 Task: Add a signature Jared Hernandez containing With heartfelt thanks and gratitude, Jared Hernandez to email address softage.5@softage.net and add a label Gifts
Action: Mouse moved to (1138, 70)
Screenshot: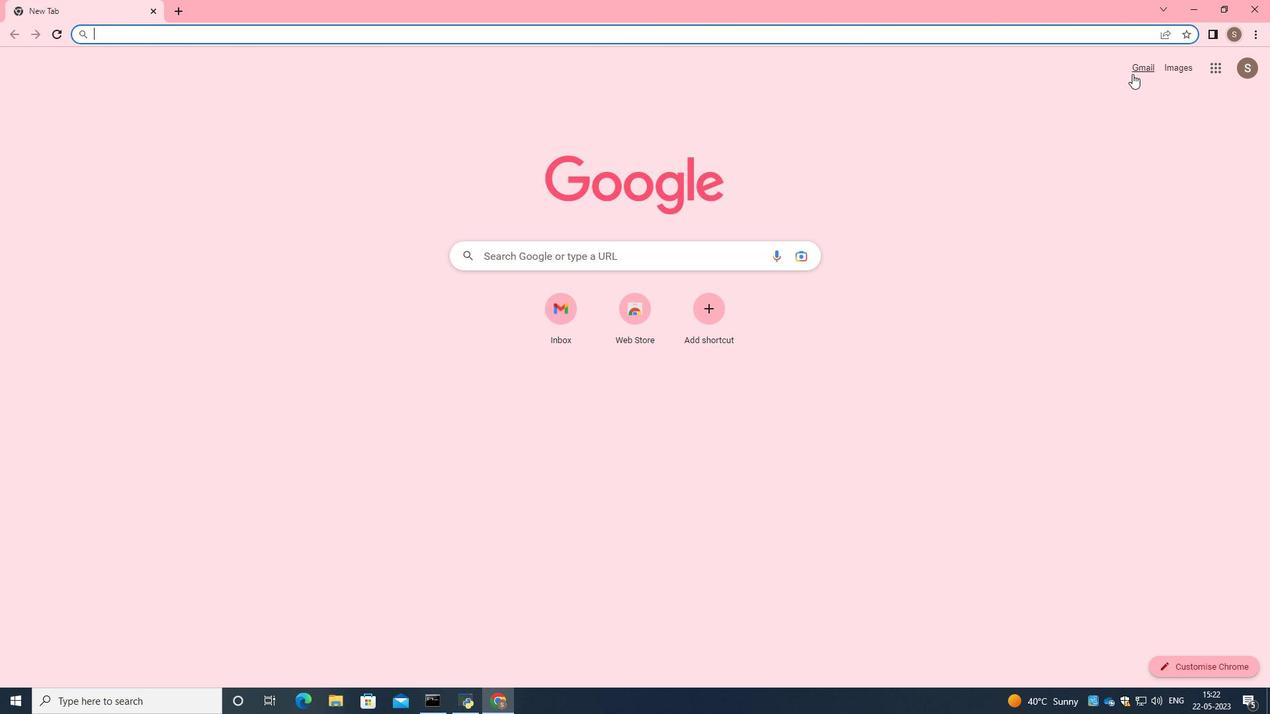 
Action: Mouse pressed left at (1138, 70)
Screenshot: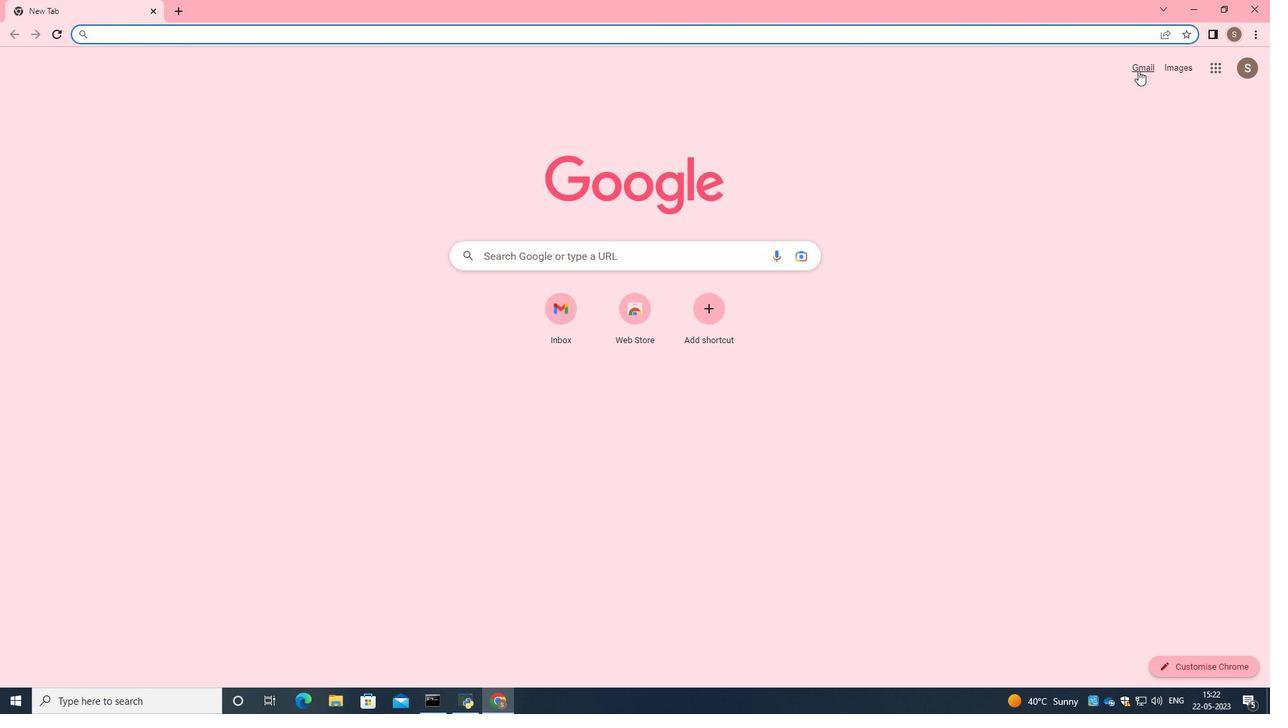 
Action: Mouse moved to (1154, 91)
Screenshot: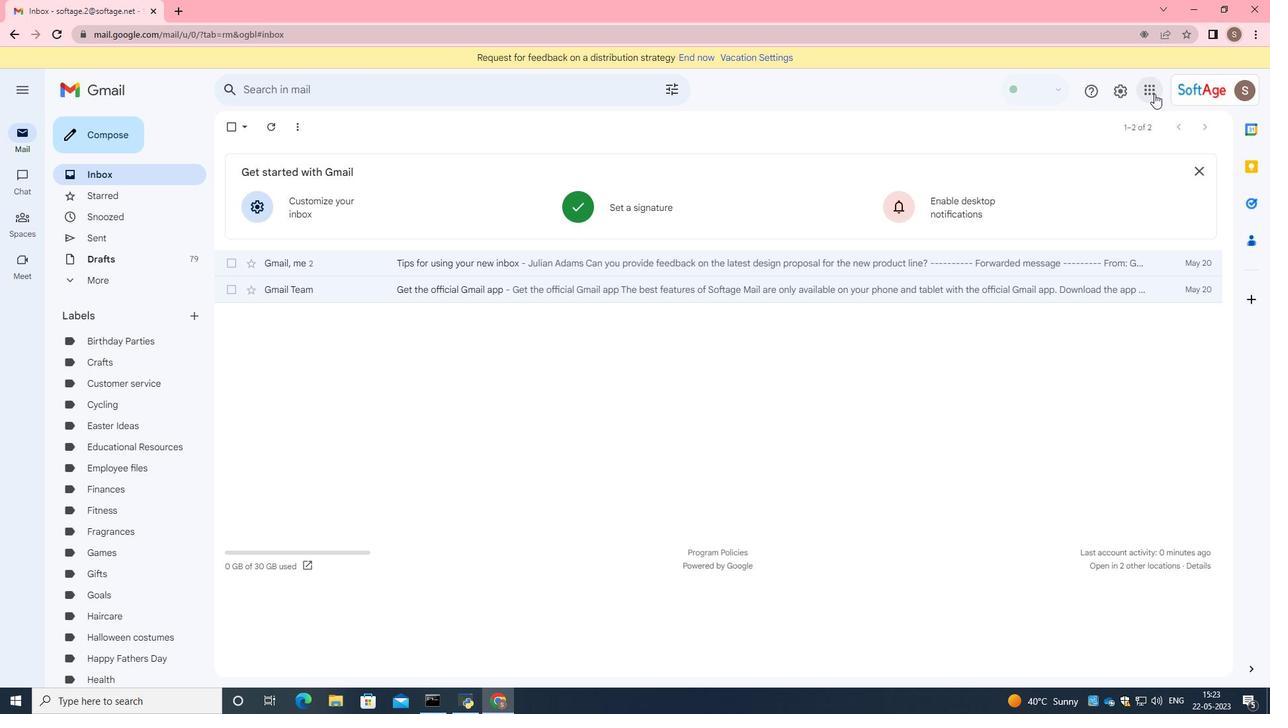 
Action: Mouse pressed left at (1154, 91)
Screenshot: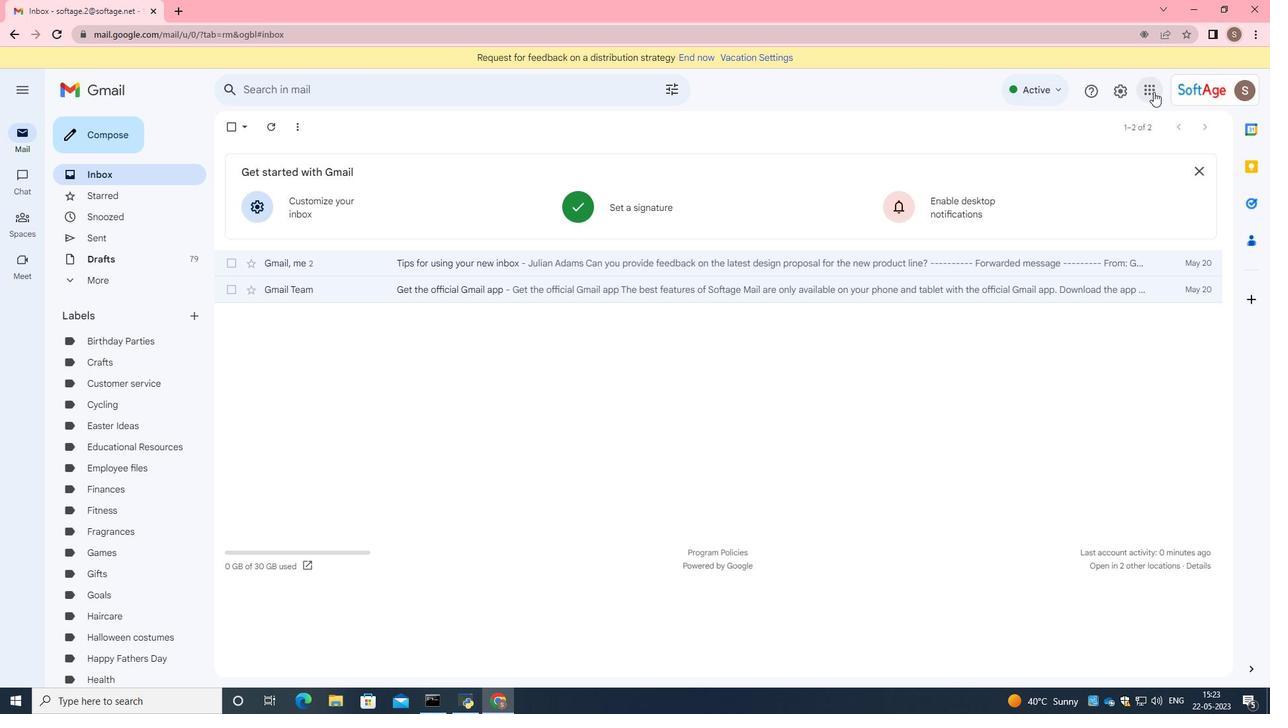 
Action: Mouse moved to (1016, 110)
Screenshot: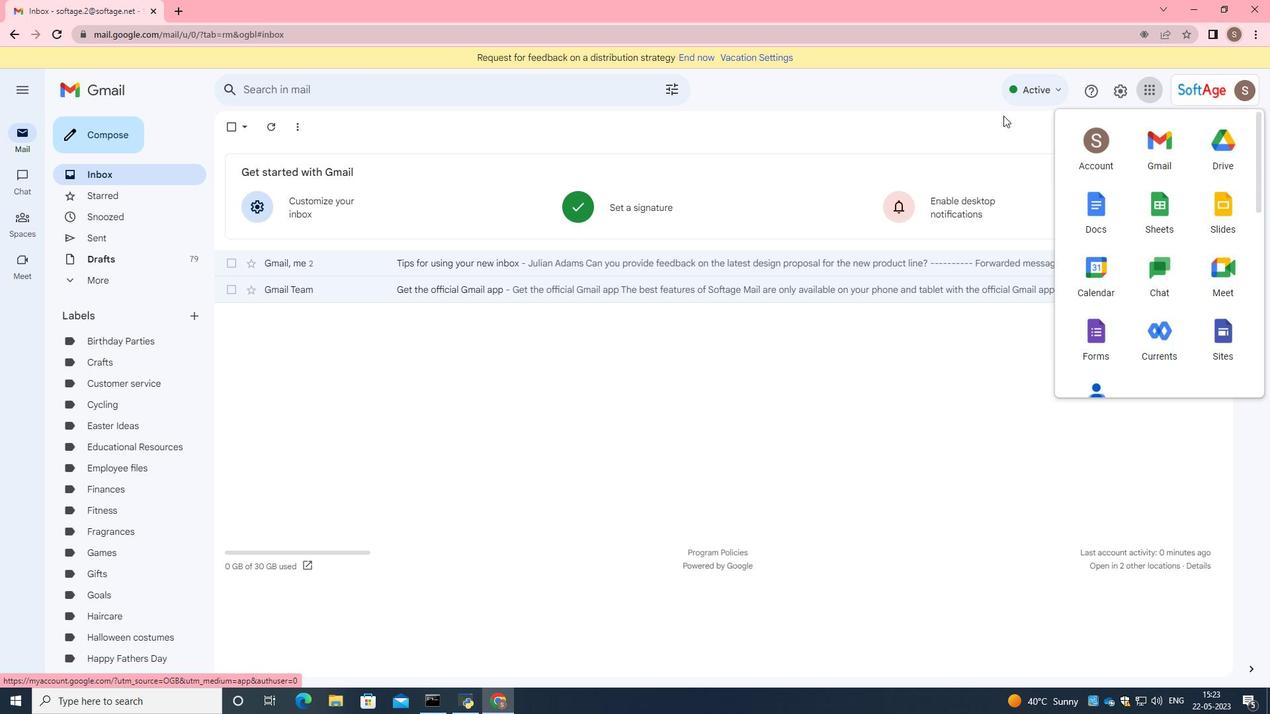 
Action: Mouse pressed left at (1016, 110)
Screenshot: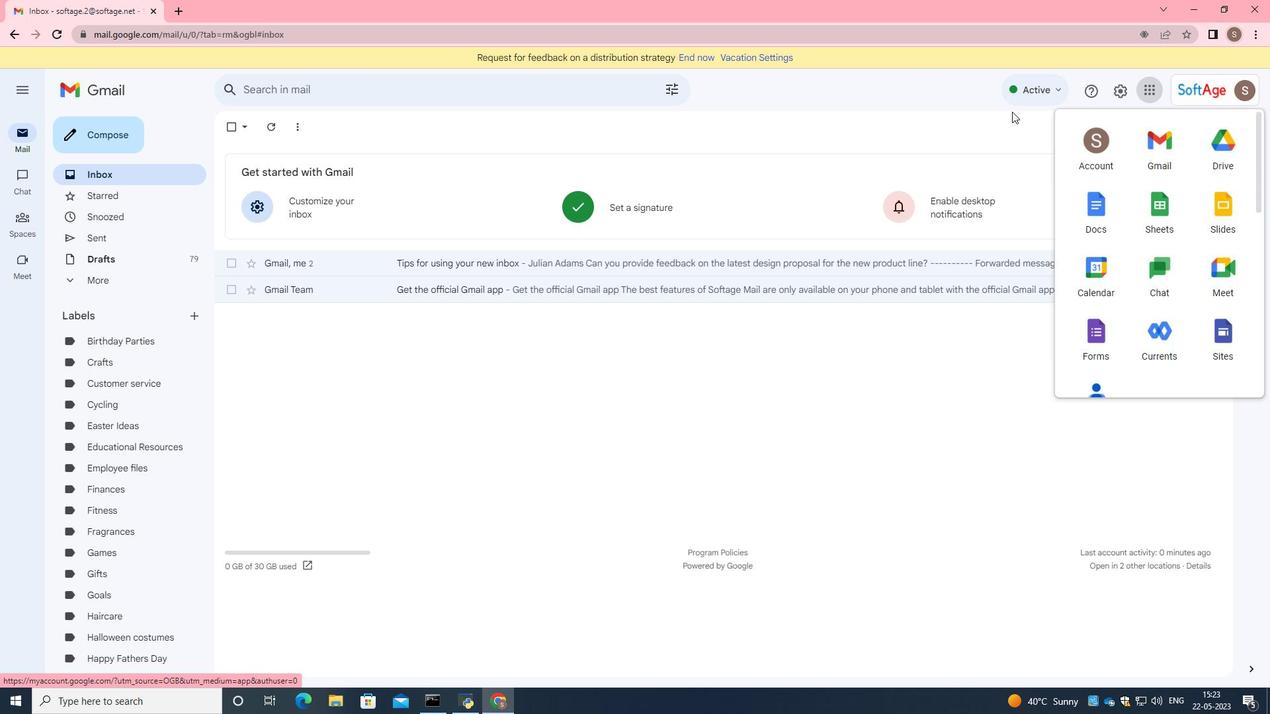 
Action: Mouse moved to (1119, 94)
Screenshot: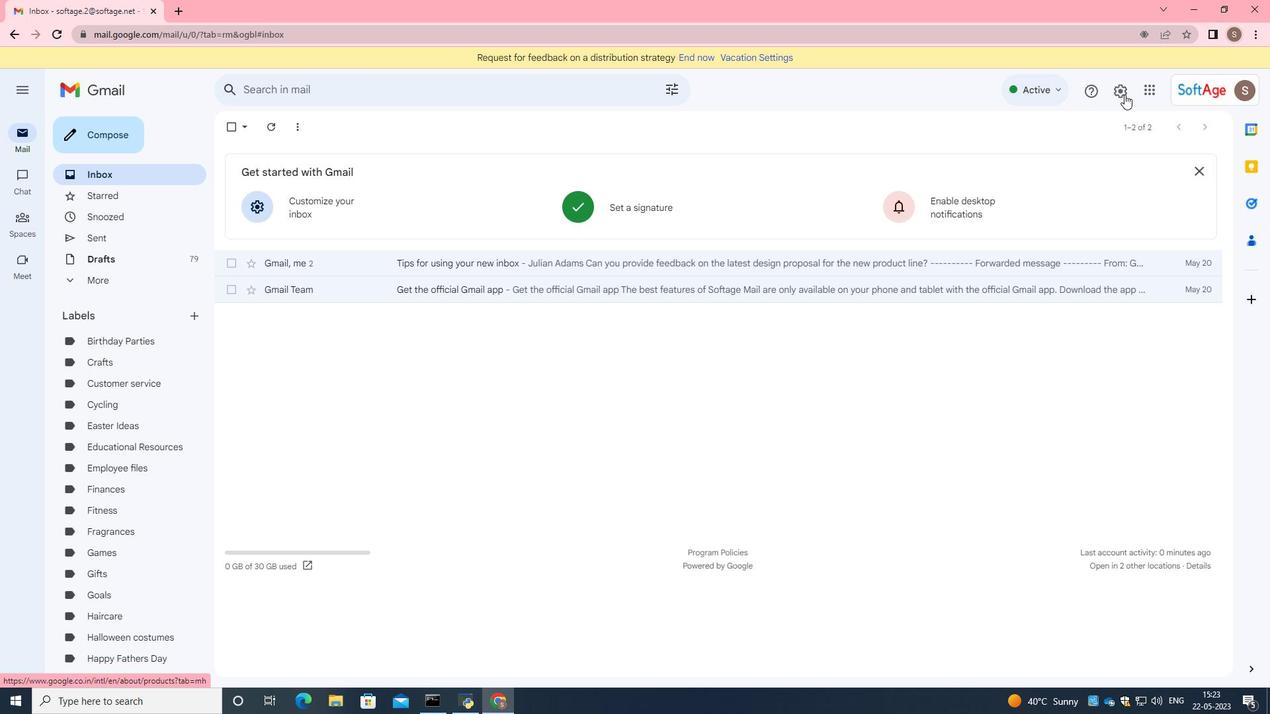 
Action: Mouse pressed left at (1119, 94)
Screenshot: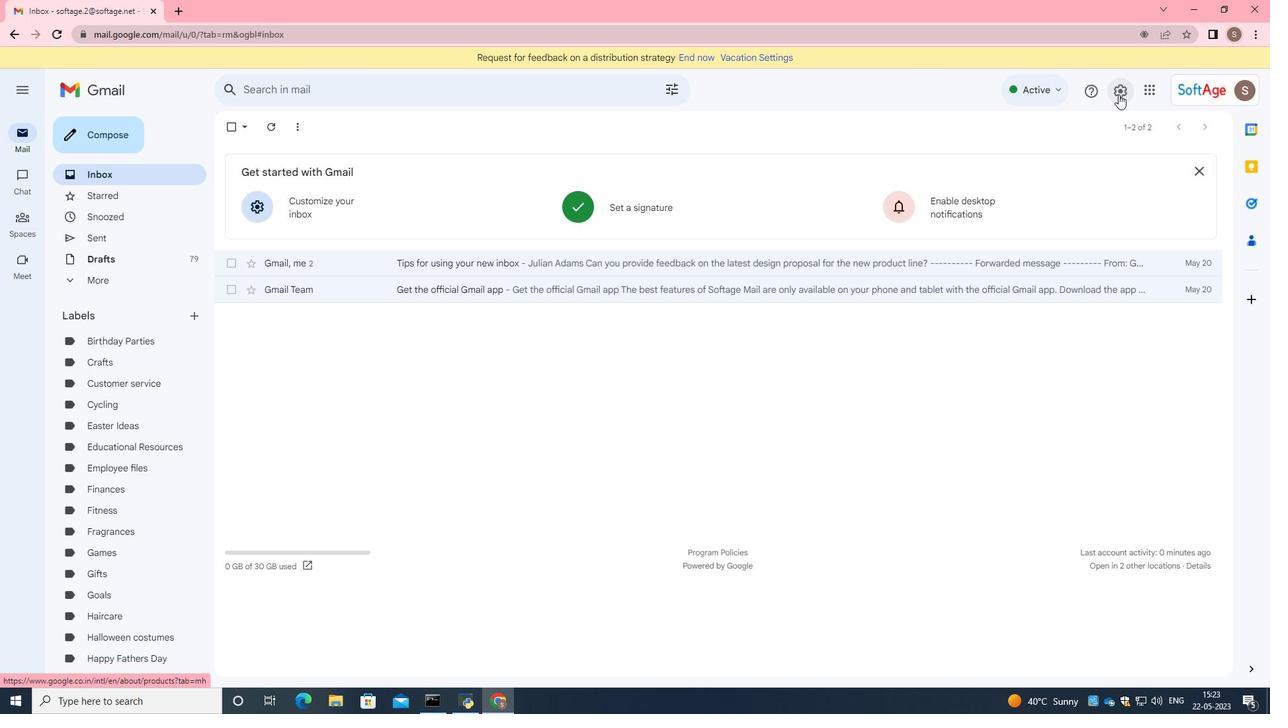 
Action: Mouse moved to (1115, 156)
Screenshot: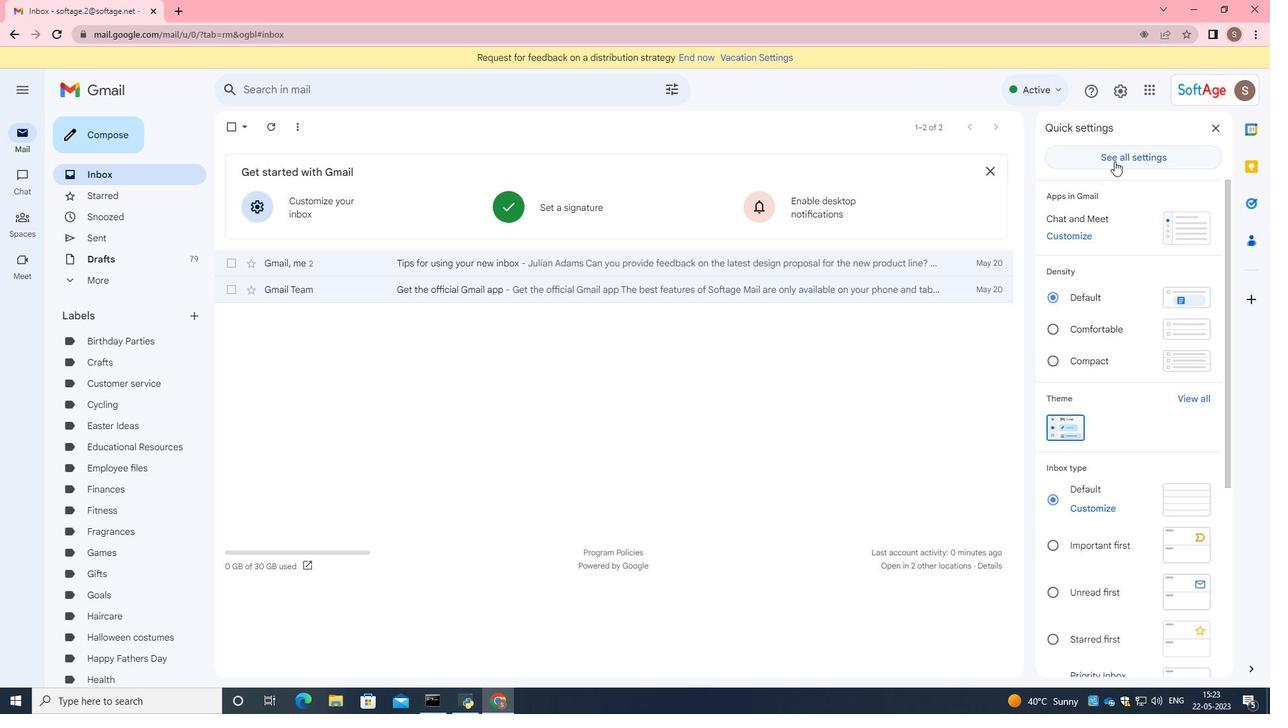 
Action: Mouse pressed left at (1115, 156)
Screenshot: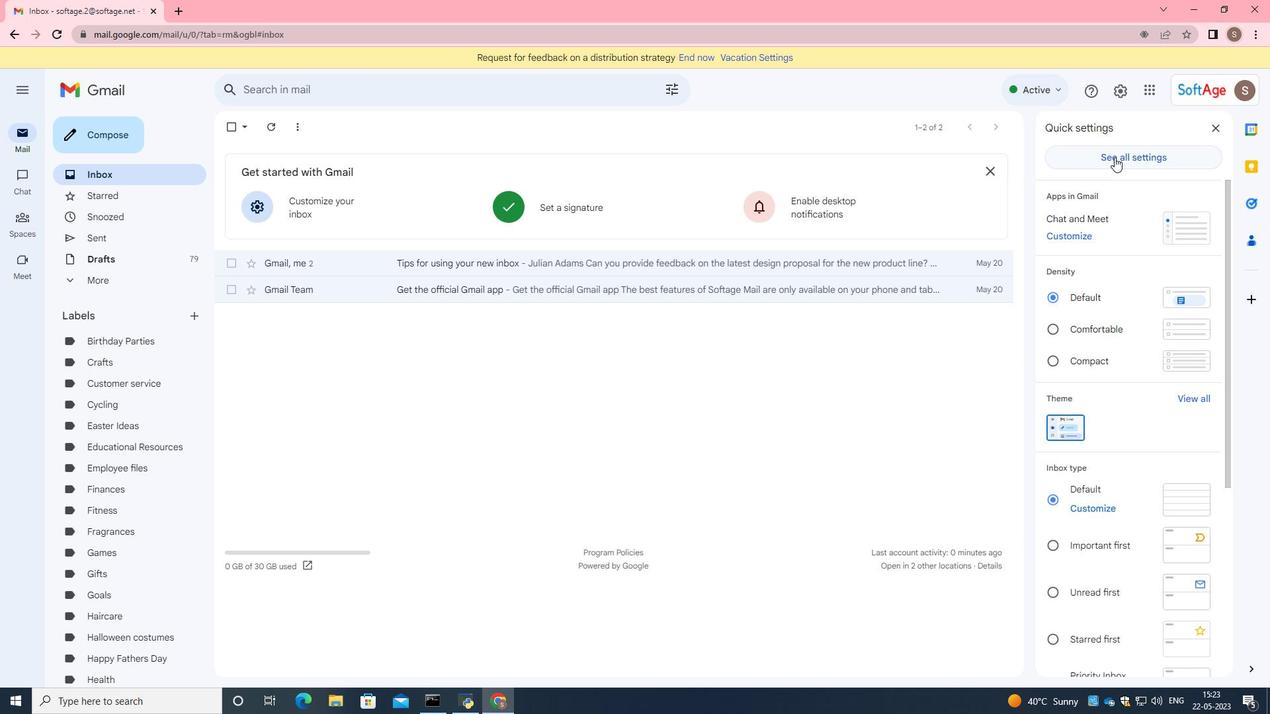 
Action: Mouse moved to (641, 317)
Screenshot: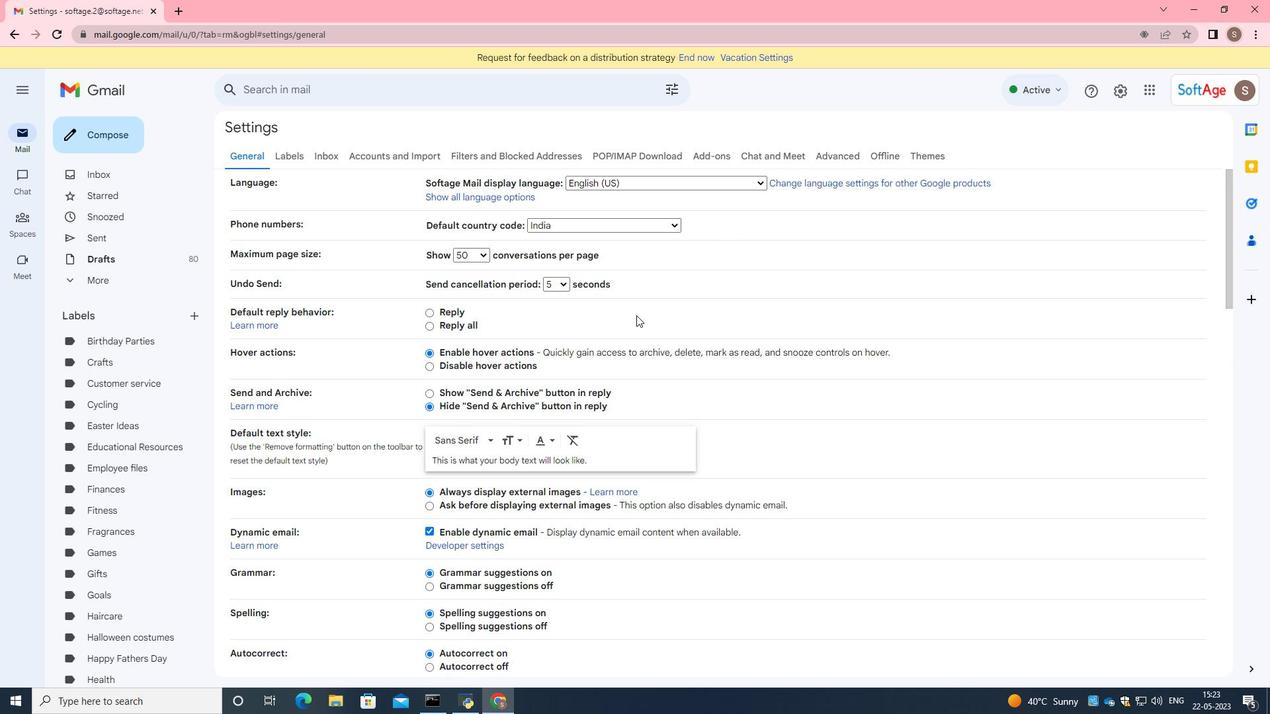 
Action: Mouse scrolled (641, 316) with delta (0, 0)
Screenshot: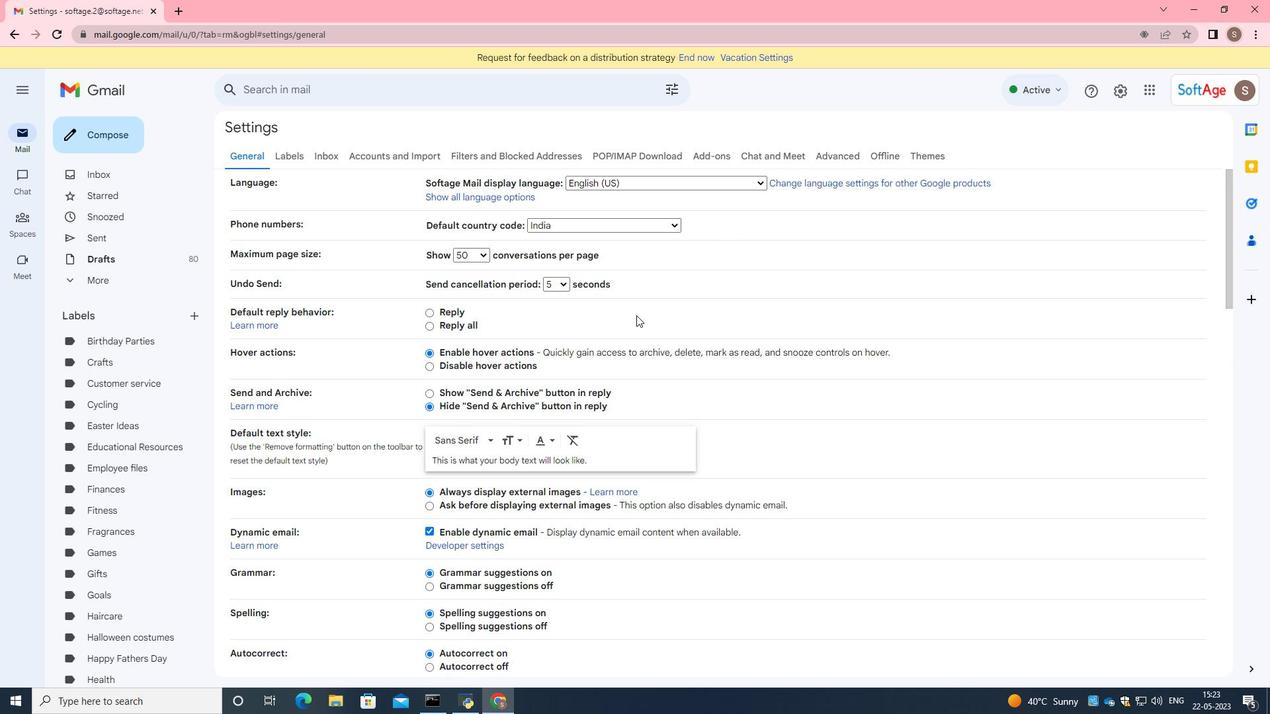 
Action: Mouse moved to (650, 324)
Screenshot: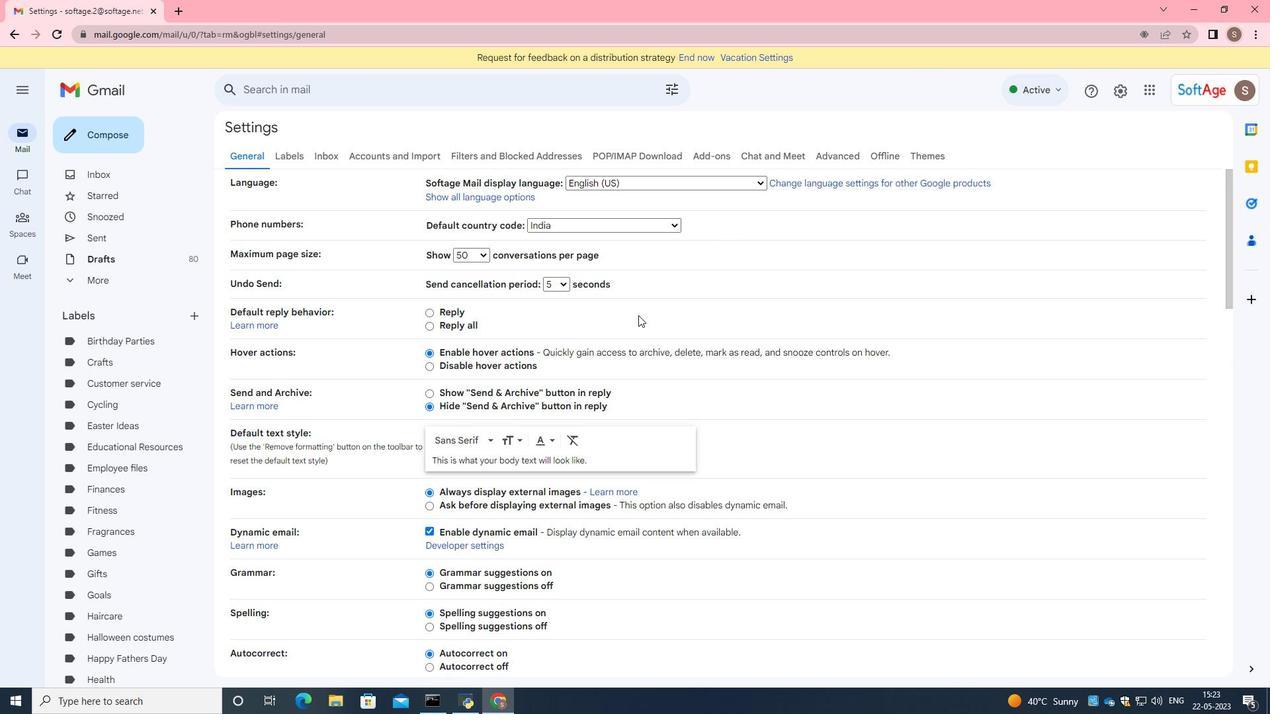 
Action: Mouse scrolled (650, 323) with delta (0, 0)
Screenshot: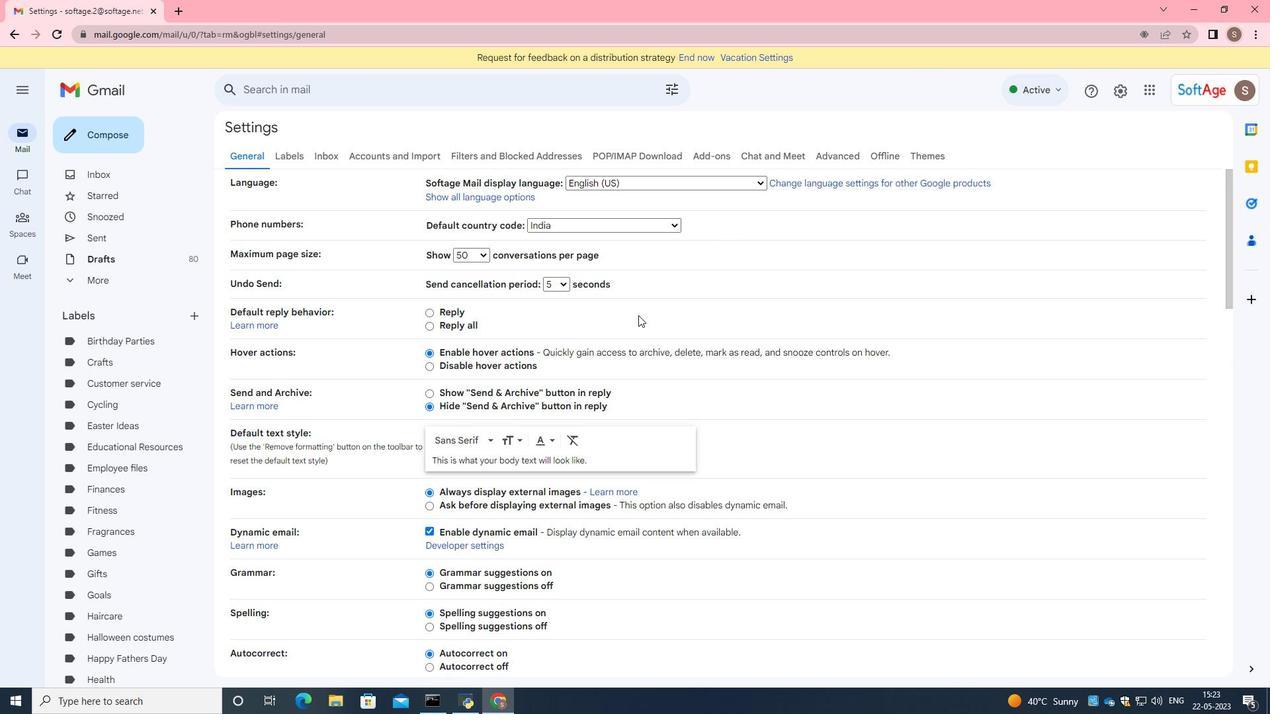 
Action: Mouse moved to (652, 324)
Screenshot: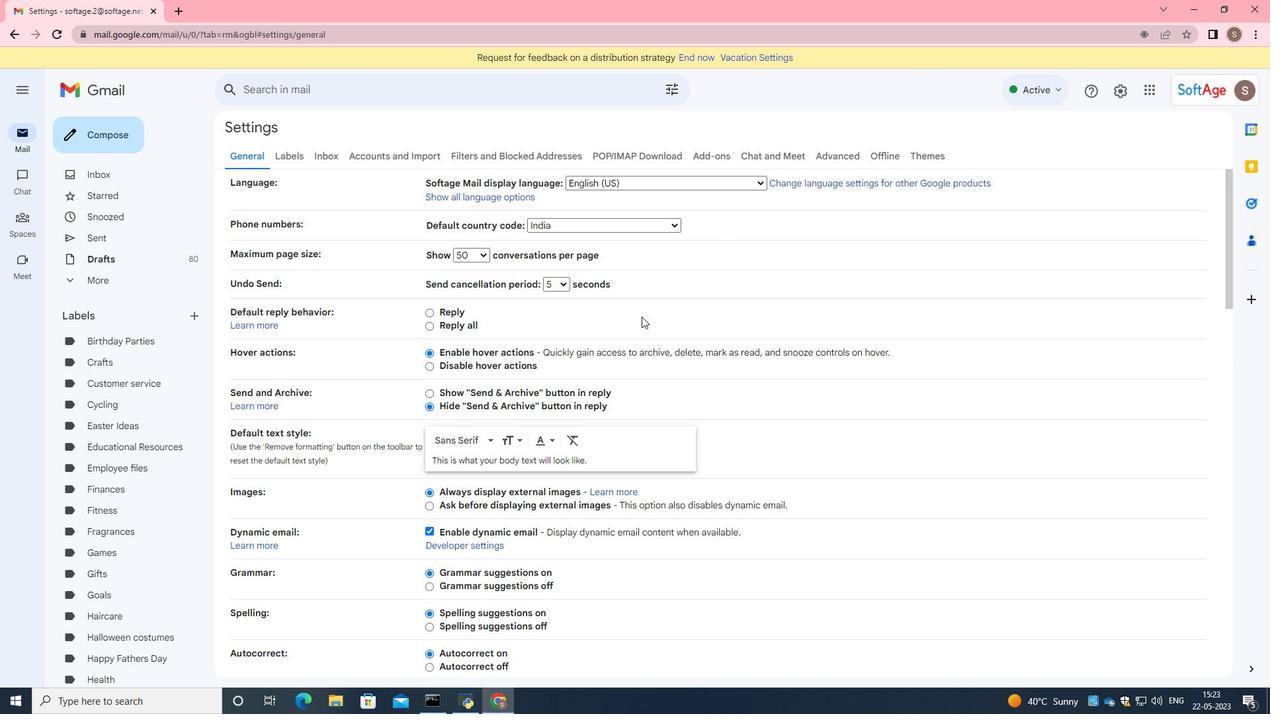 
Action: Mouse scrolled (651, 323) with delta (0, 0)
Screenshot: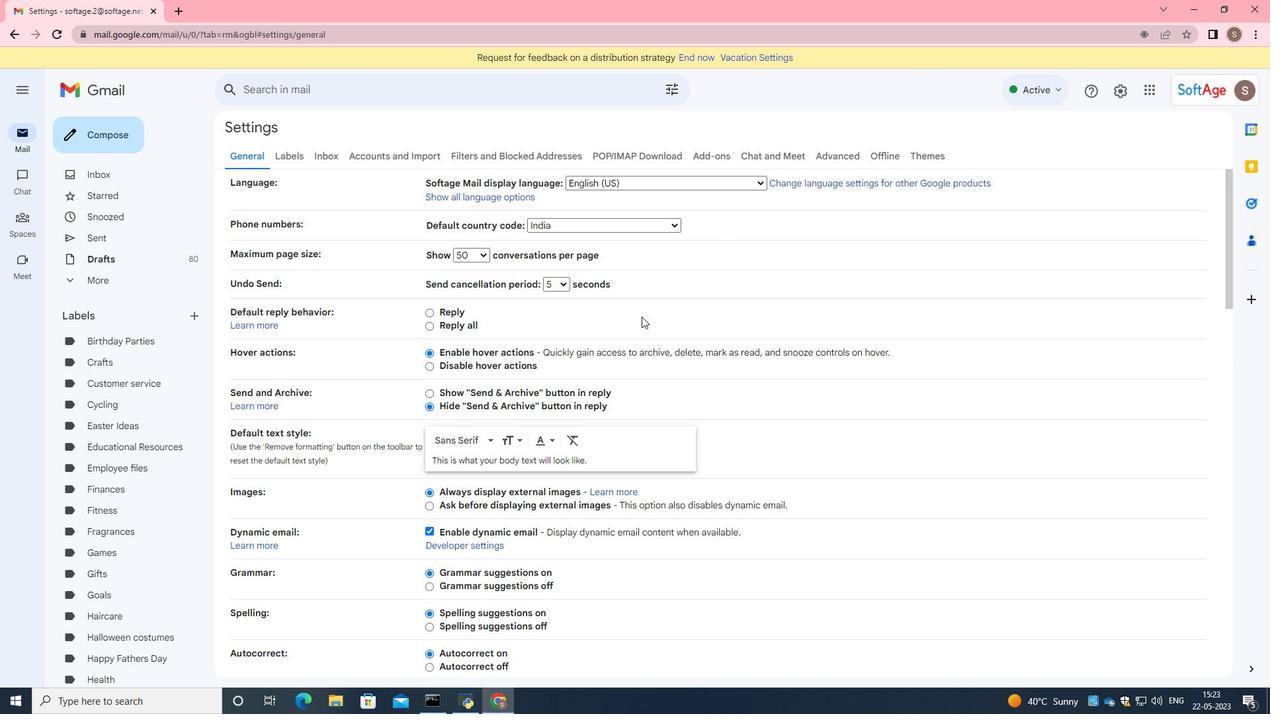 
Action: Mouse moved to (655, 324)
Screenshot: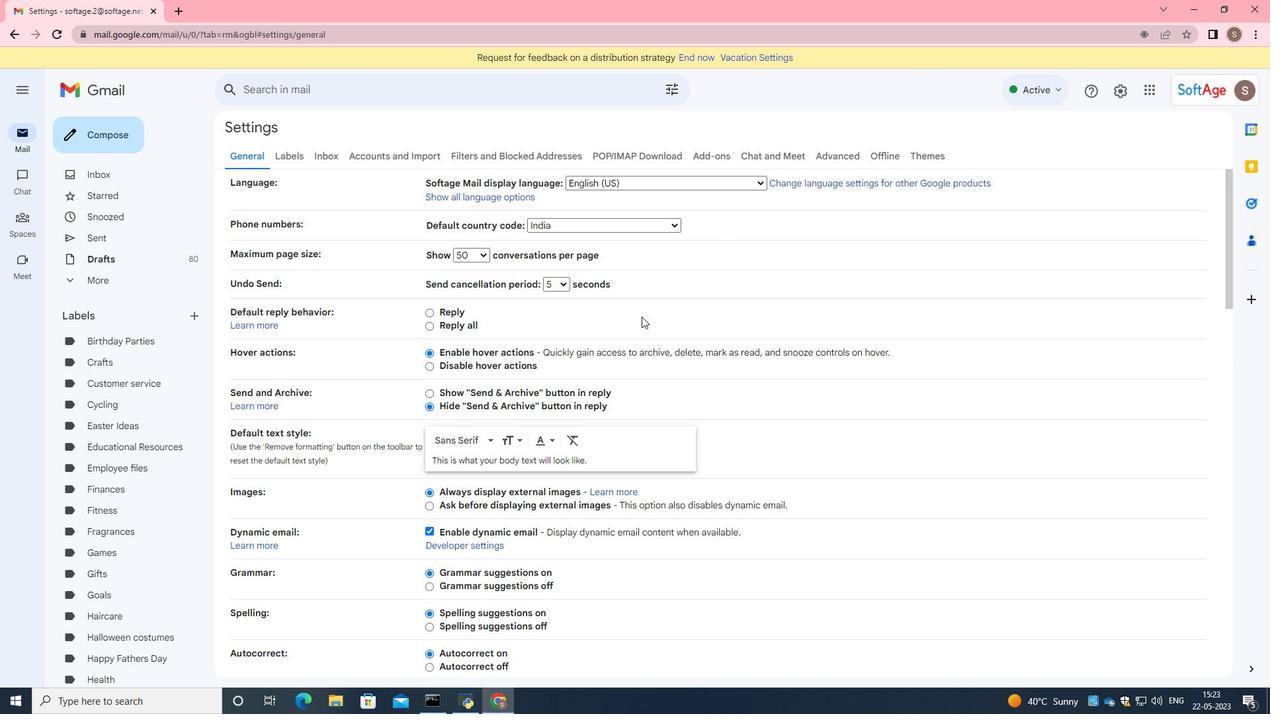 
Action: Mouse scrolled (655, 323) with delta (0, 0)
Screenshot: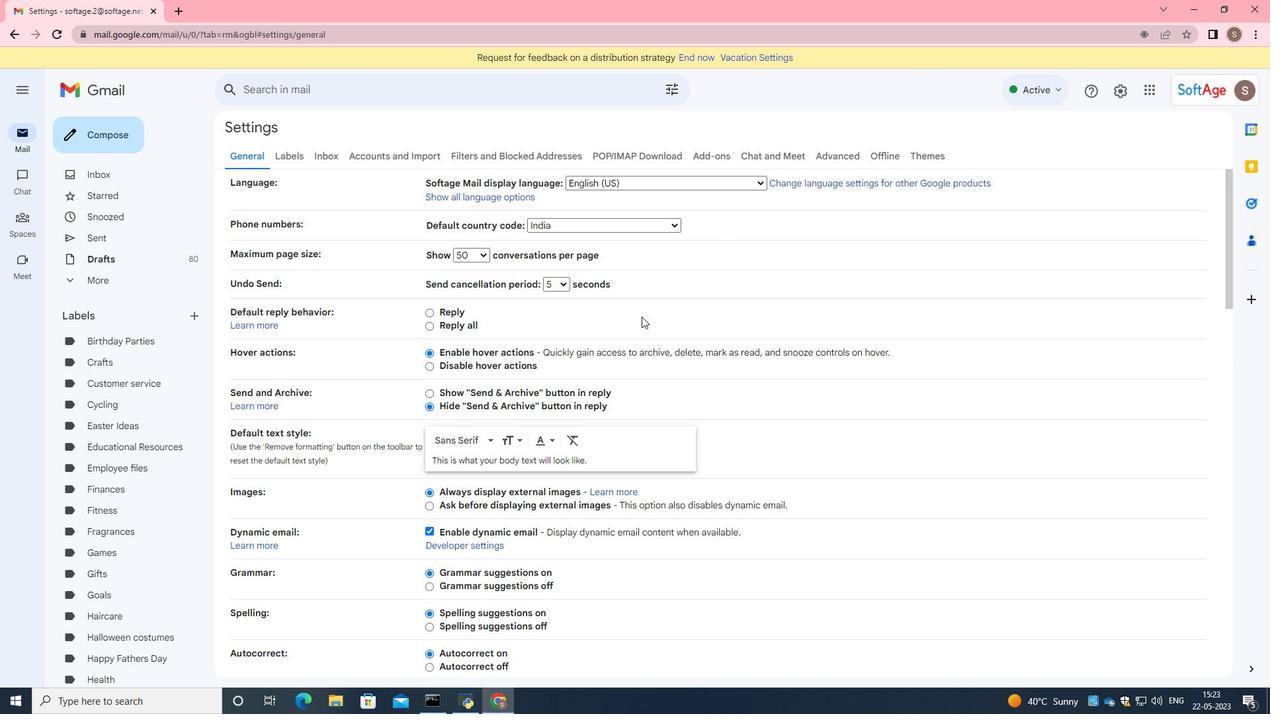 
Action: Mouse moved to (659, 322)
Screenshot: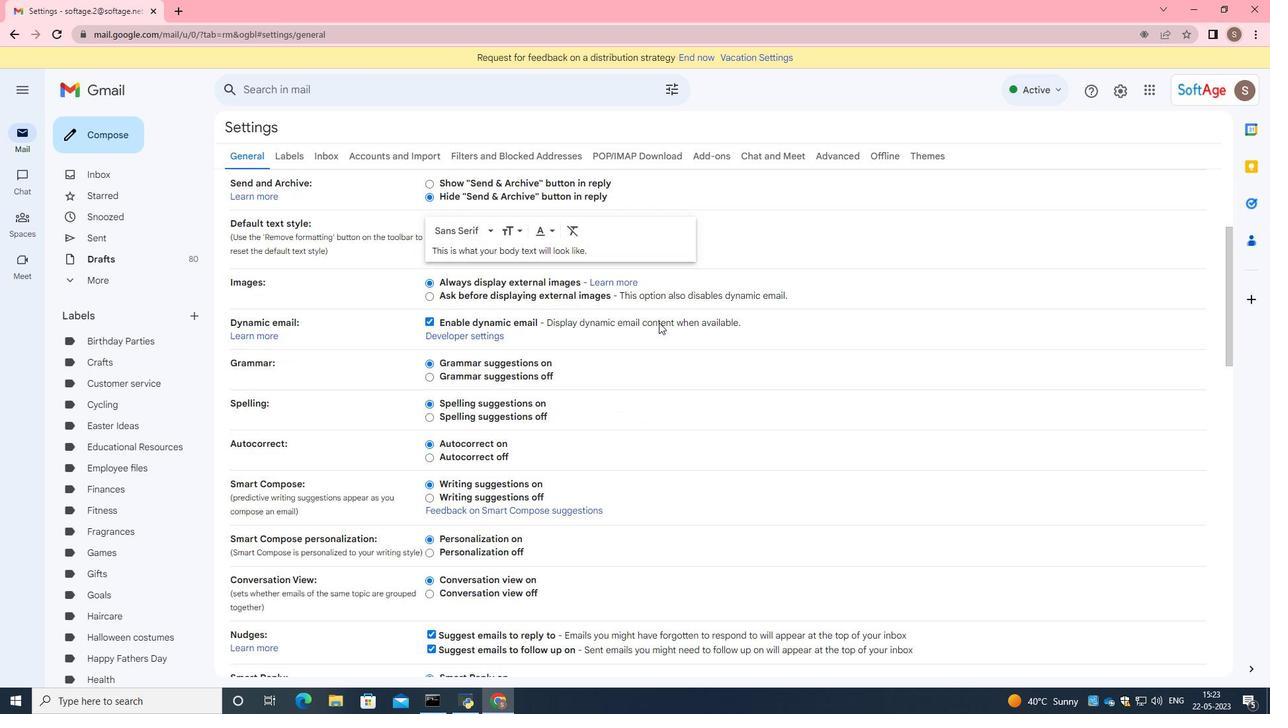 
Action: Mouse scrolled (659, 322) with delta (0, 0)
Screenshot: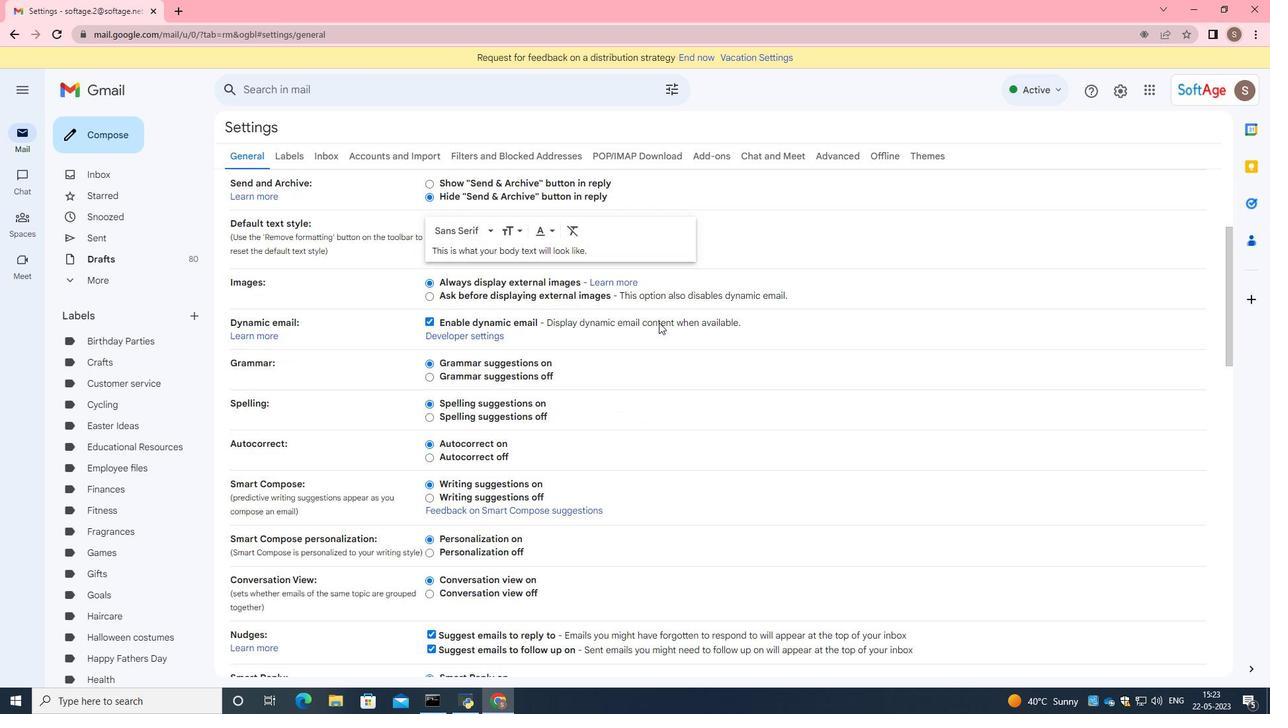 
Action: Mouse scrolled (659, 322) with delta (0, 0)
Screenshot: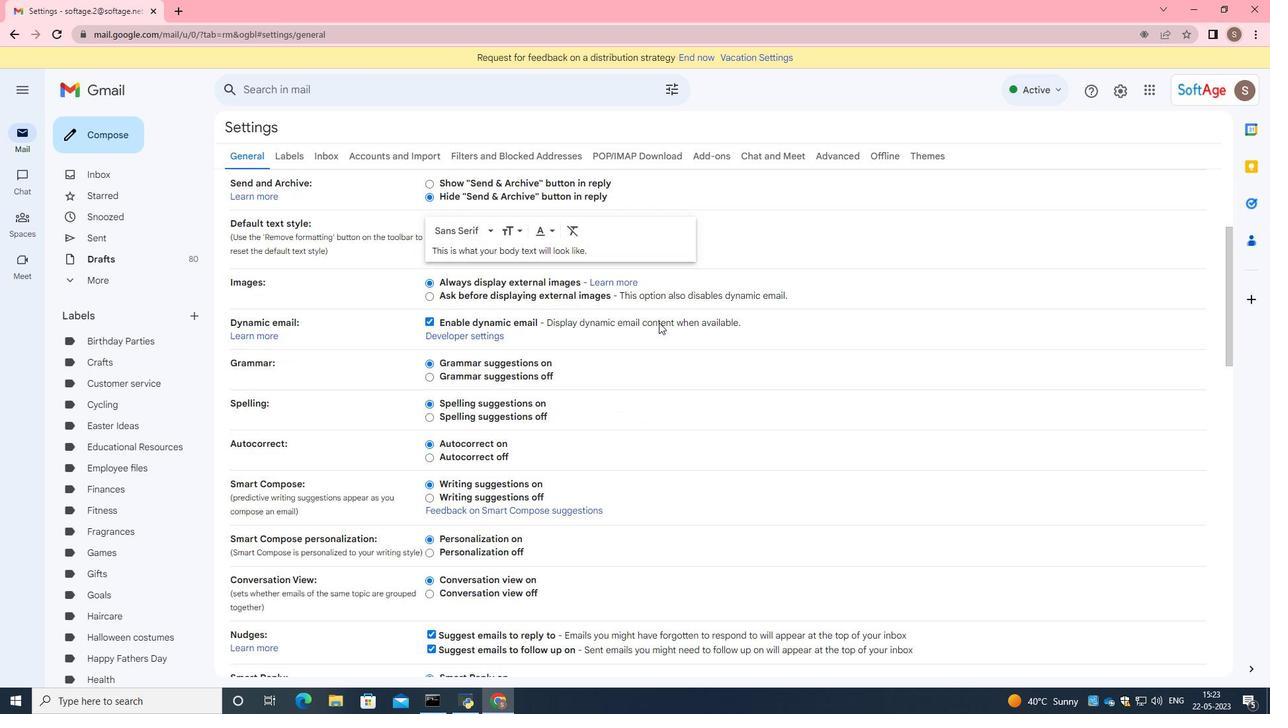 
Action: Mouse scrolled (659, 322) with delta (0, 0)
Screenshot: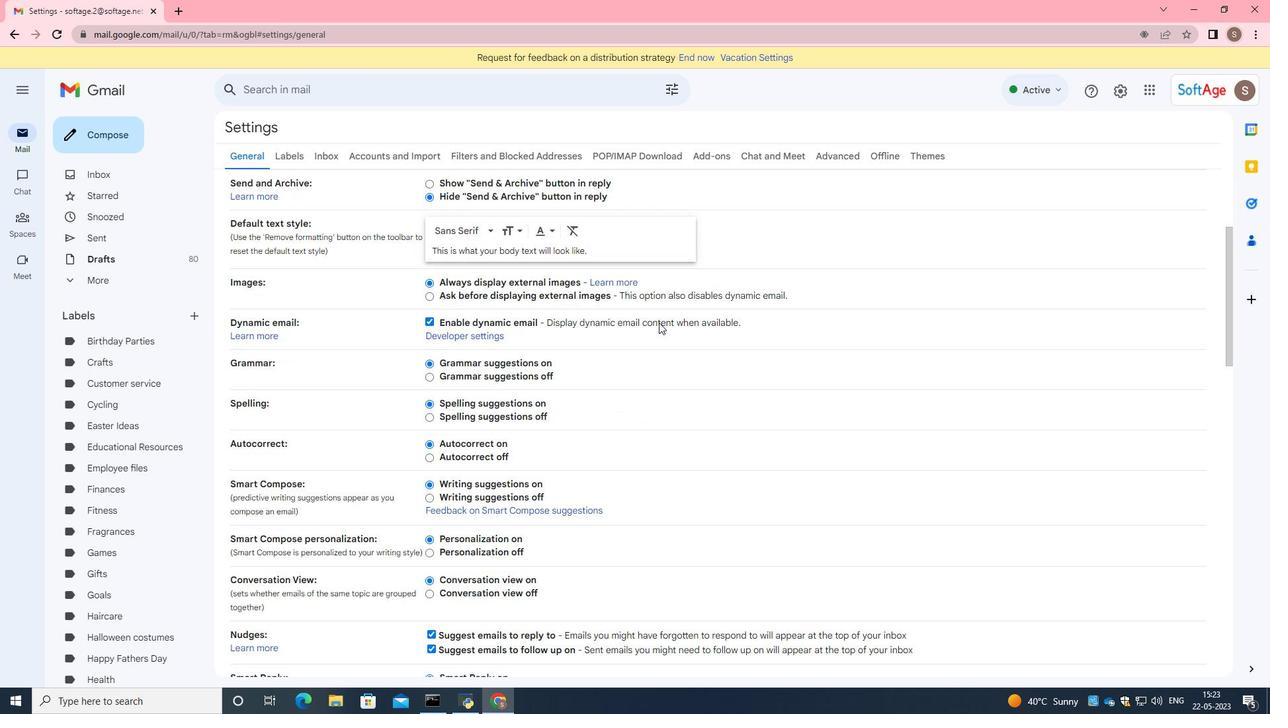 
Action: Mouse moved to (661, 321)
Screenshot: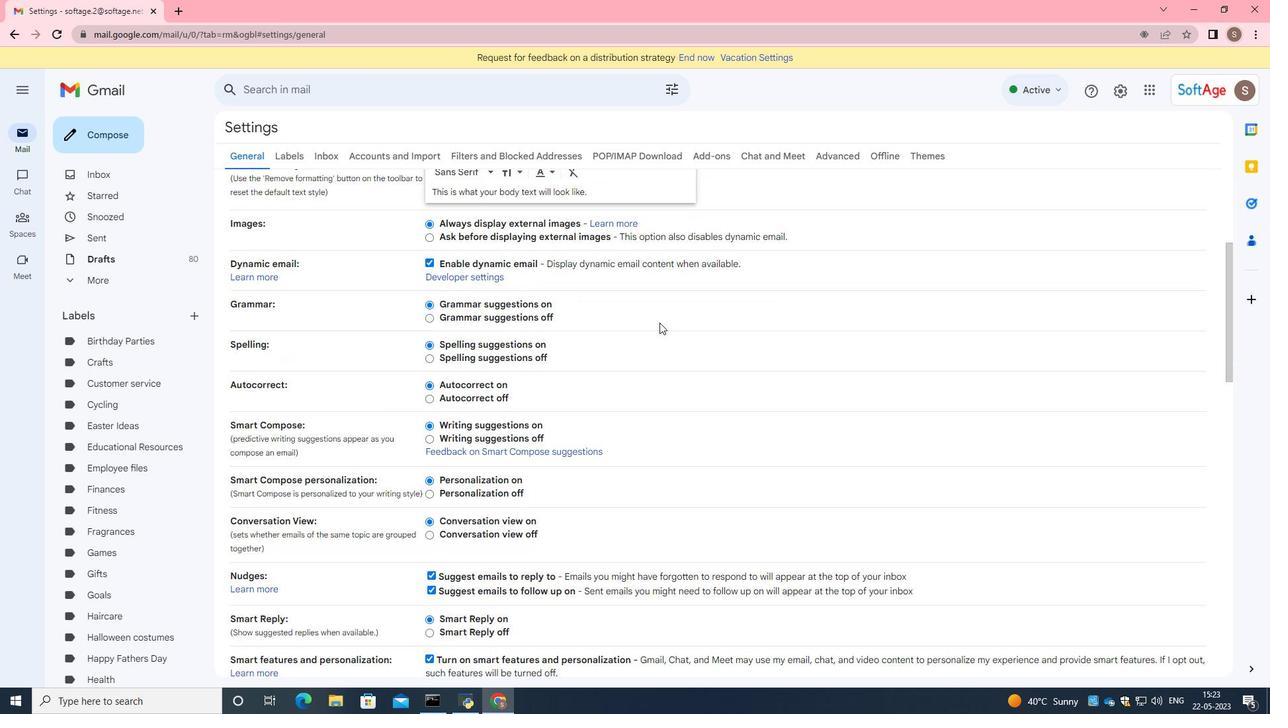 
Action: Mouse scrolled (661, 320) with delta (0, 0)
Screenshot: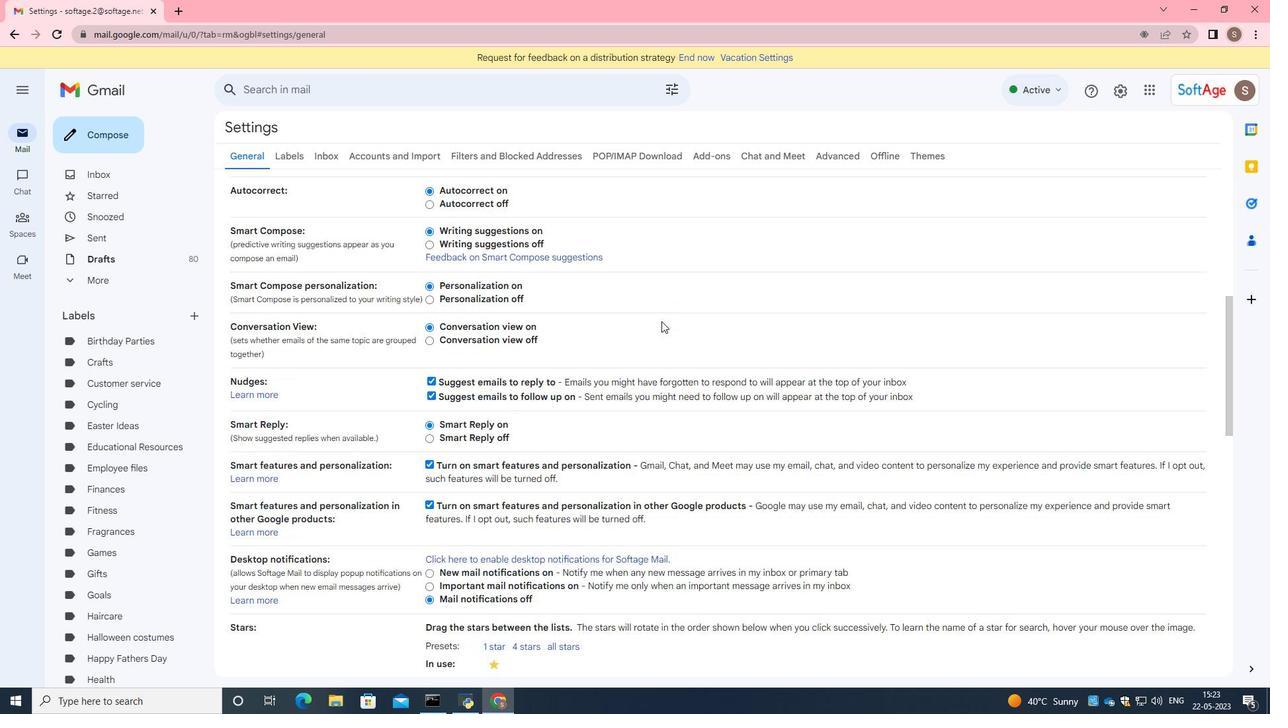 
Action: Mouse moved to (663, 352)
Screenshot: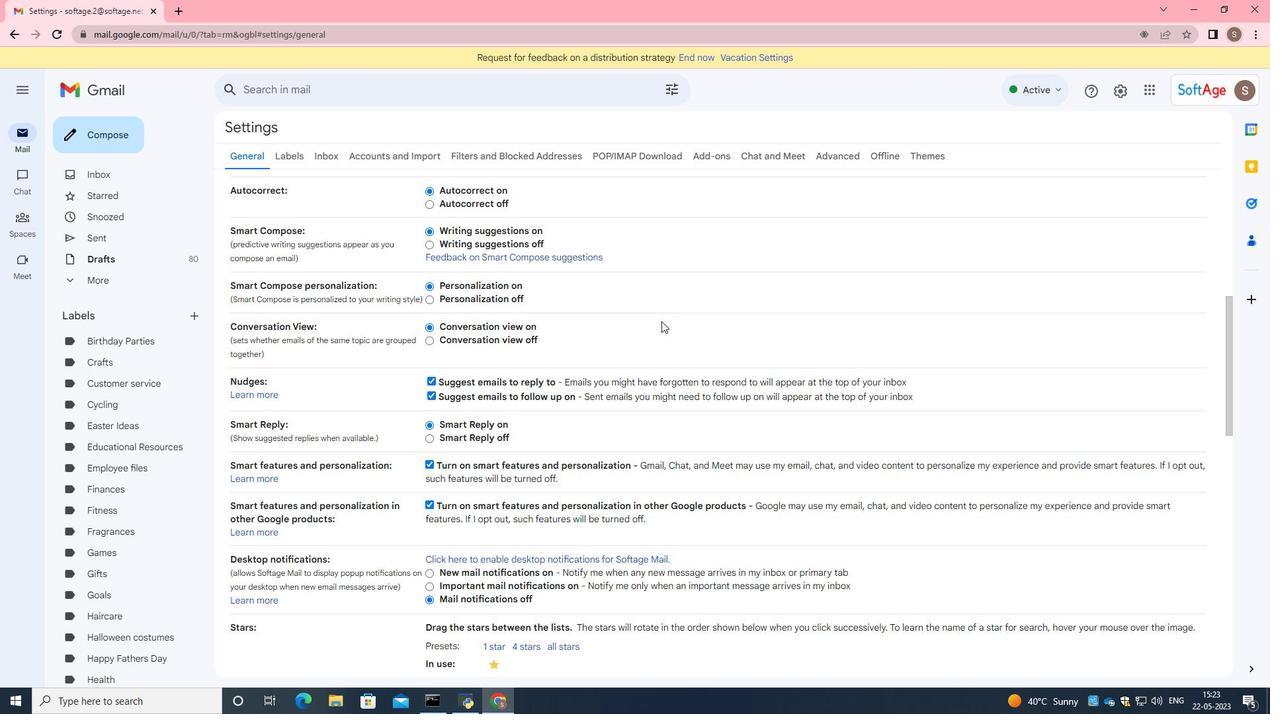 
Action: Mouse scrolled (661, 320) with delta (0, 0)
Screenshot: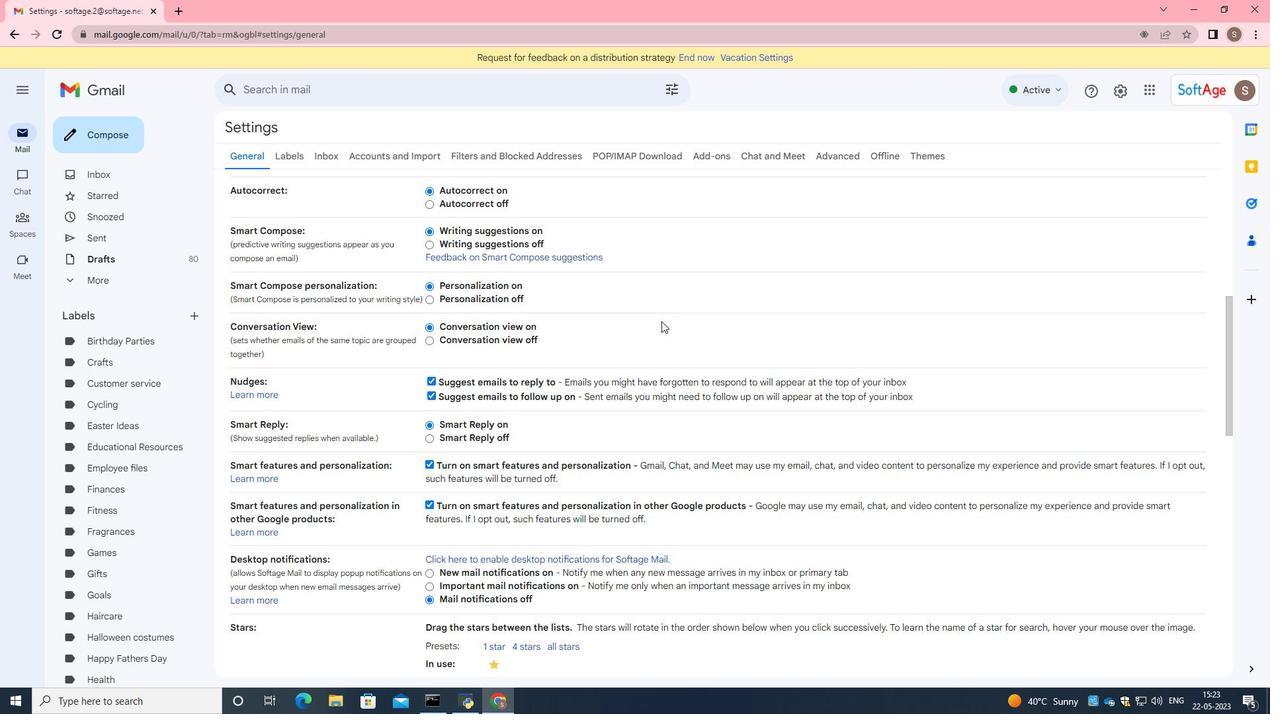 
Action: Mouse moved to (663, 356)
Screenshot: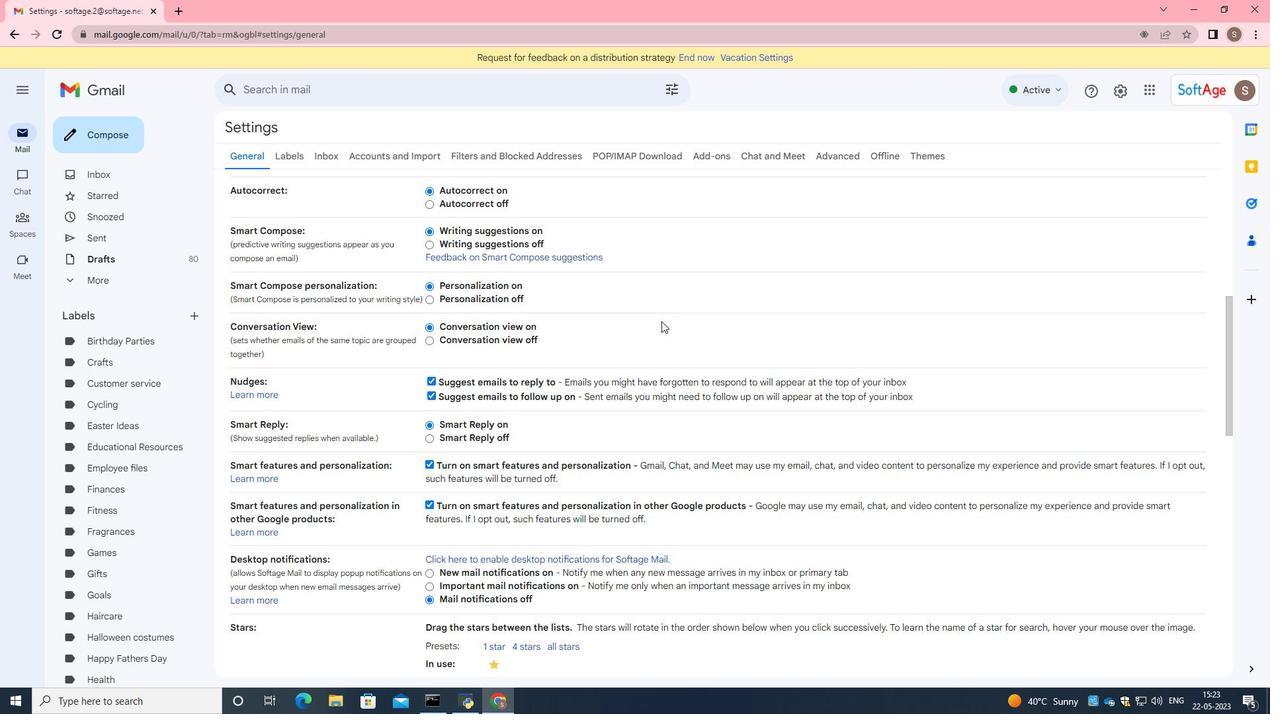 
Action: Mouse scrolled (661, 320) with delta (0, 0)
Screenshot: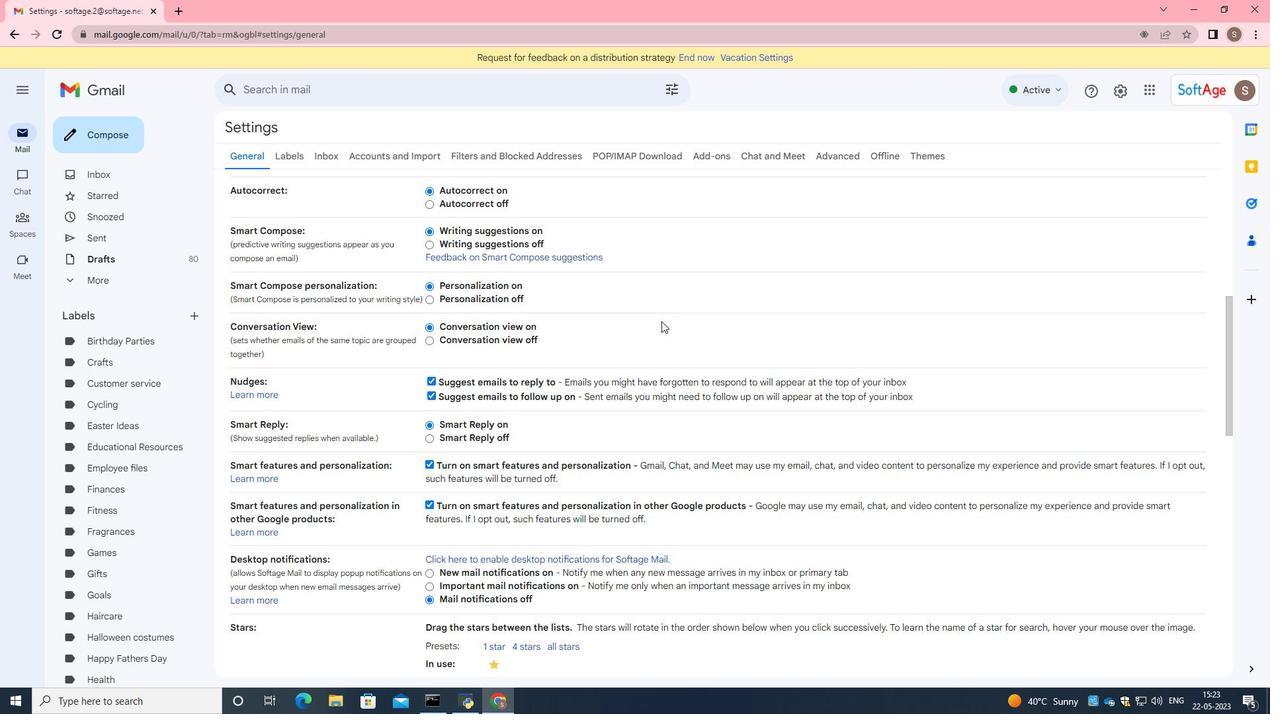 
Action: Mouse moved to (565, 513)
Screenshot: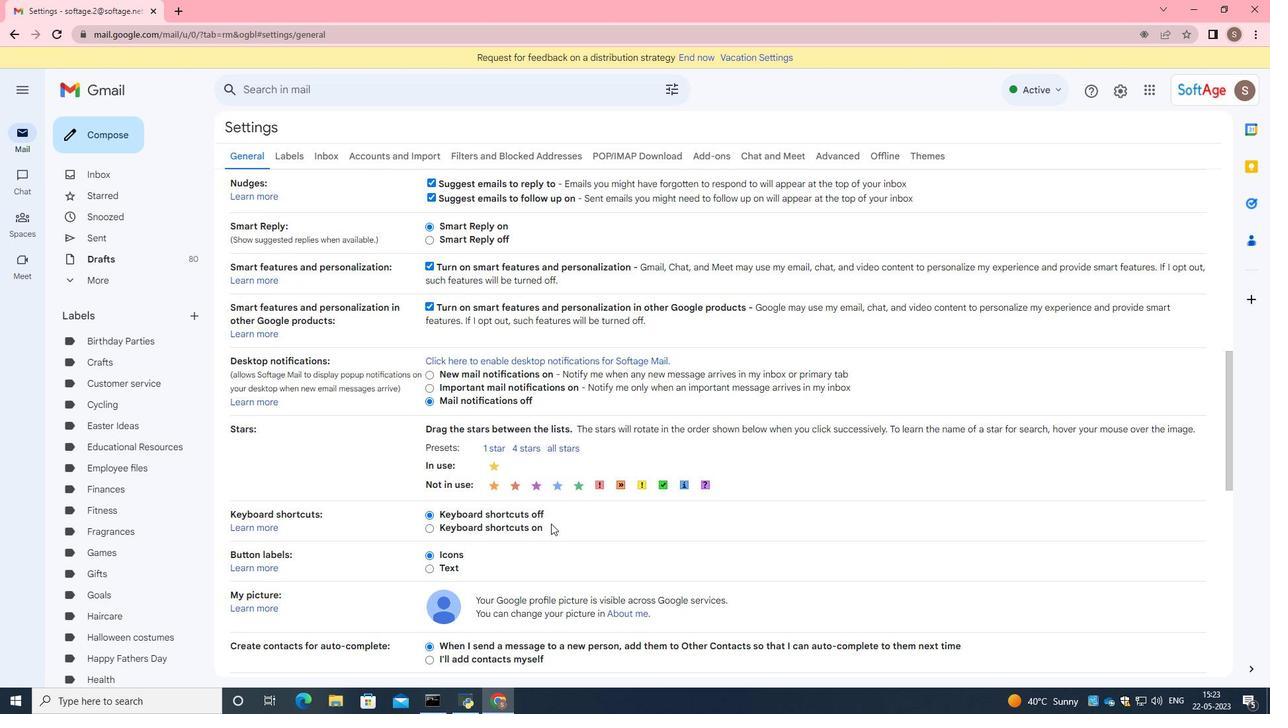 
Action: Mouse scrolled (565, 512) with delta (0, 0)
Screenshot: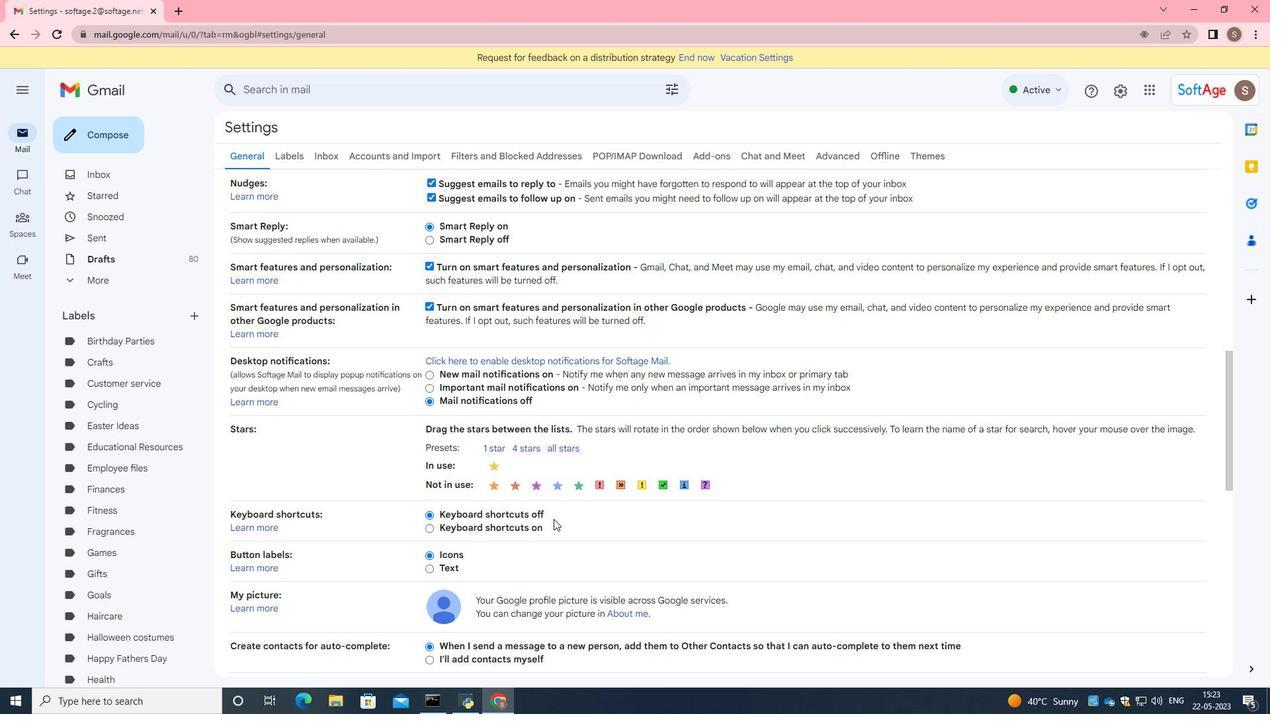 
Action: Mouse scrolled (565, 512) with delta (0, 0)
Screenshot: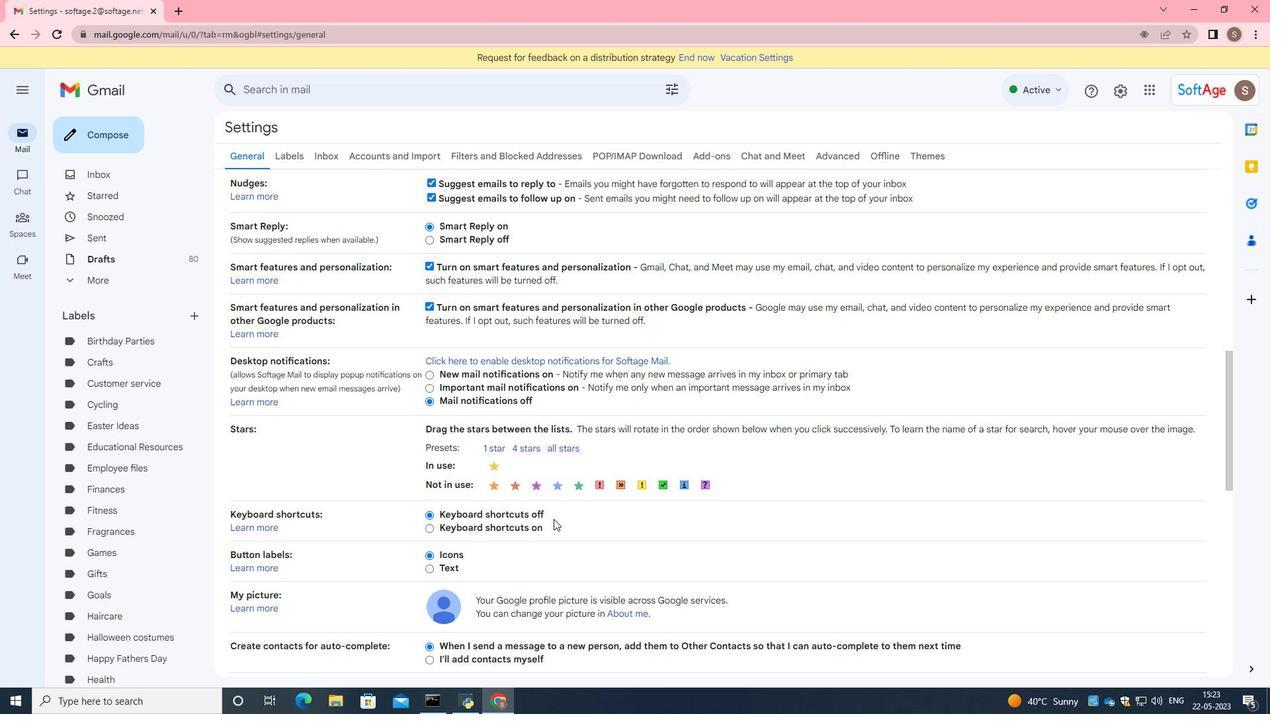
Action: Mouse scrolled (565, 512) with delta (0, 0)
Screenshot: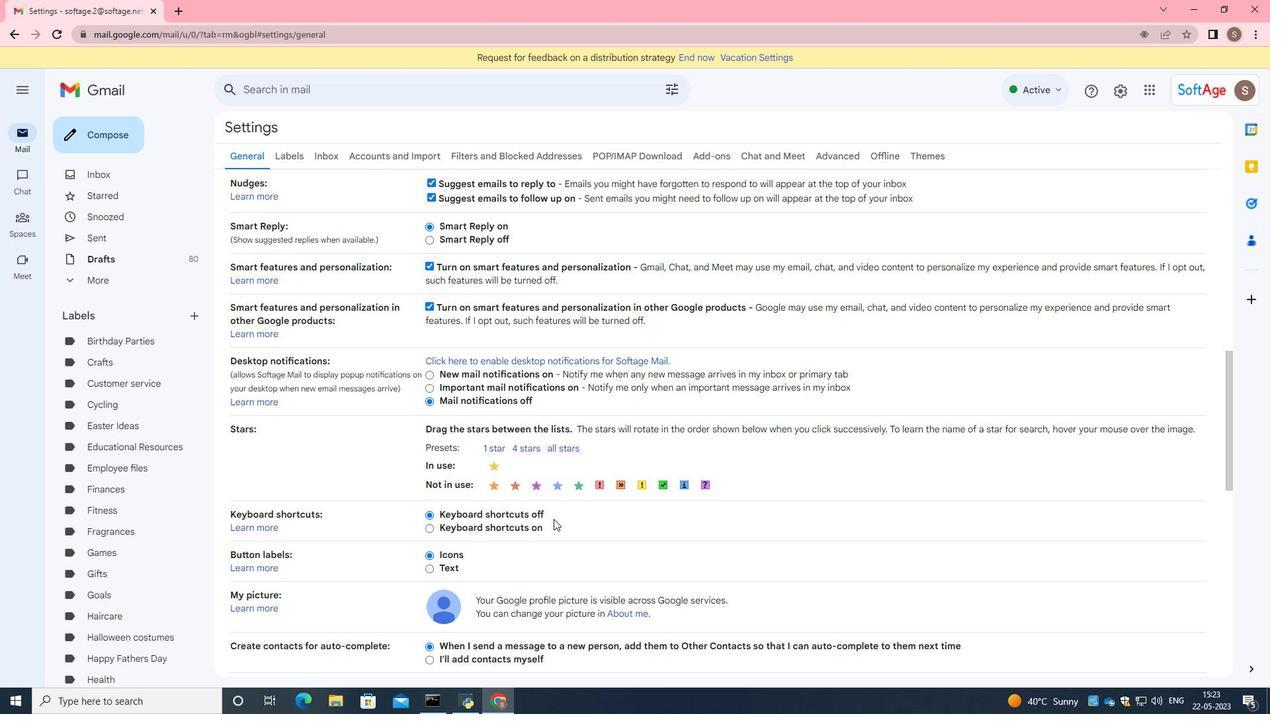 
Action: Mouse scrolled (565, 512) with delta (0, 0)
Screenshot: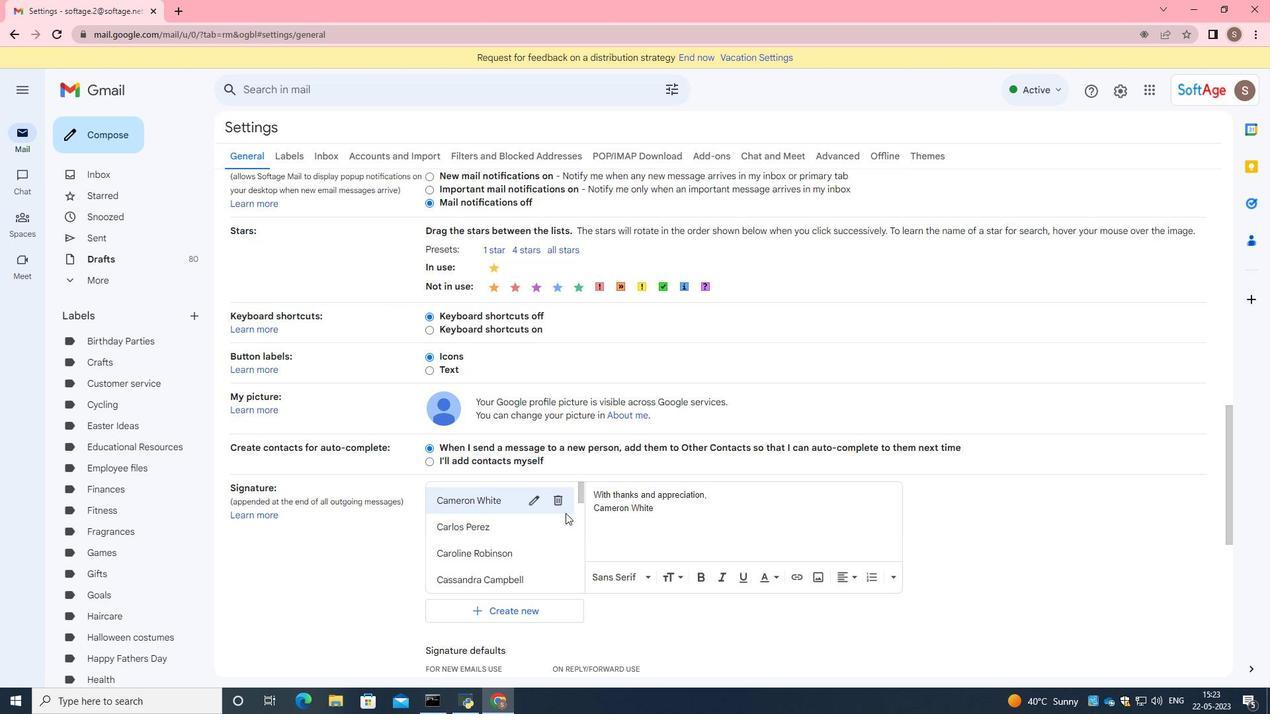 
Action: Mouse moved to (563, 438)
Screenshot: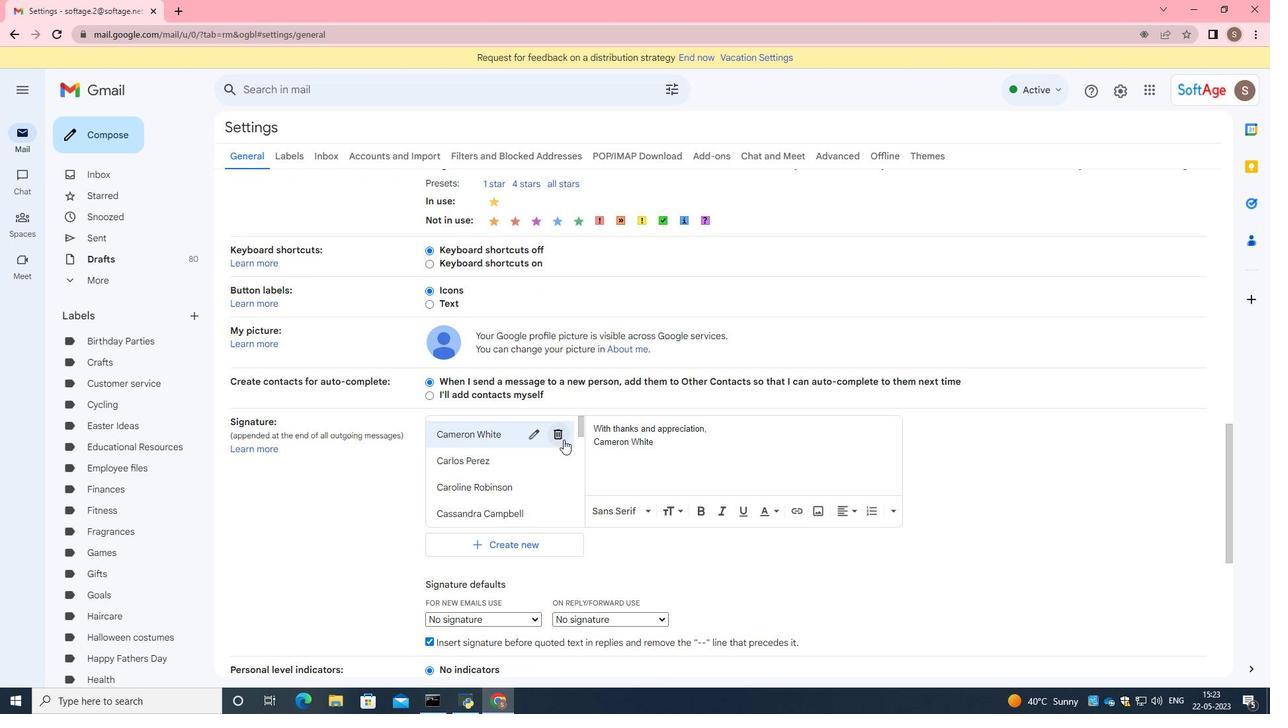 
Action: Mouse pressed left at (563, 438)
Screenshot: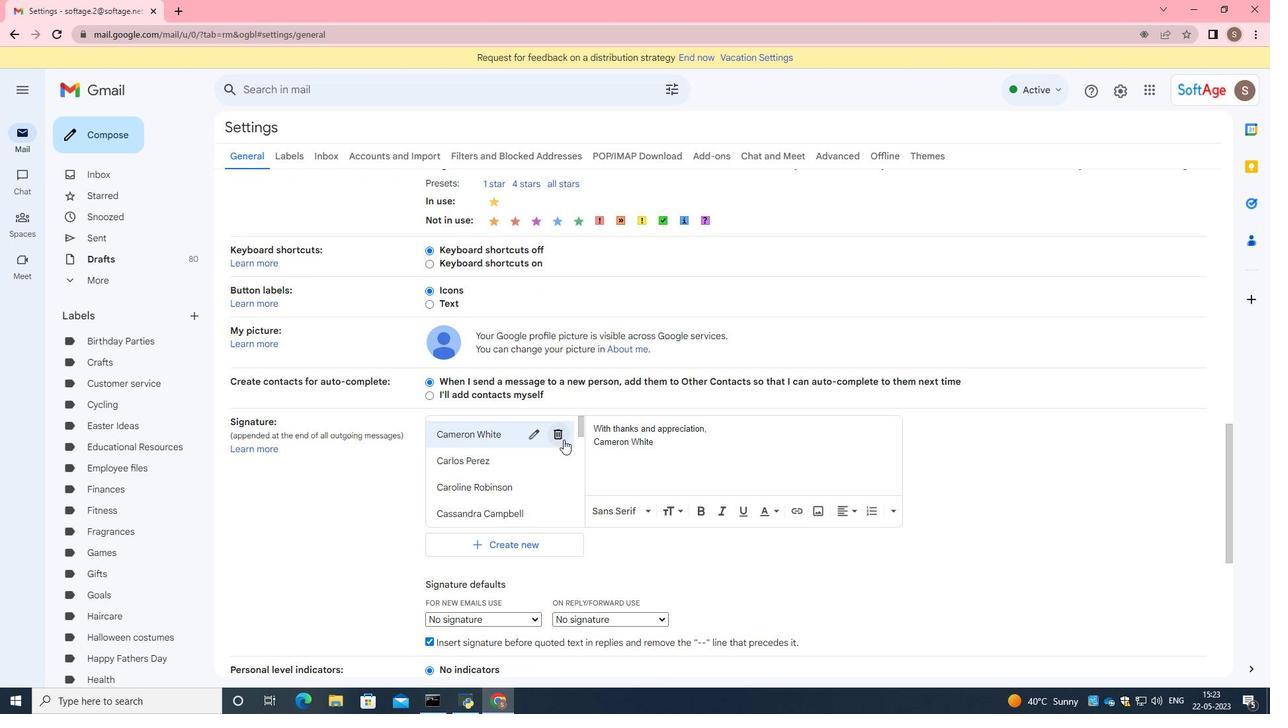 
Action: Mouse moved to (739, 405)
Screenshot: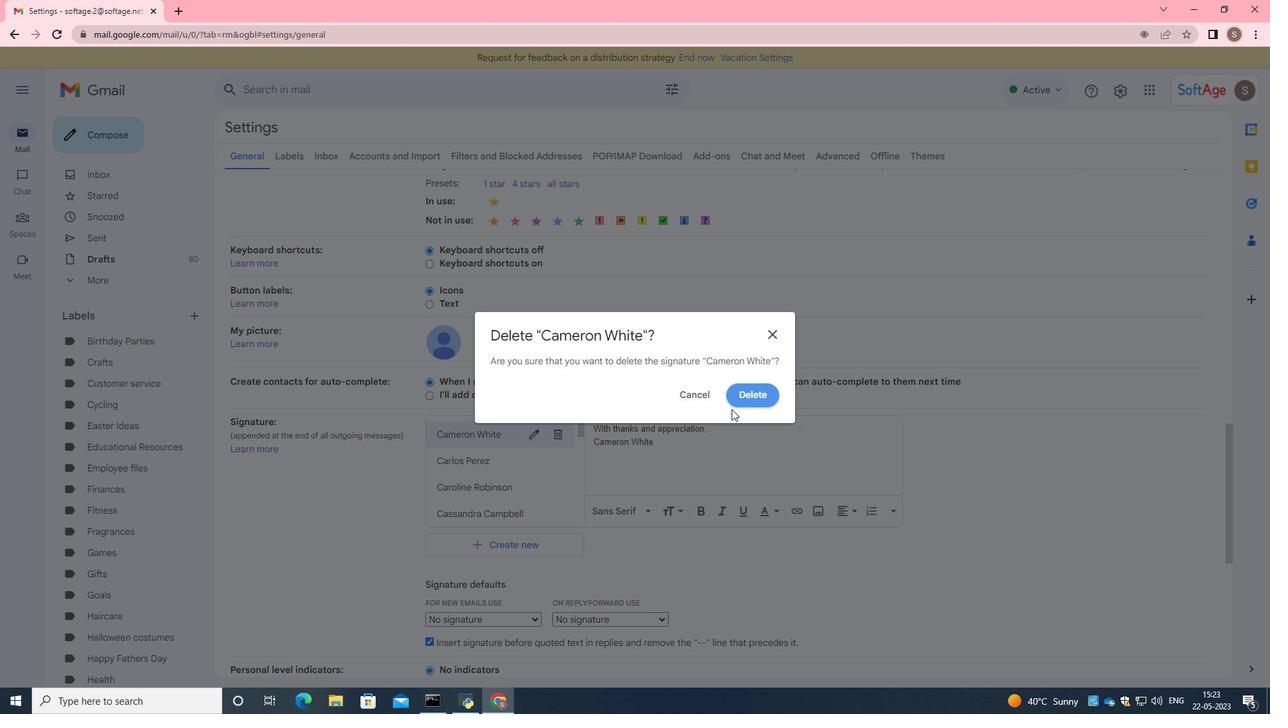 
Action: Mouse pressed left at (739, 405)
Screenshot: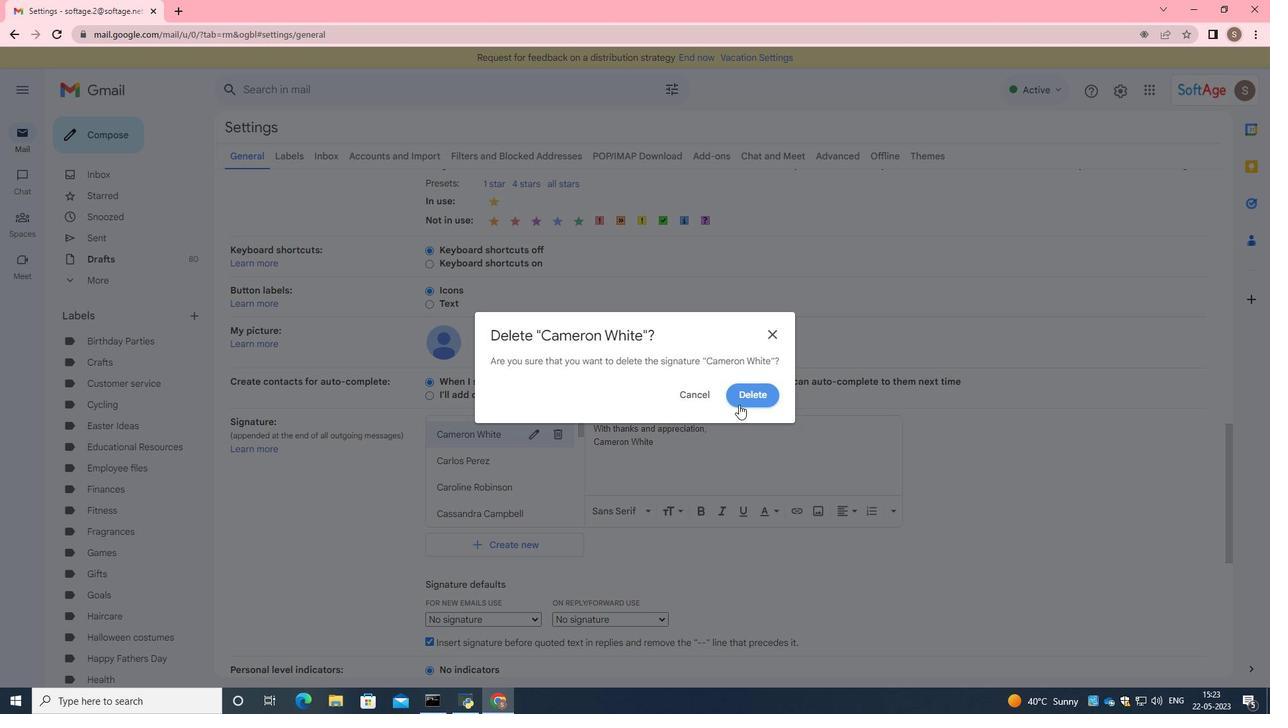 
Action: Mouse moved to (502, 546)
Screenshot: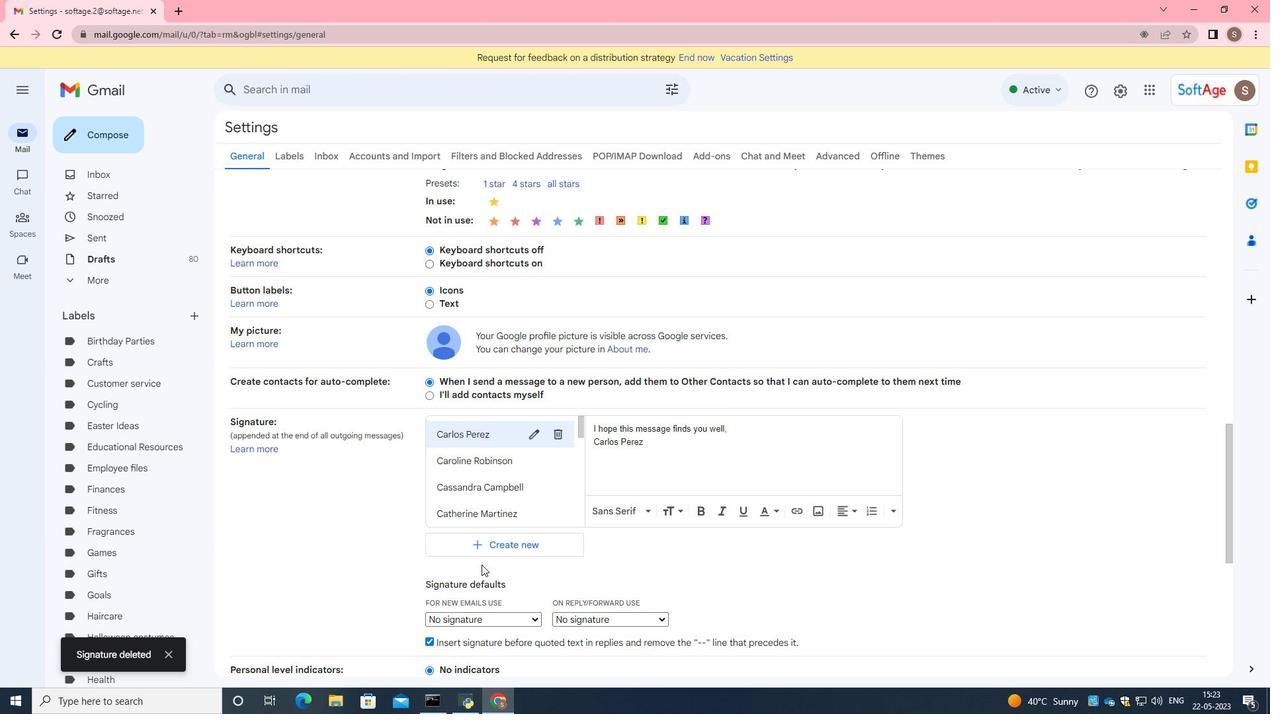 
Action: Mouse pressed left at (502, 546)
Screenshot: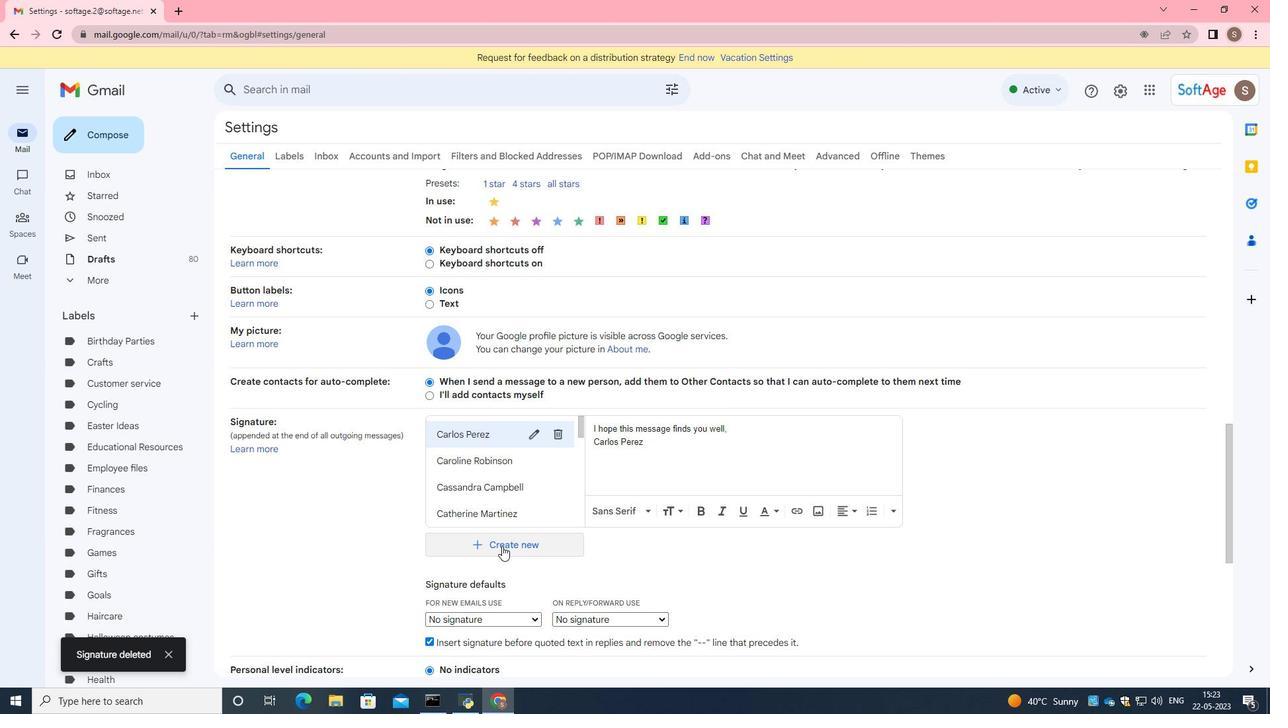 
Action: Mouse moved to (579, 354)
Screenshot: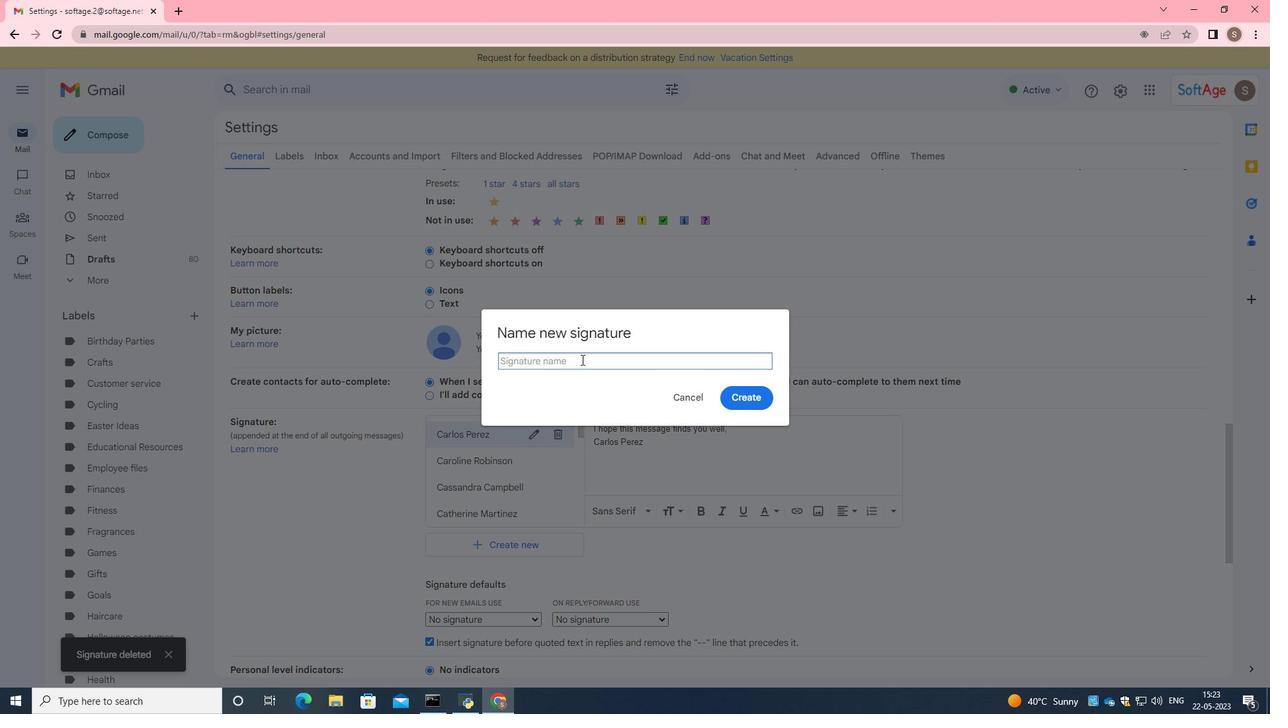 
Action: Key pressed <Key.caps_lock>J<Key.caps_lock>ared<Key.space><Key.caps_lock>H<Key.caps_lock>ernandez
Screenshot: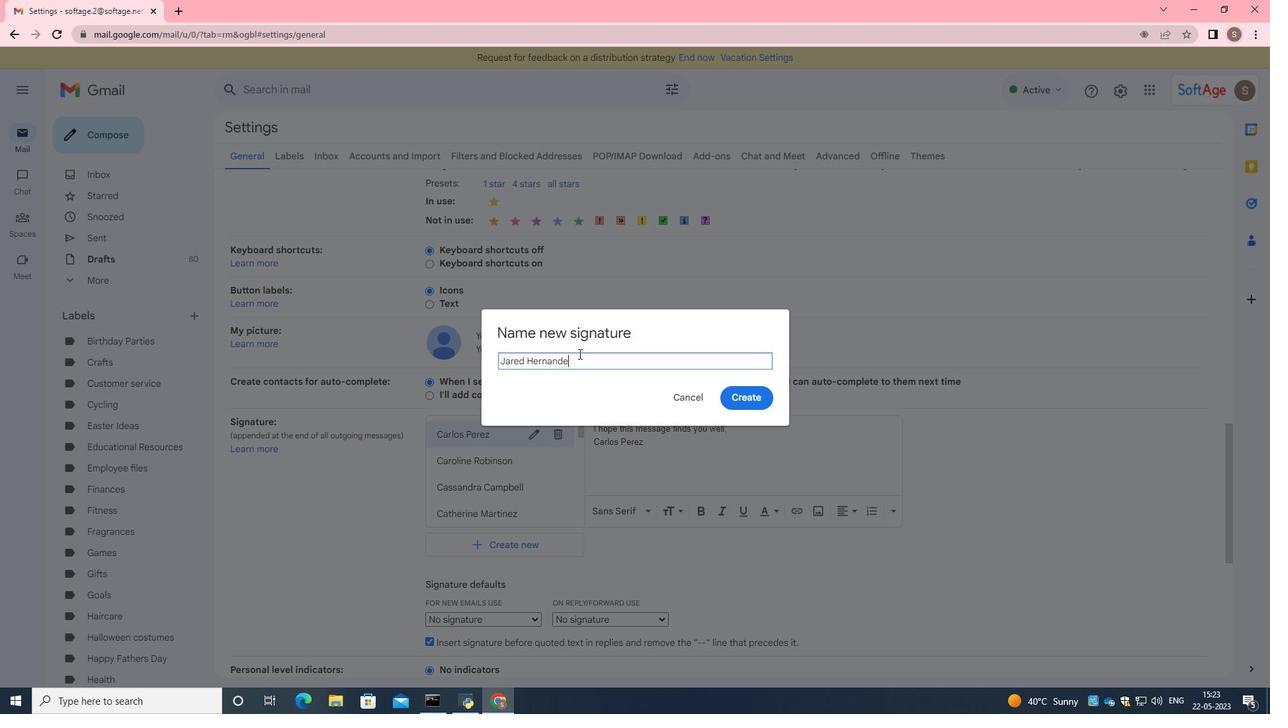 
Action: Mouse moved to (741, 400)
Screenshot: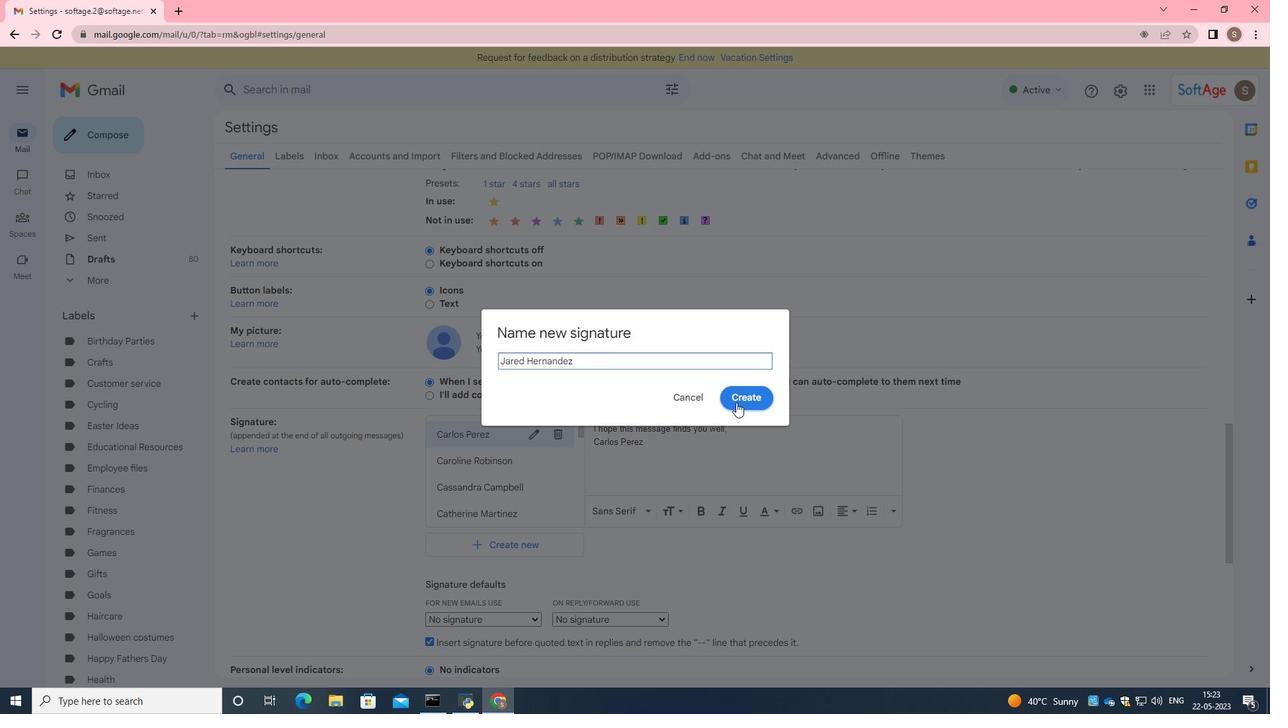 
Action: Mouse pressed left at (741, 400)
Screenshot: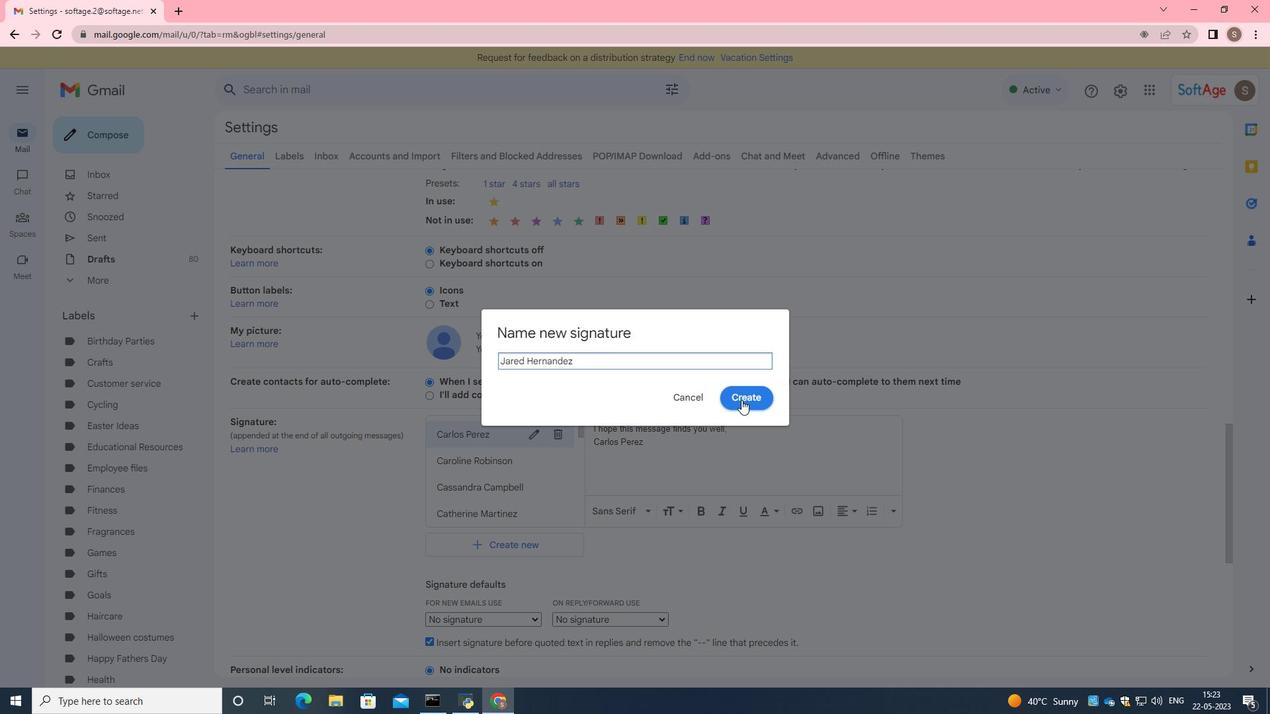 
Action: Mouse moved to (525, 430)
Screenshot: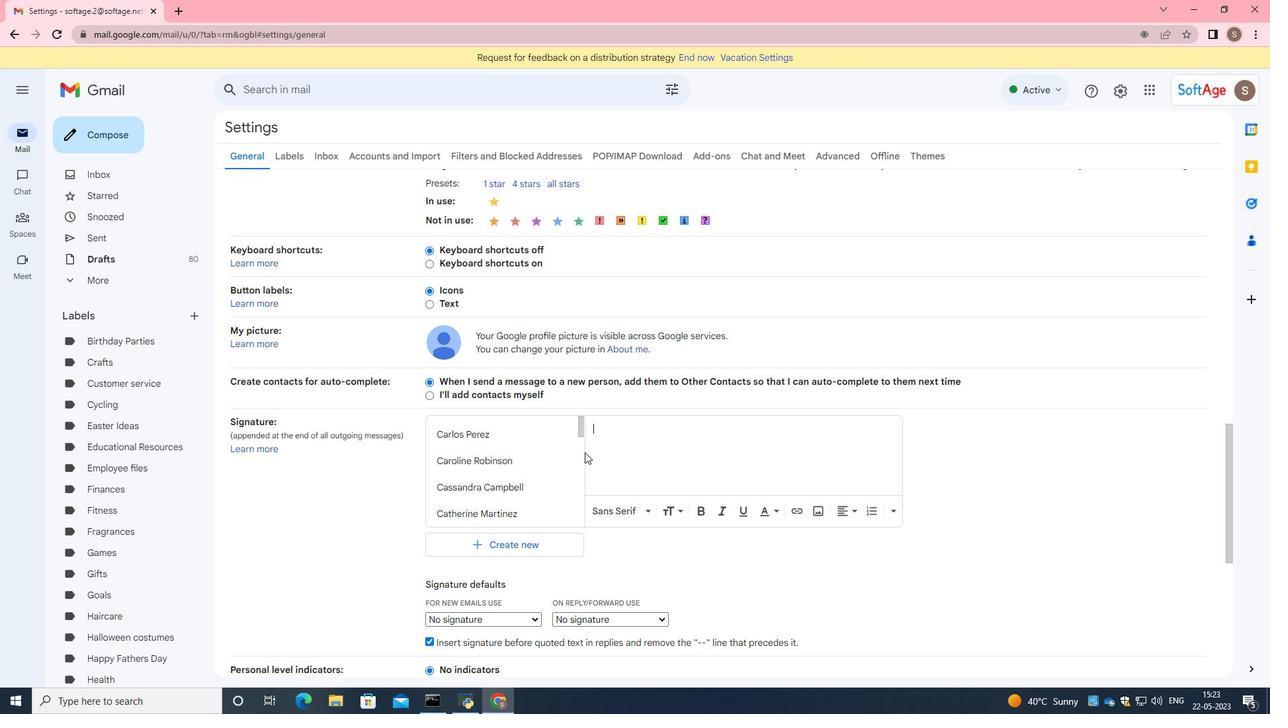 
Action: Mouse scrolled (525, 429) with delta (0, 0)
Screenshot: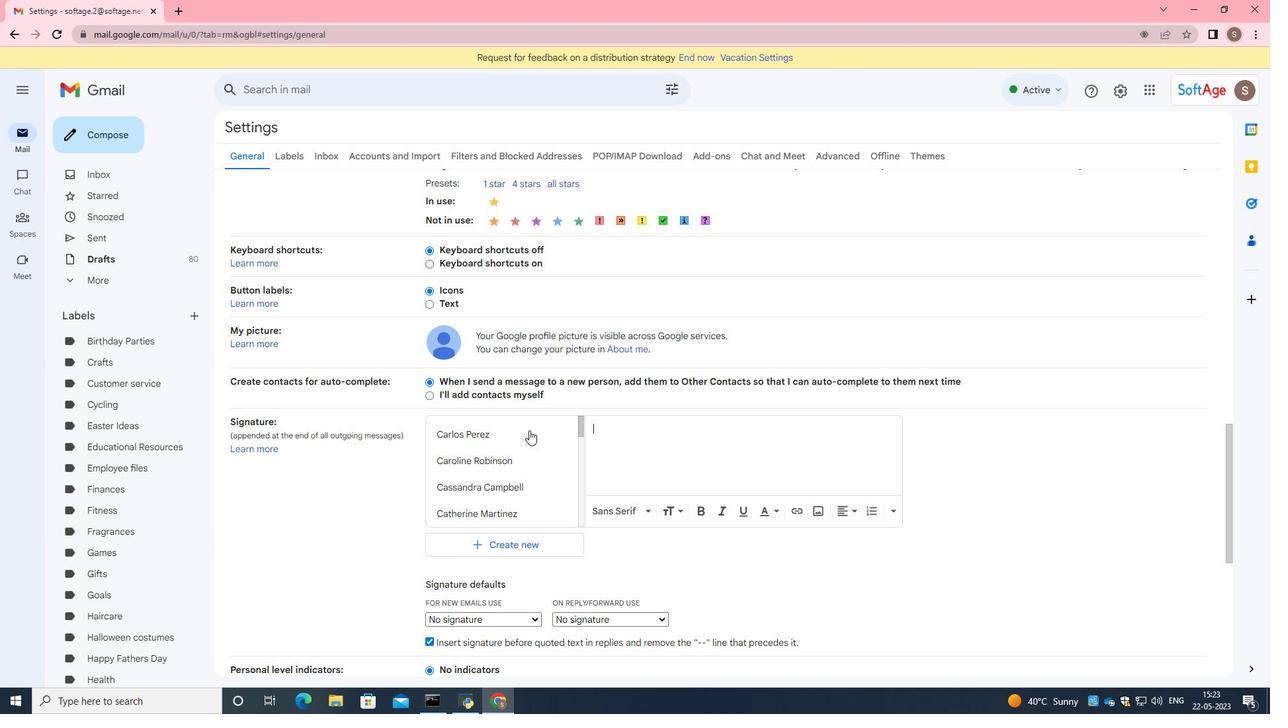 
Action: Mouse scrolled (525, 429) with delta (0, 0)
Screenshot: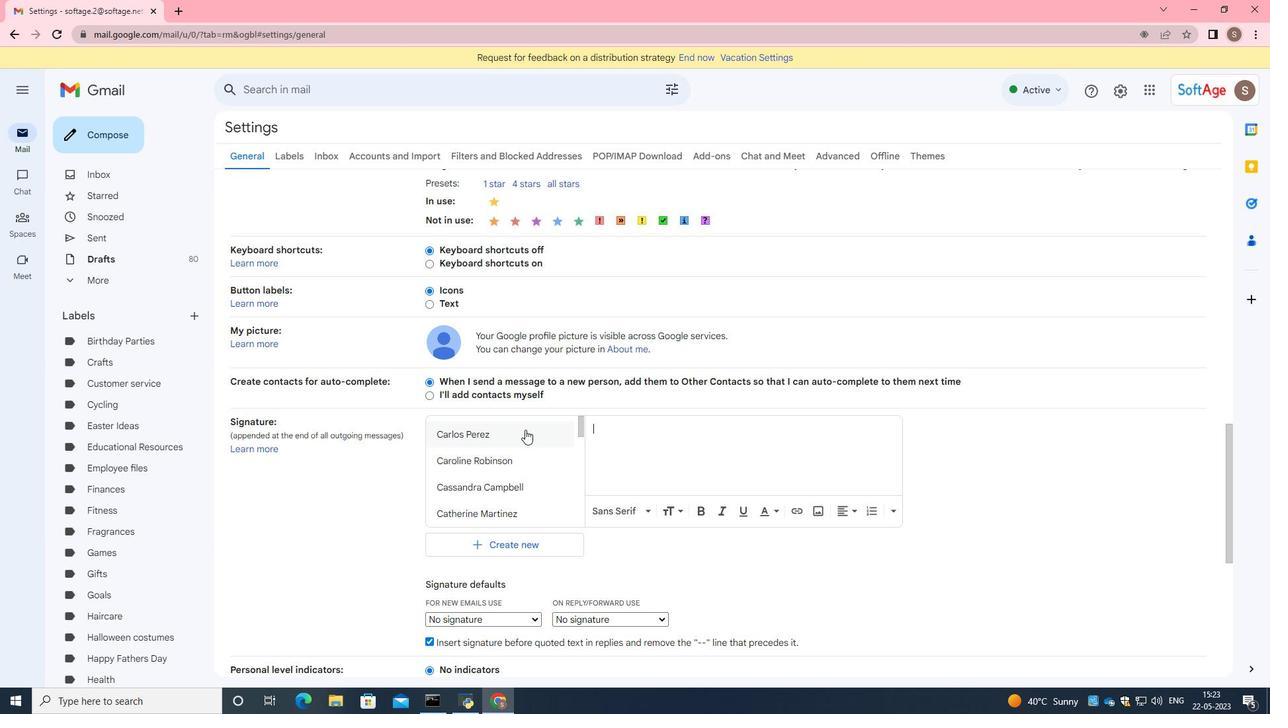 
Action: Mouse scrolled (525, 429) with delta (0, 0)
Screenshot: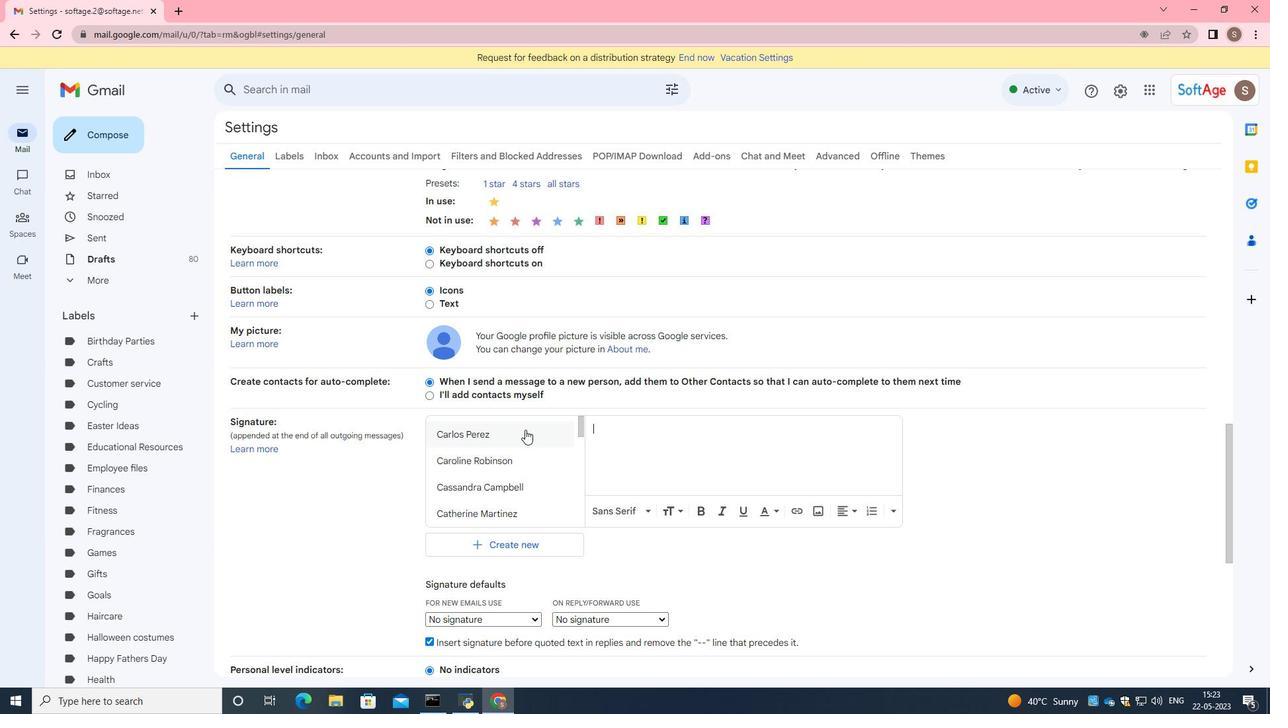 
Action: Mouse scrolled (525, 429) with delta (0, 0)
Screenshot: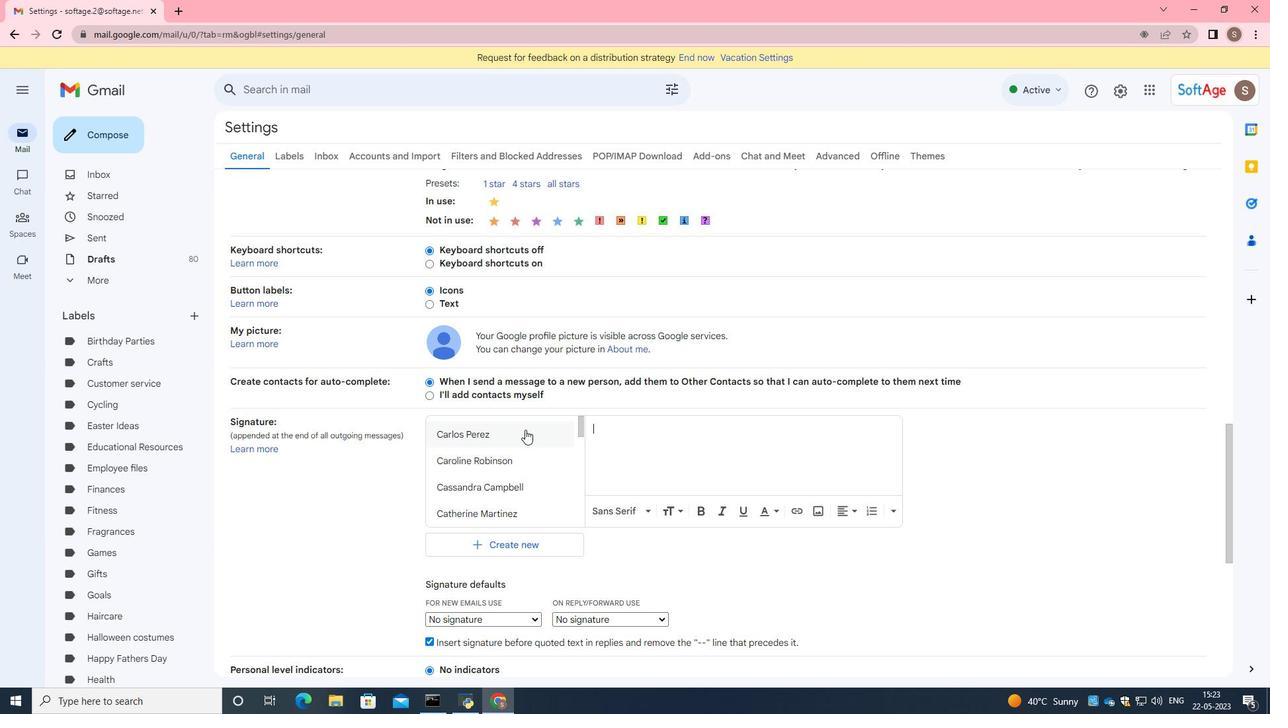 
Action: Mouse moved to (524, 429)
Screenshot: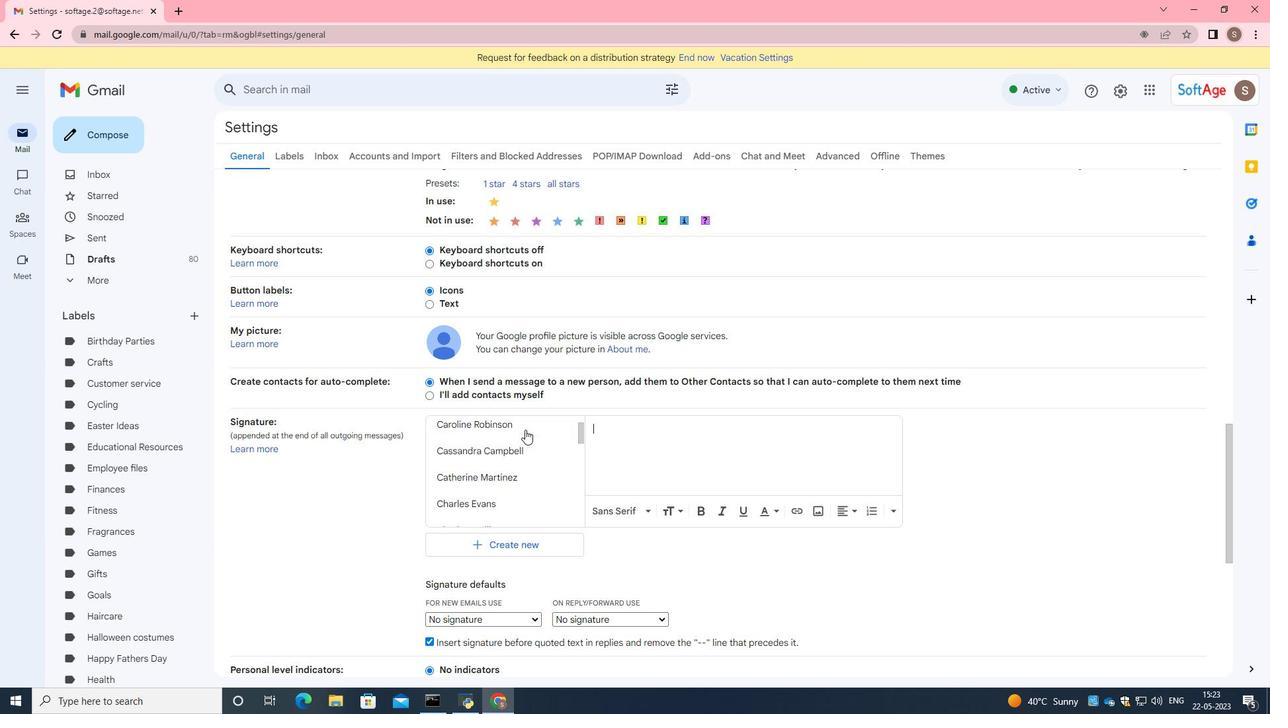 
Action: Mouse scrolled (524, 428) with delta (0, 0)
Screenshot: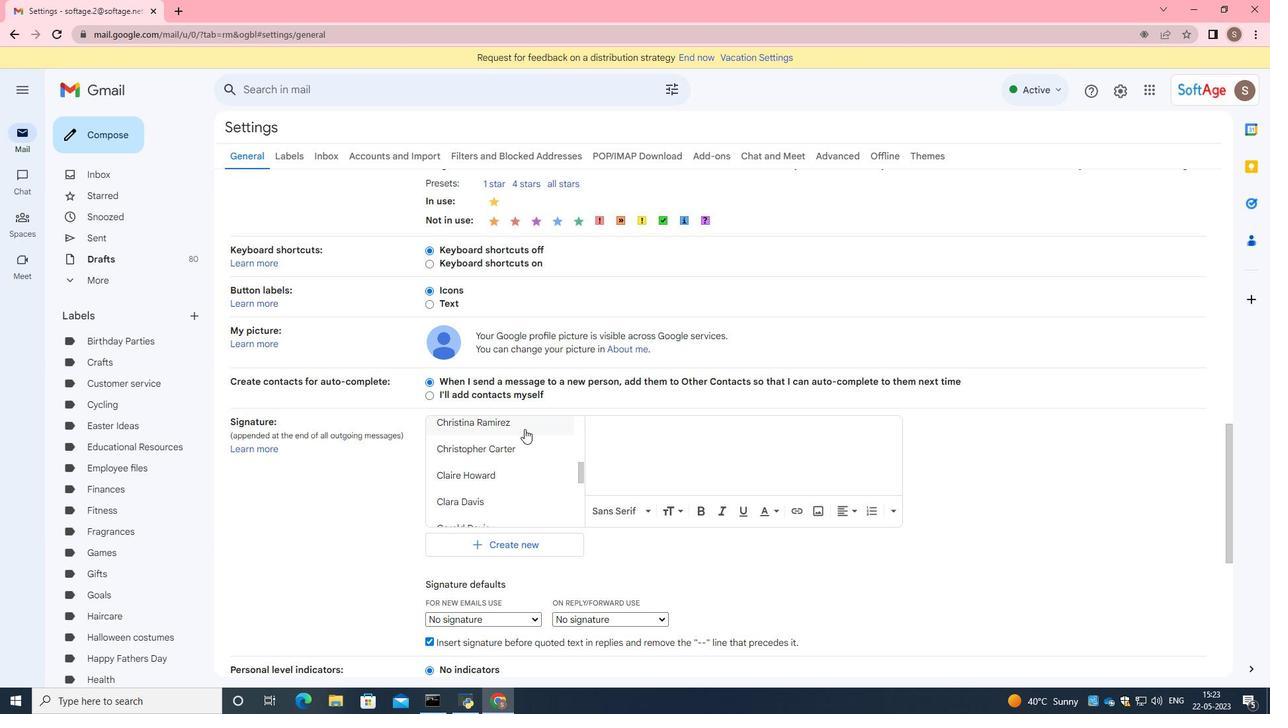 
Action: Mouse scrolled (524, 428) with delta (0, 0)
Screenshot: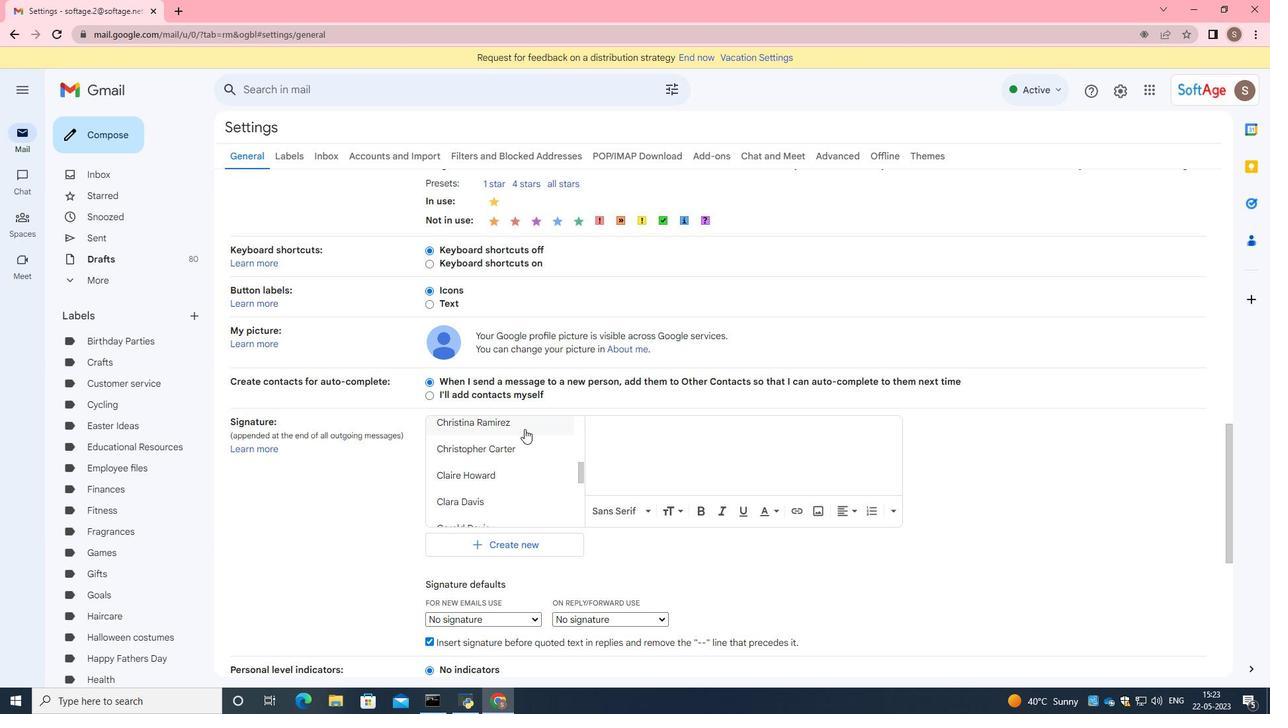 
Action: Mouse scrolled (524, 428) with delta (0, 0)
Screenshot: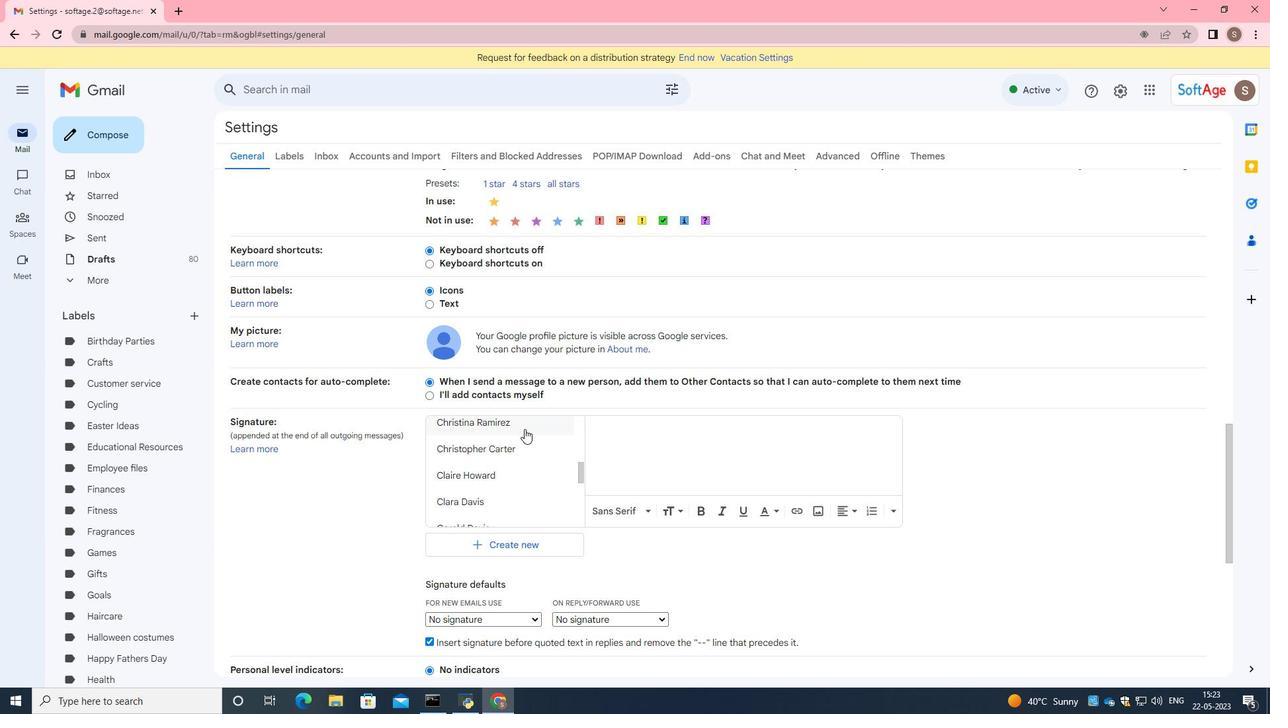 
Action: Mouse moved to (524, 429)
Screenshot: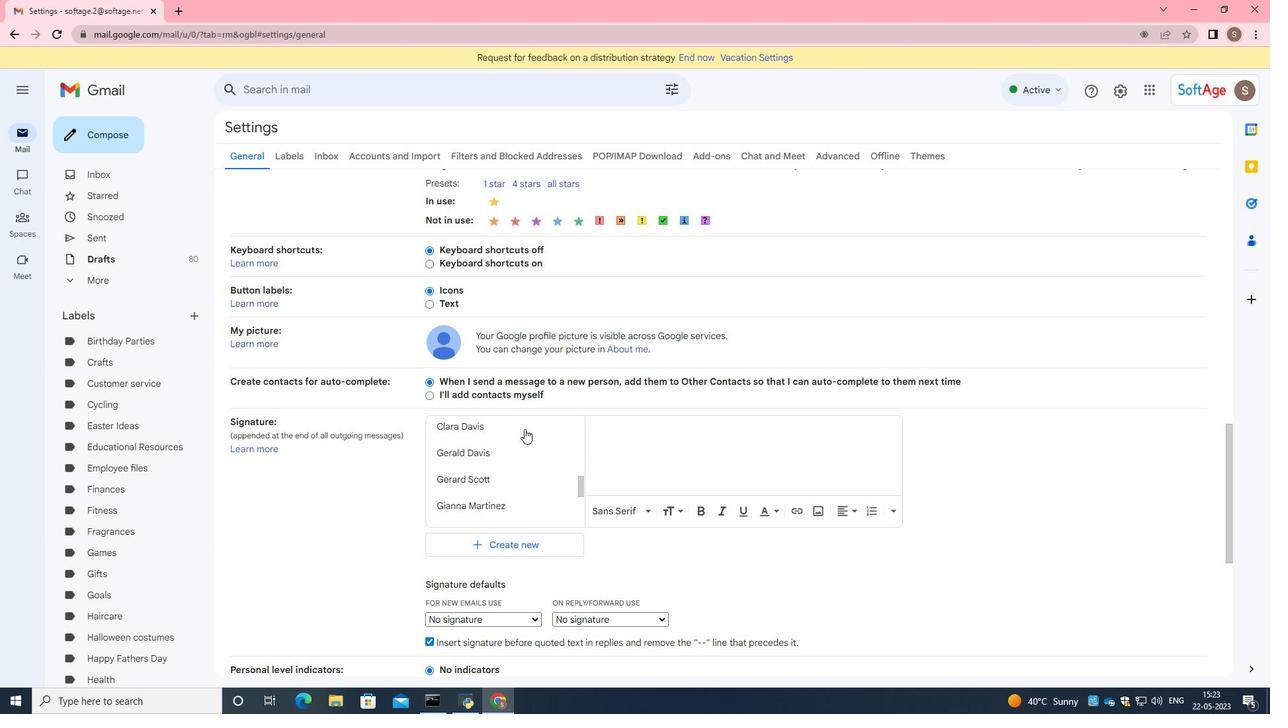 
Action: Mouse scrolled (524, 428) with delta (0, 0)
Screenshot: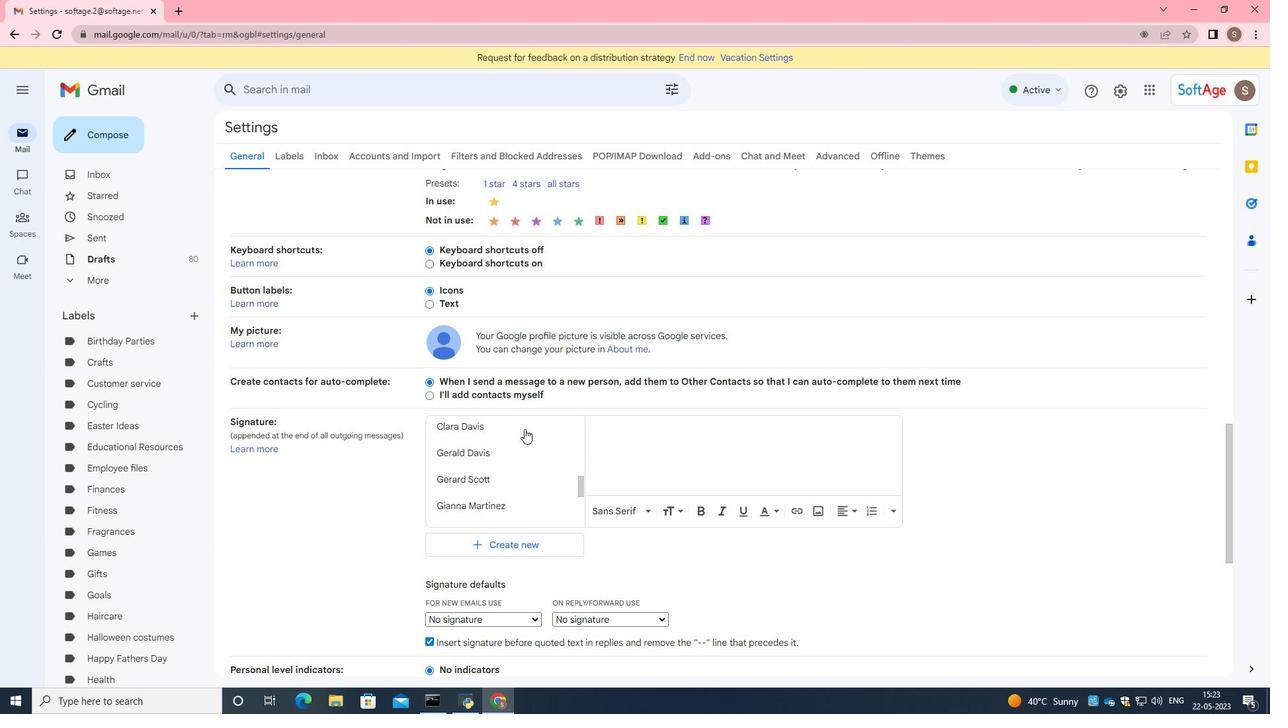 
Action: Mouse moved to (527, 432)
Screenshot: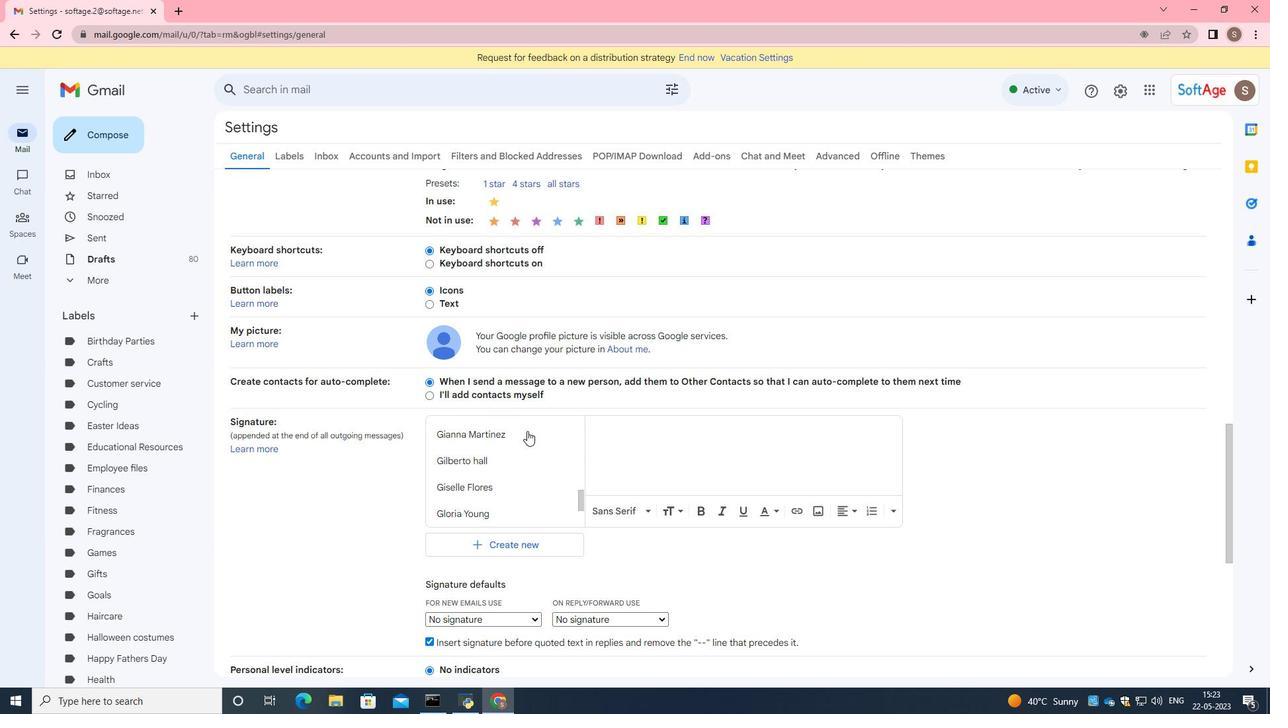 
Action: Mouse scrolled (527, 432) with delta (0, 0)
Screenshot: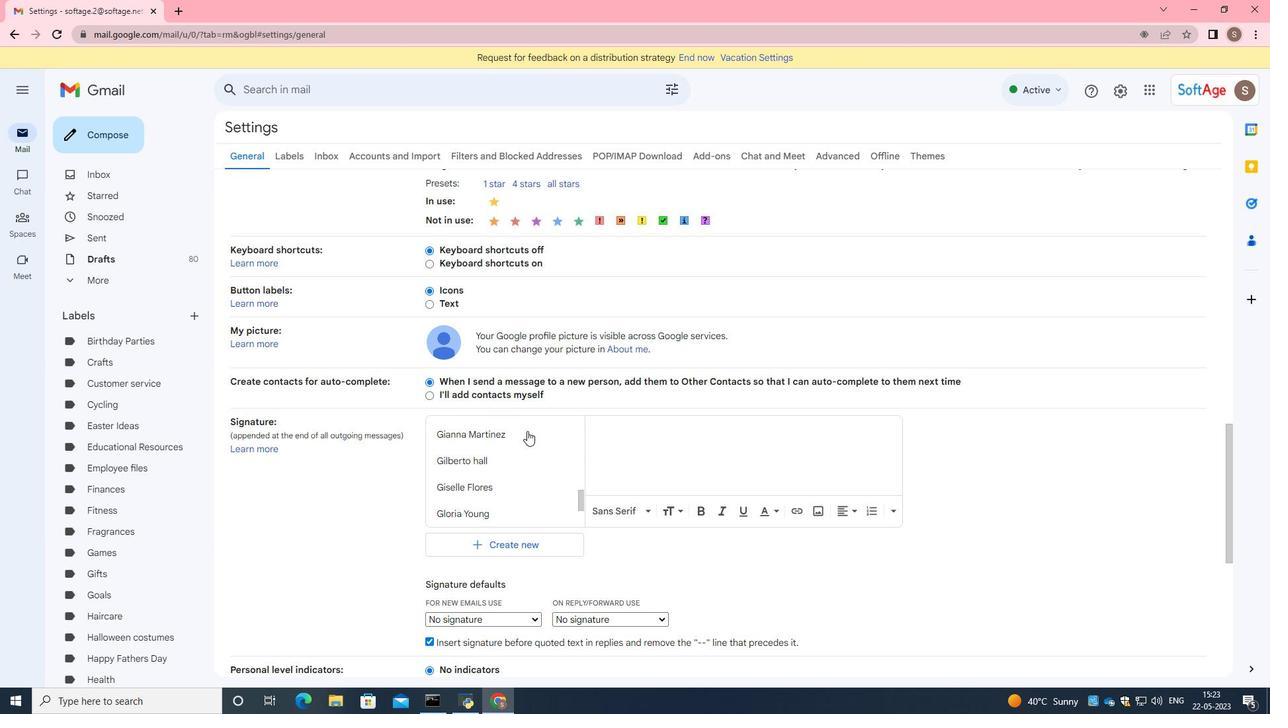 
Action: Mouse moved to (527, 434)
Screenshot: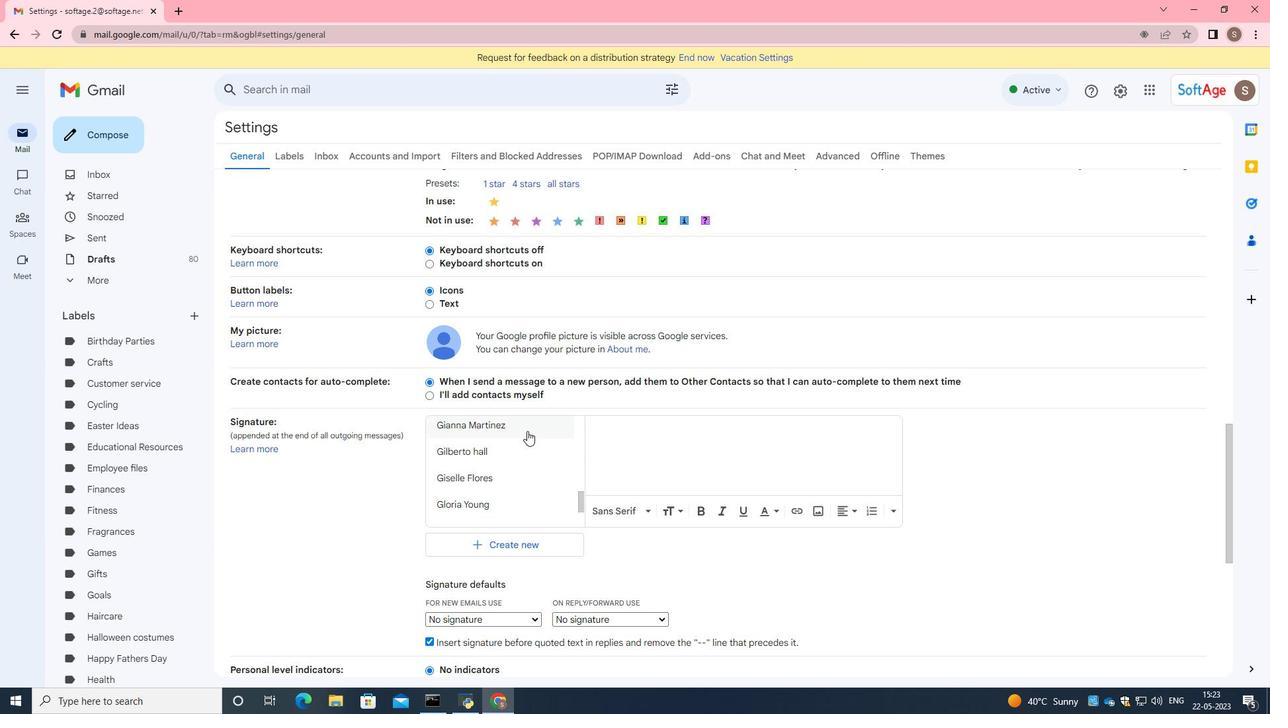 
Action: Mouse scrolled (527, 433) with delta (0, 0)
Screenshot: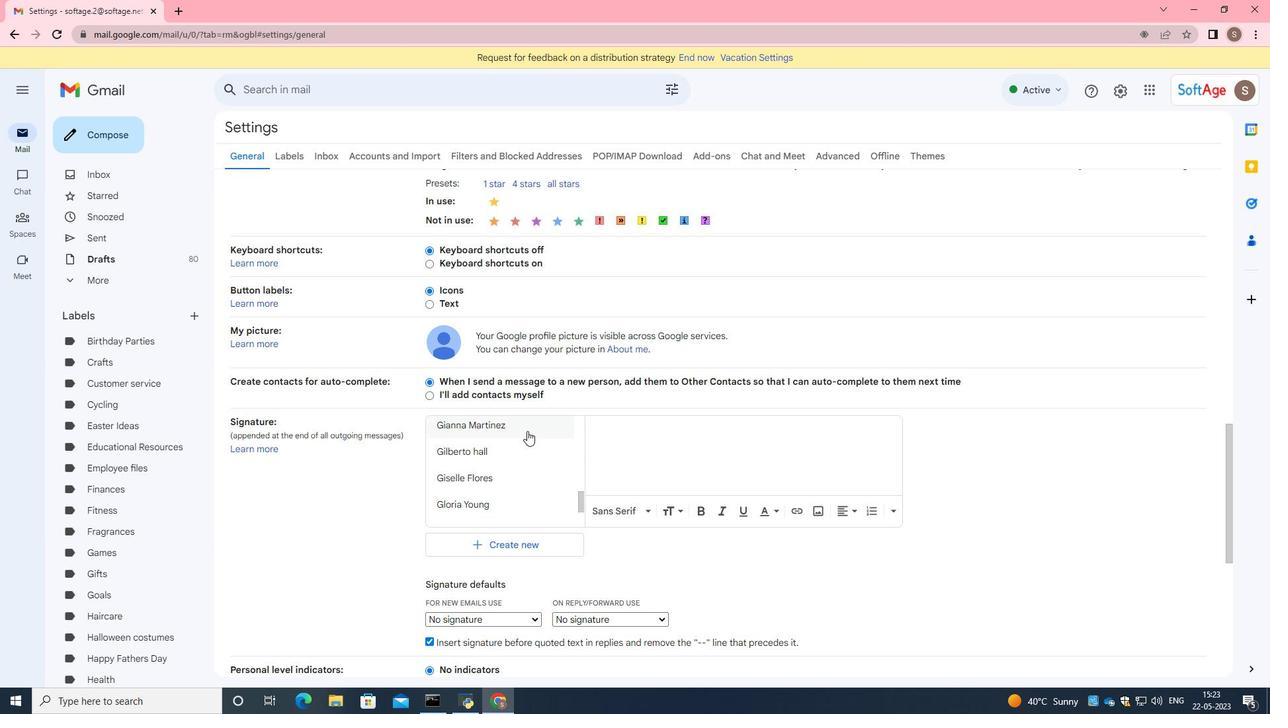 
Action: Mouse moved to (527, 434)
Screenshot: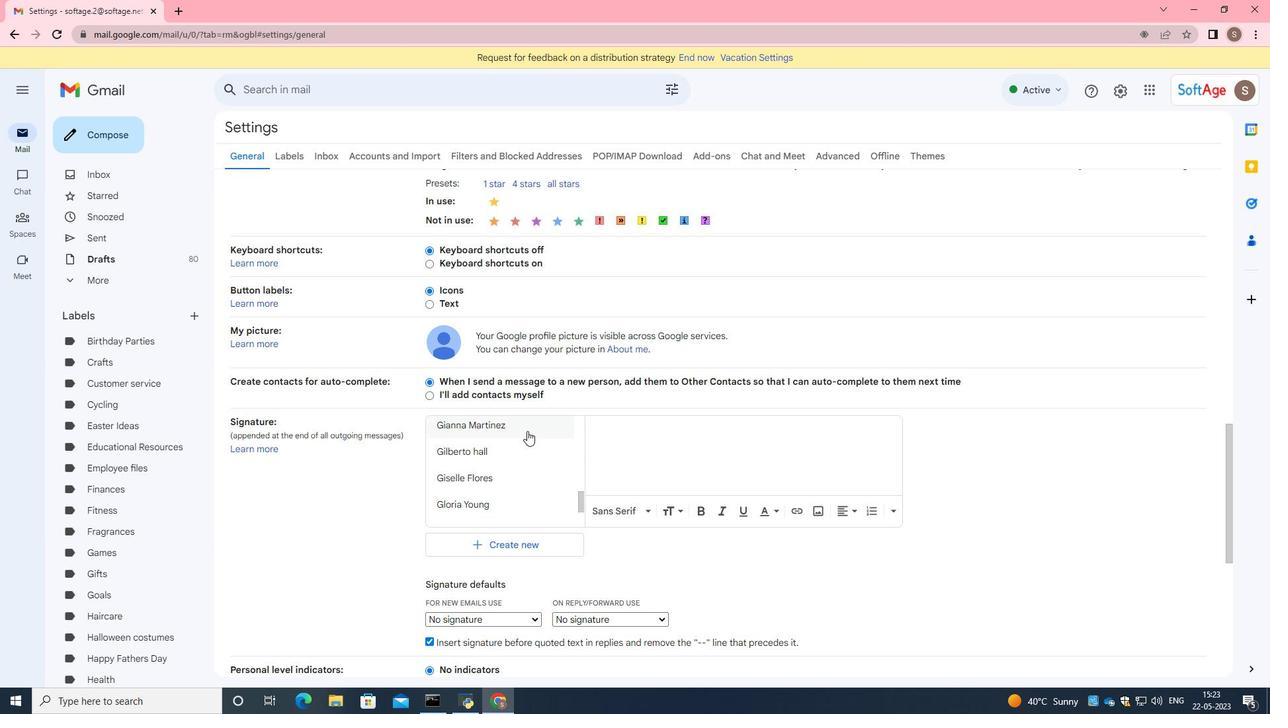 
Action: Mouse scrolled (527, 434) with delta (0, 0)
Screenshot: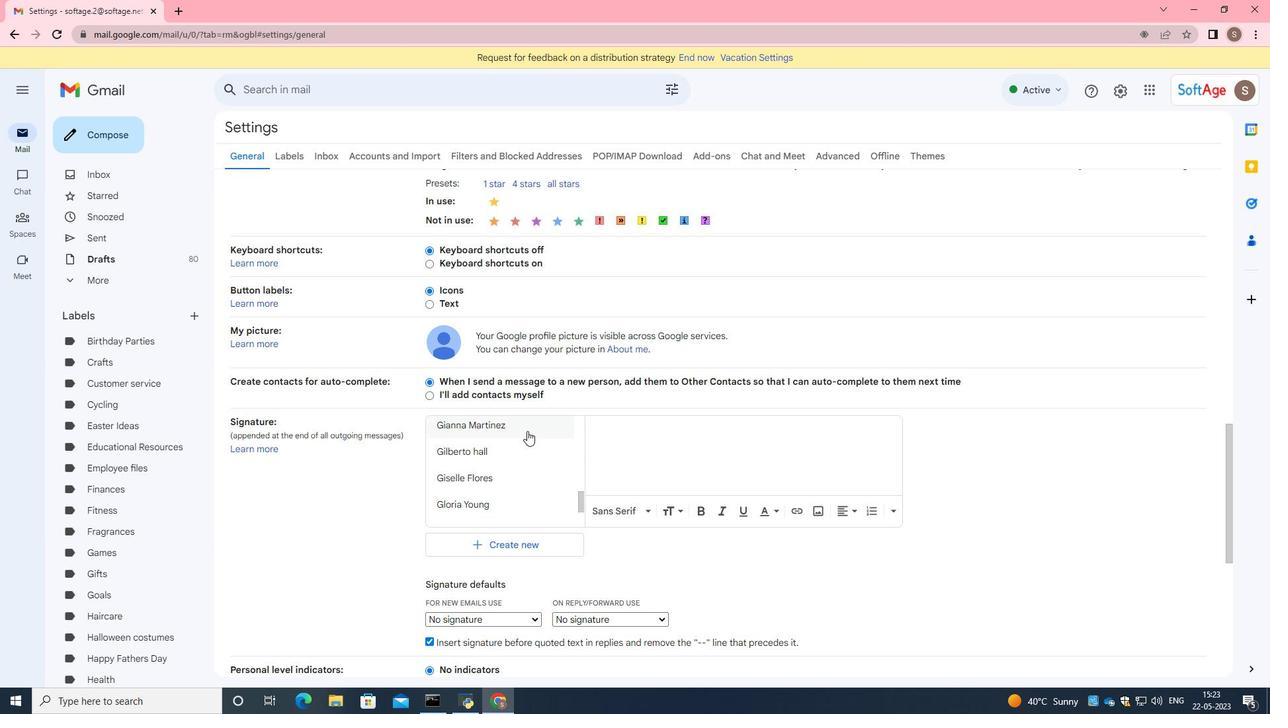 
Action: Mouse scrolled (527, 434) with delta (0, 0)
Screenshot: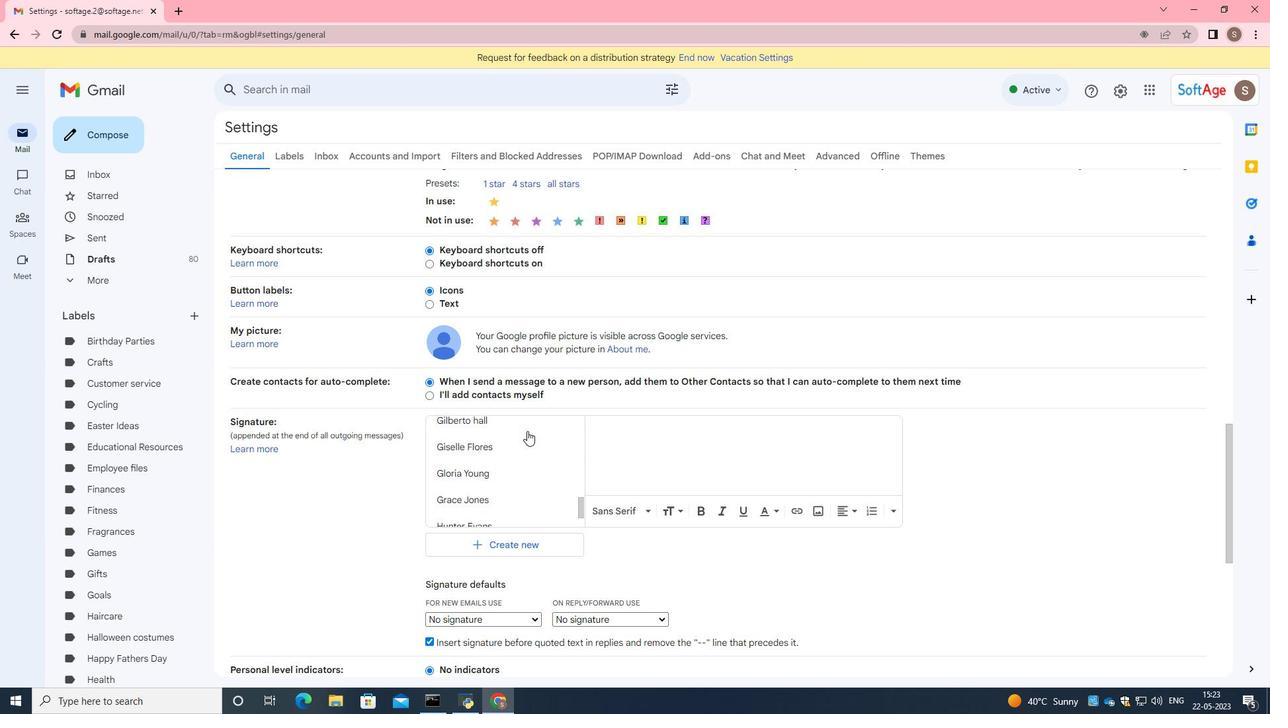 
Action: Mouse scrolled (527, 434) with delta (0, 0)
Screenshot: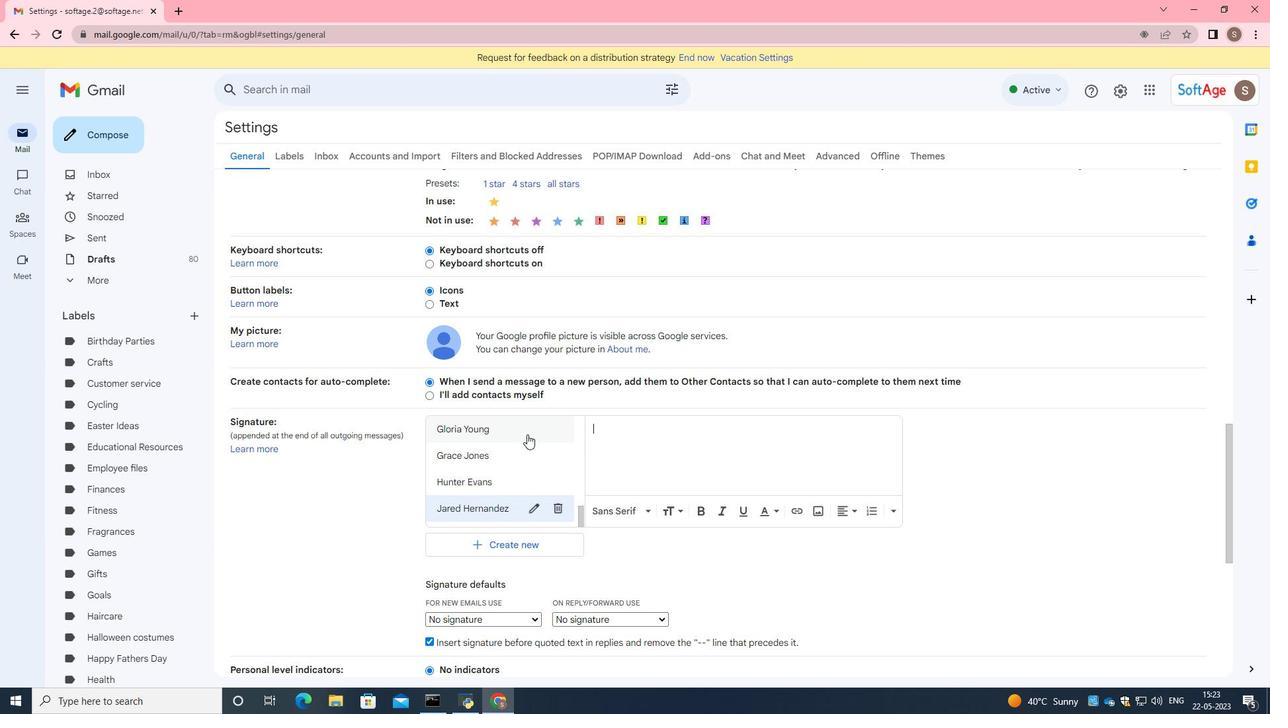 
Action: Mouse scrolled (527, 434) with delta (0, 0)
Screenshot: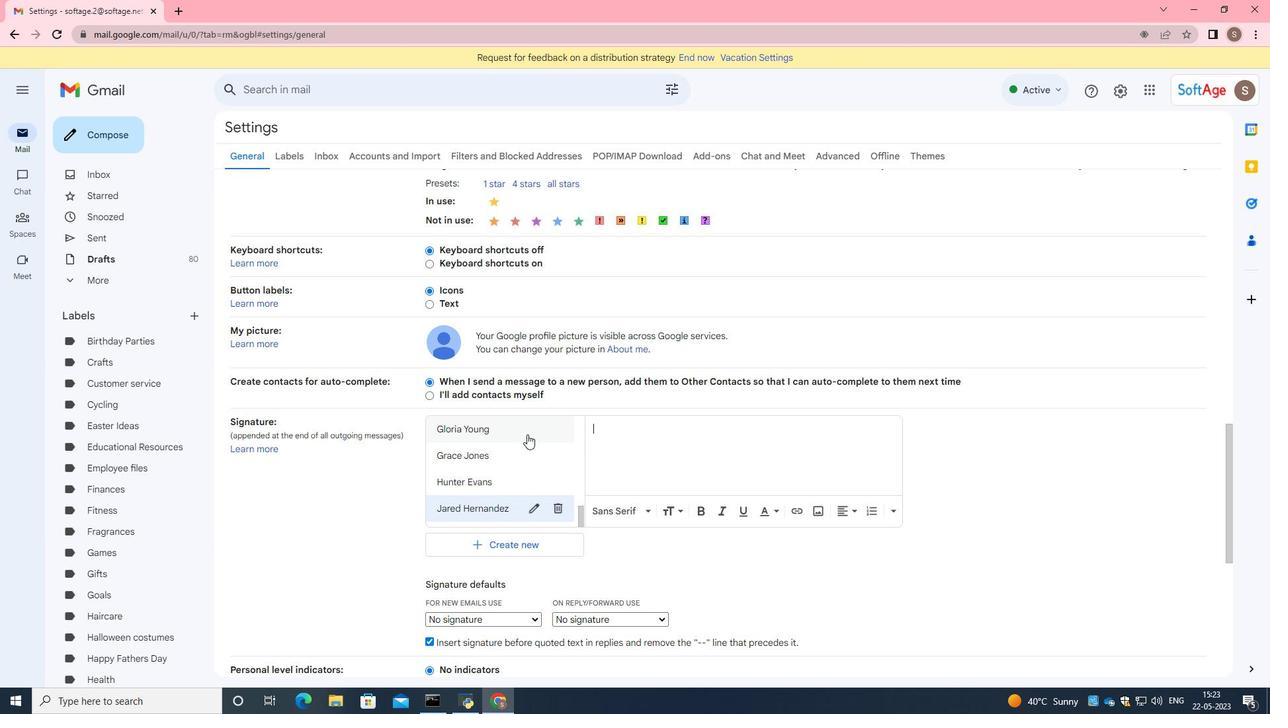 
Action: Mouse moved to (638, 447)
Screenshot: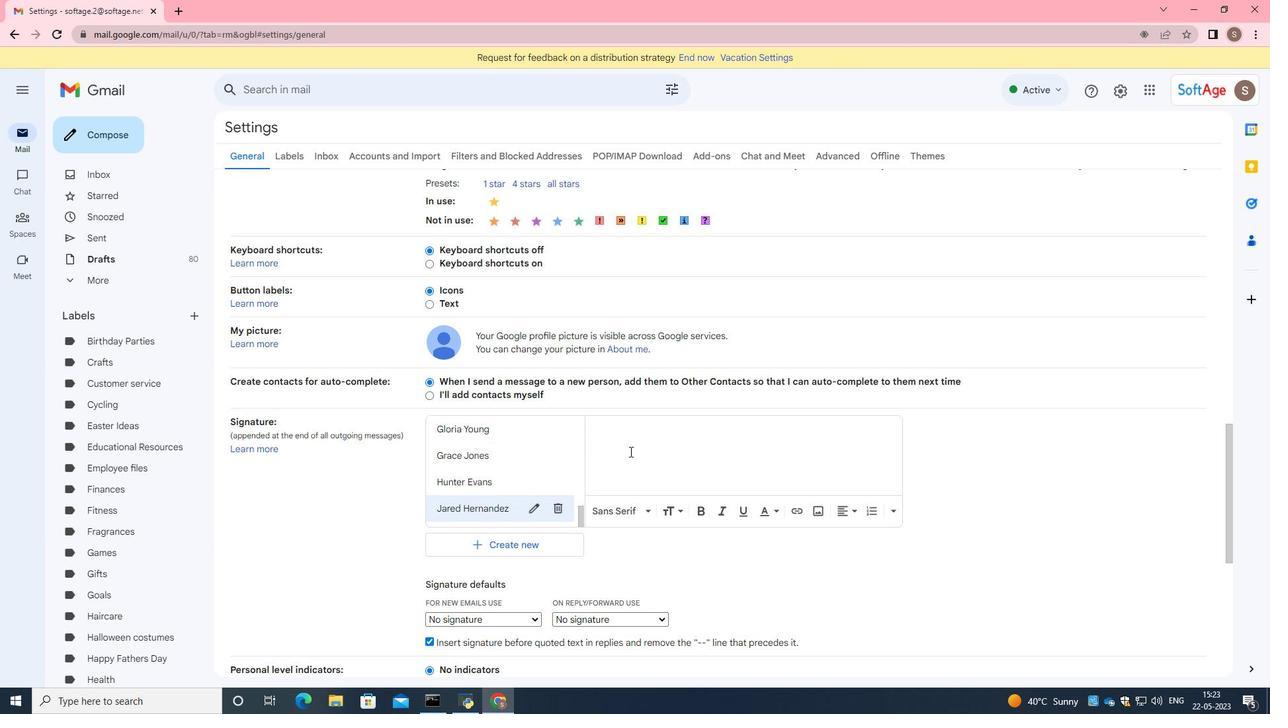 
Action: Mouse pressed left at (638, 447)
Screenshot: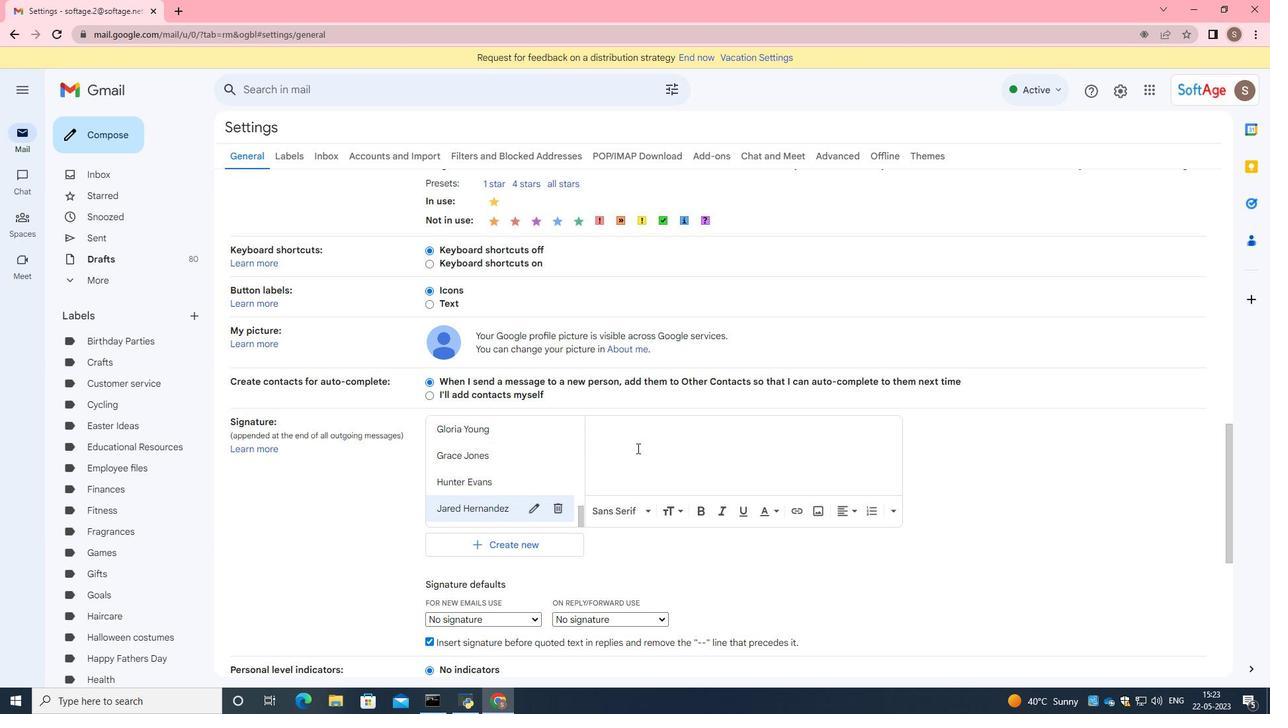
Action: Key pressed <Key.caps_lock>H<Key.caps_lock>eartfelt<Key.space>thanks<Key.space>and<Key.space>gratitued<Key.backspace><Key.backspace>de
Screenshot: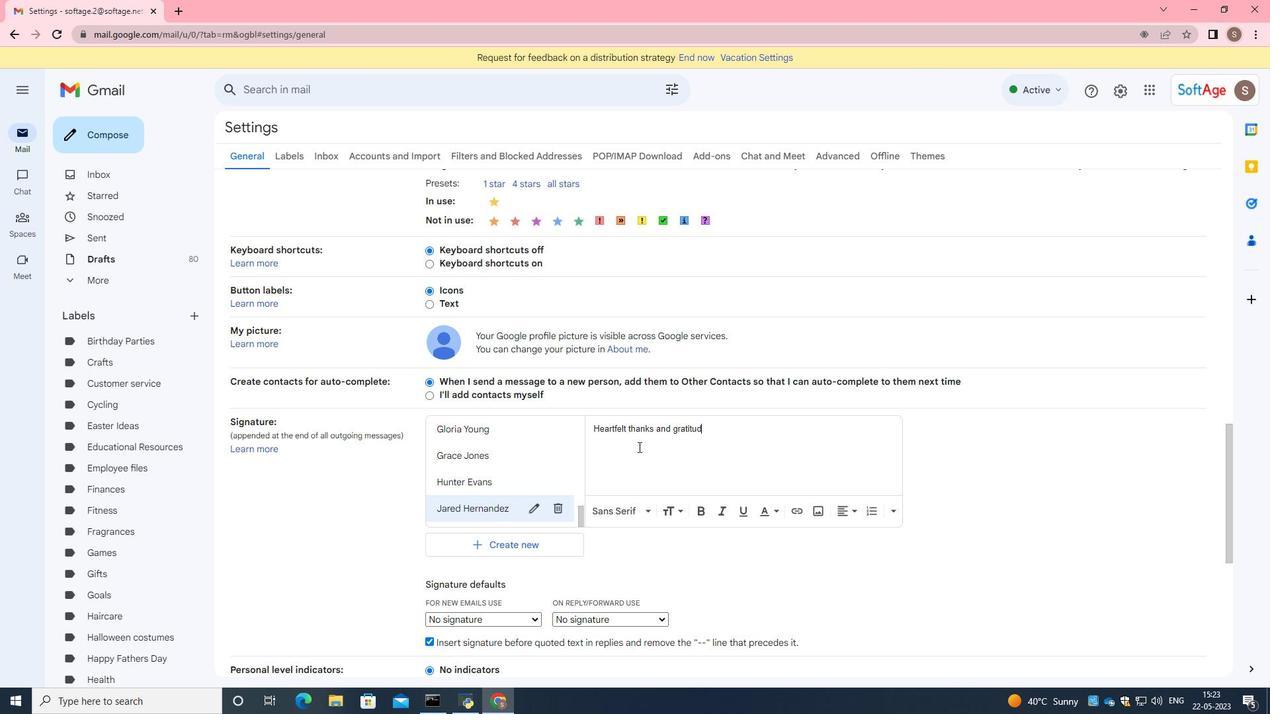 
Action: Mouse moved to (677, 445)
Screenshot: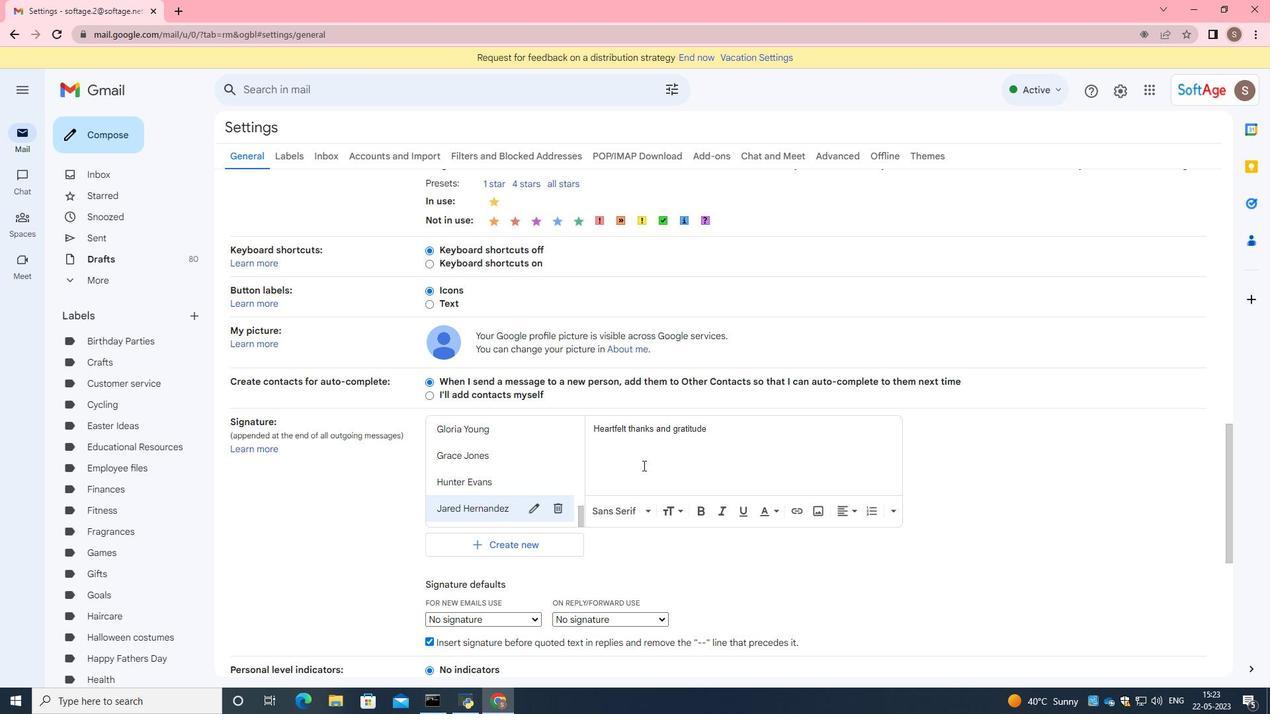 
Action: Key pressed ,<Key.enter><Key.caps_lock>H<Key.caps_lock><Key.backspace><Key.caps_lock>J<Key.caps_lock>ared<Key.space><Key.caps_lock>H<Key.caps_lock>ernandez
Screenshot: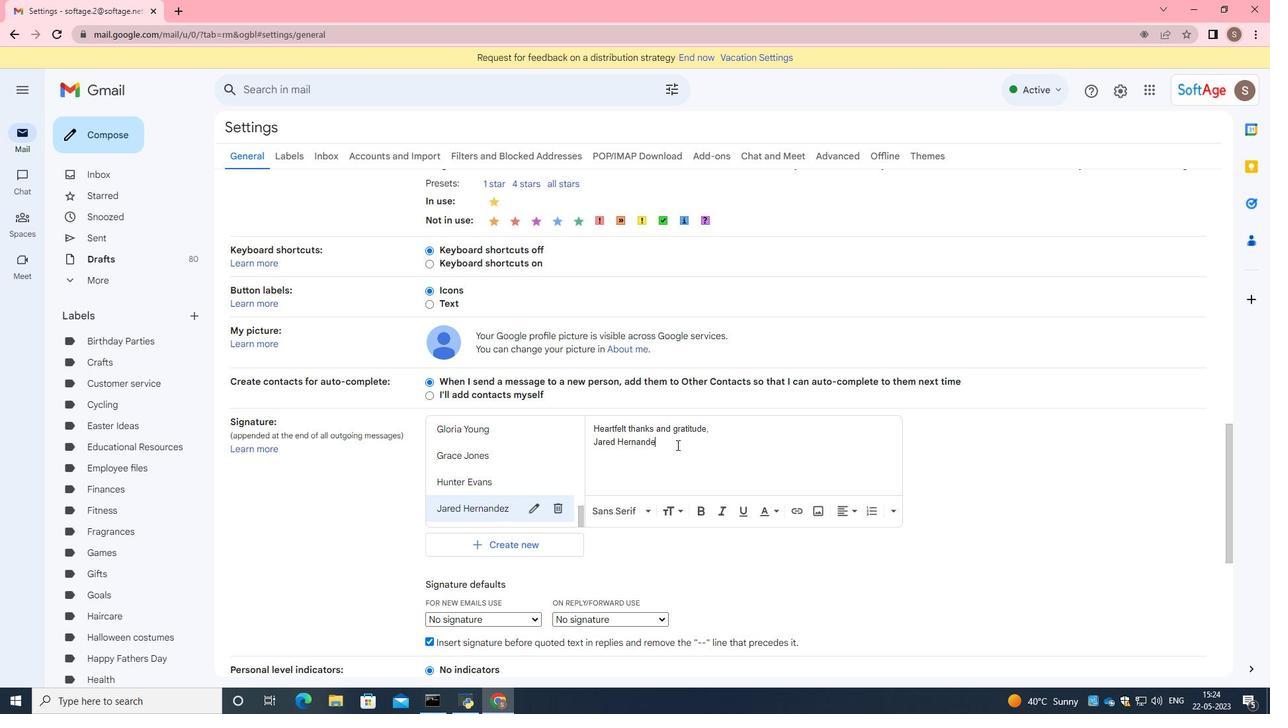 
Action: Mouse moved to (683, 447)
Screenshot: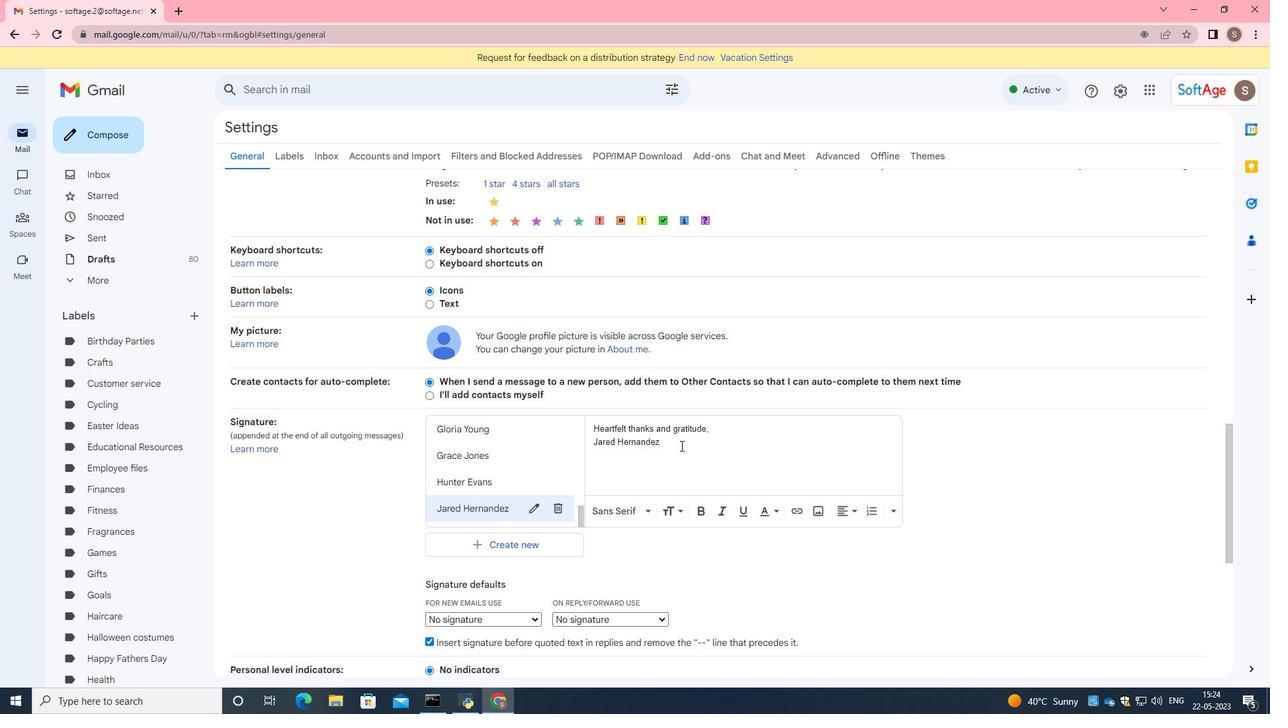 
Action: Mouse scrolled (683, 446) with delta (0, 0)
Screenshot: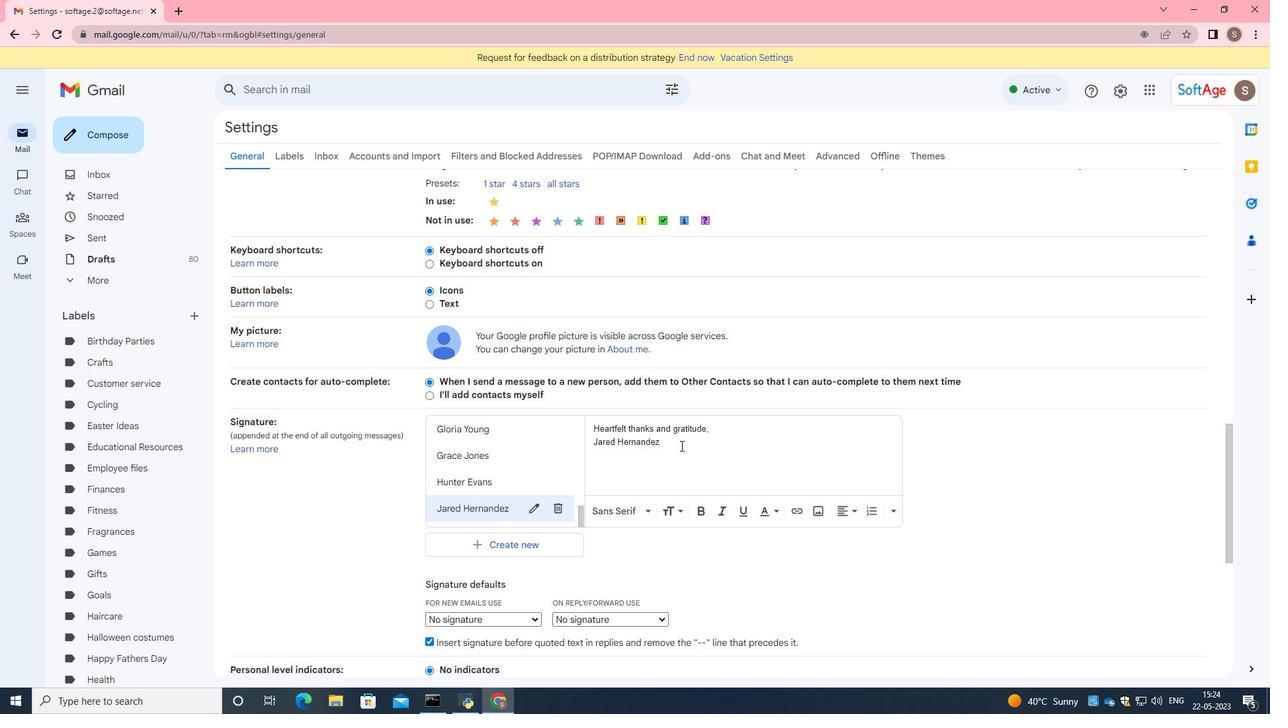 
Action: Mouse moved to (683, 450)
Screenshot: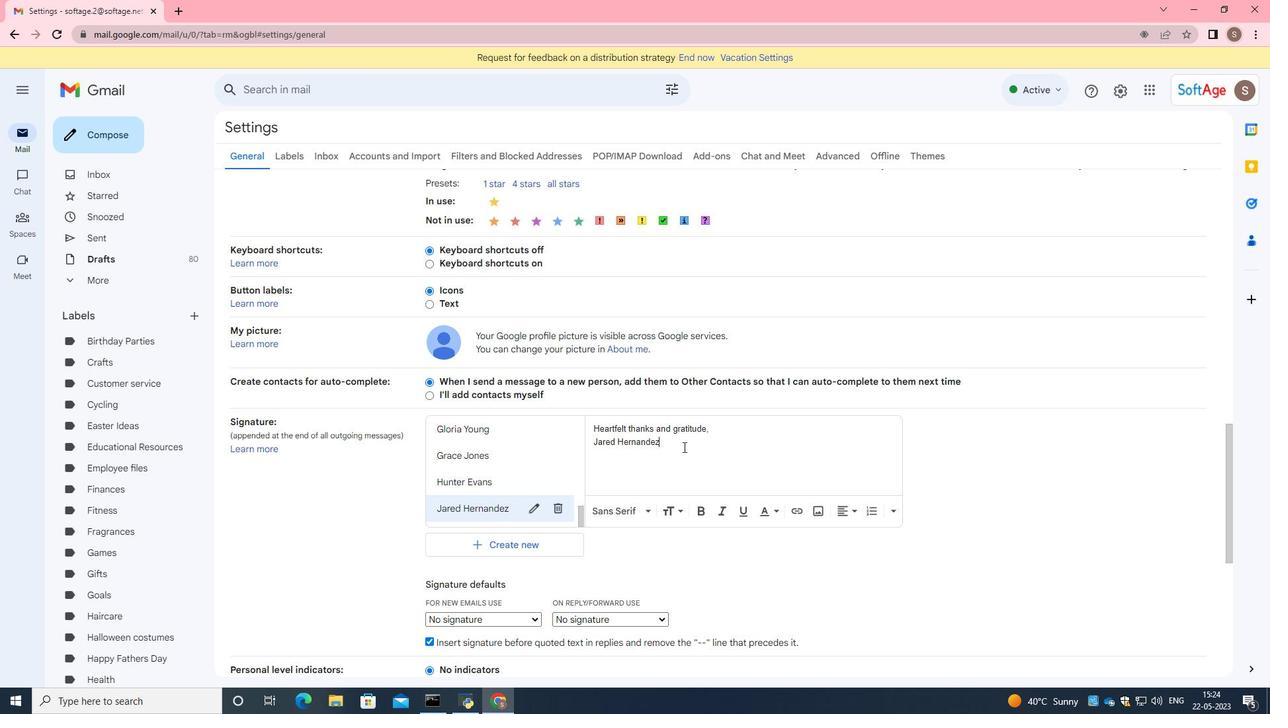
Action: Mouse scrolled (683, 449) with delta (0, 0)
Screenshot: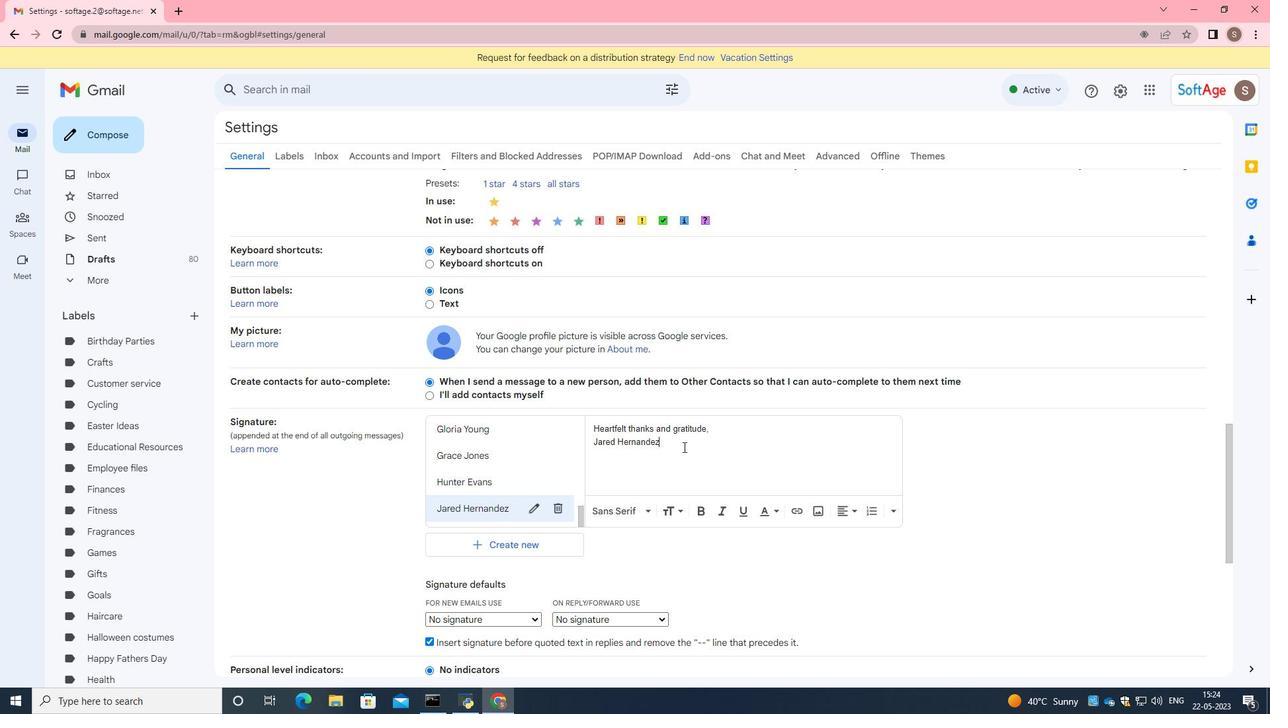 
Action: Mouse scrolled (683, 449) with delta (0, 0)
Screenshot: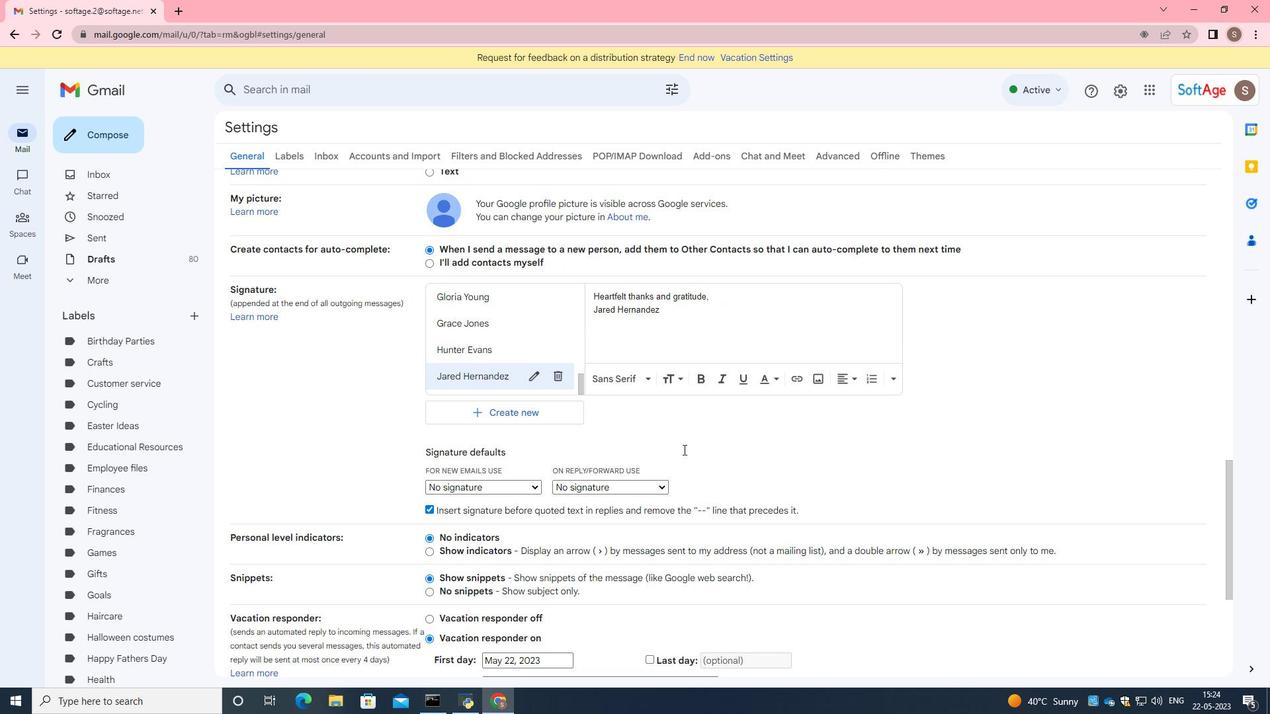 
Action: Mouse scrolled (683, 449) with delta (0, 0)
Screenshot: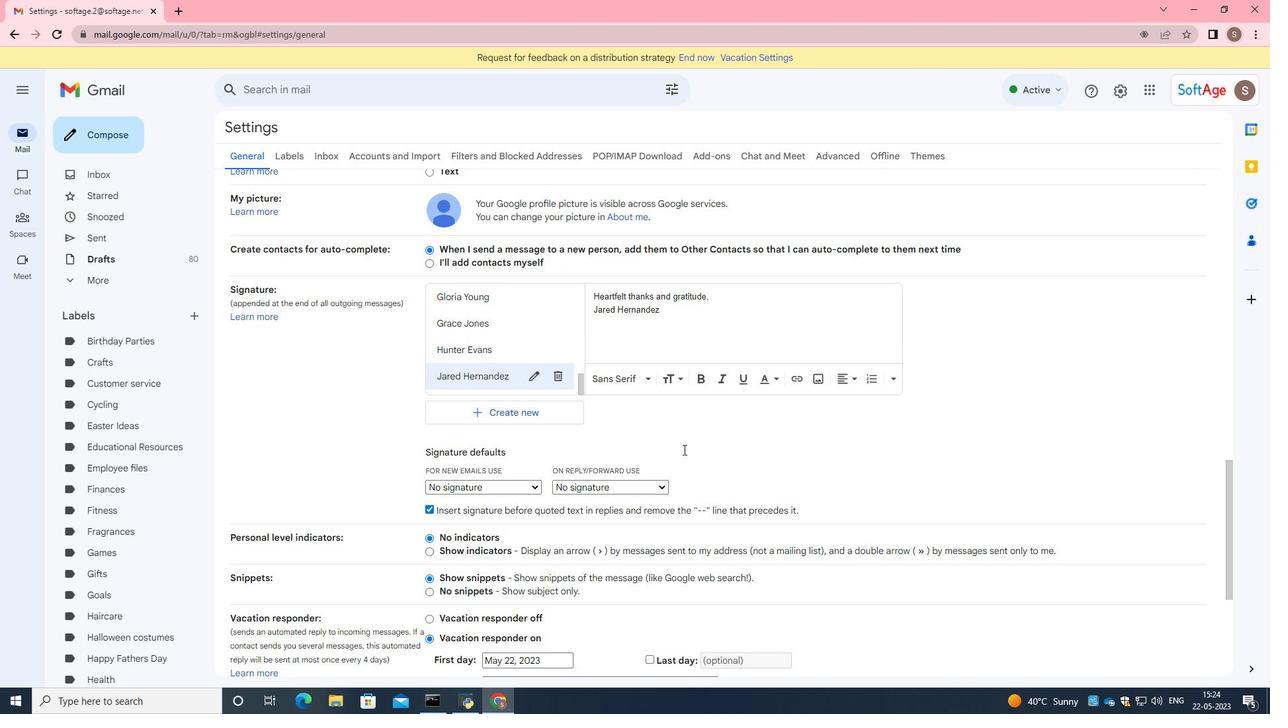 
Action: Mouse scrolled (683, 449) with delta (0, 0)
Screenshot: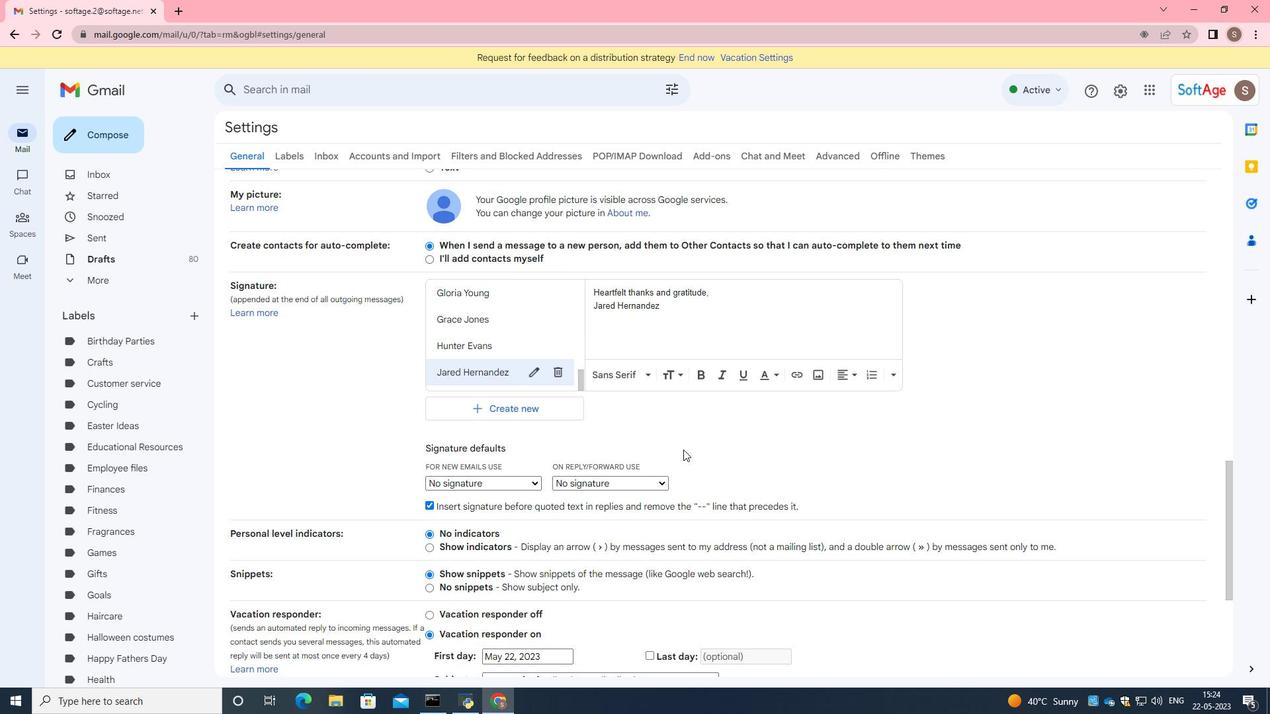 
Action: Mouse moved to (683, 450)
Screenshot: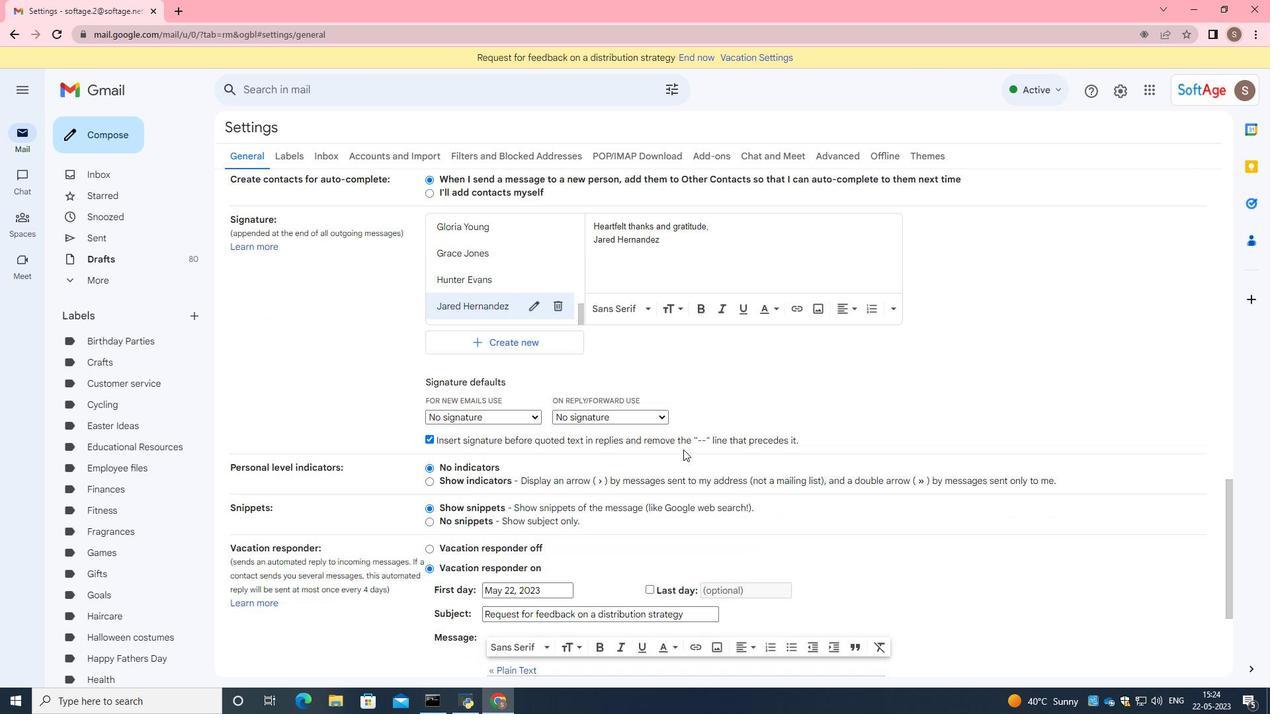 
Action: Mouse scrolled (683, 449) with delta (0, 0)
Screenshot: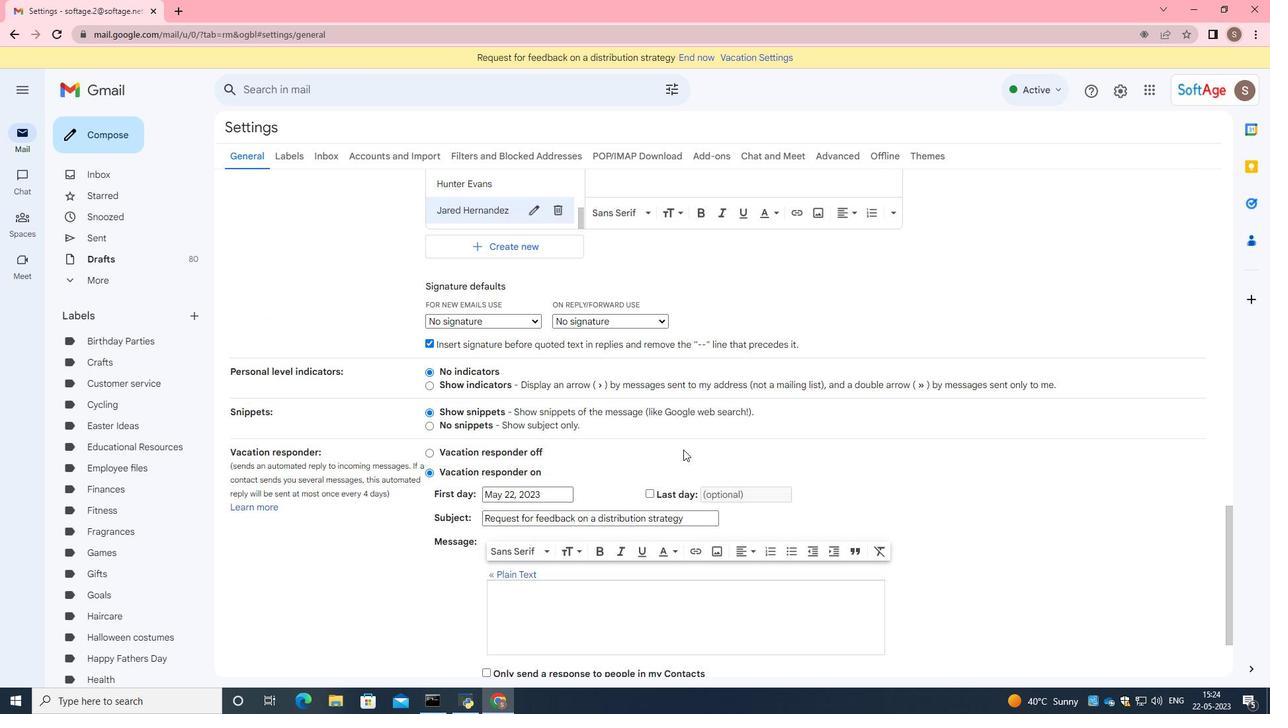 
Action: Mouse scrolled (683, 449) with delta (0, 0)
Screenshot: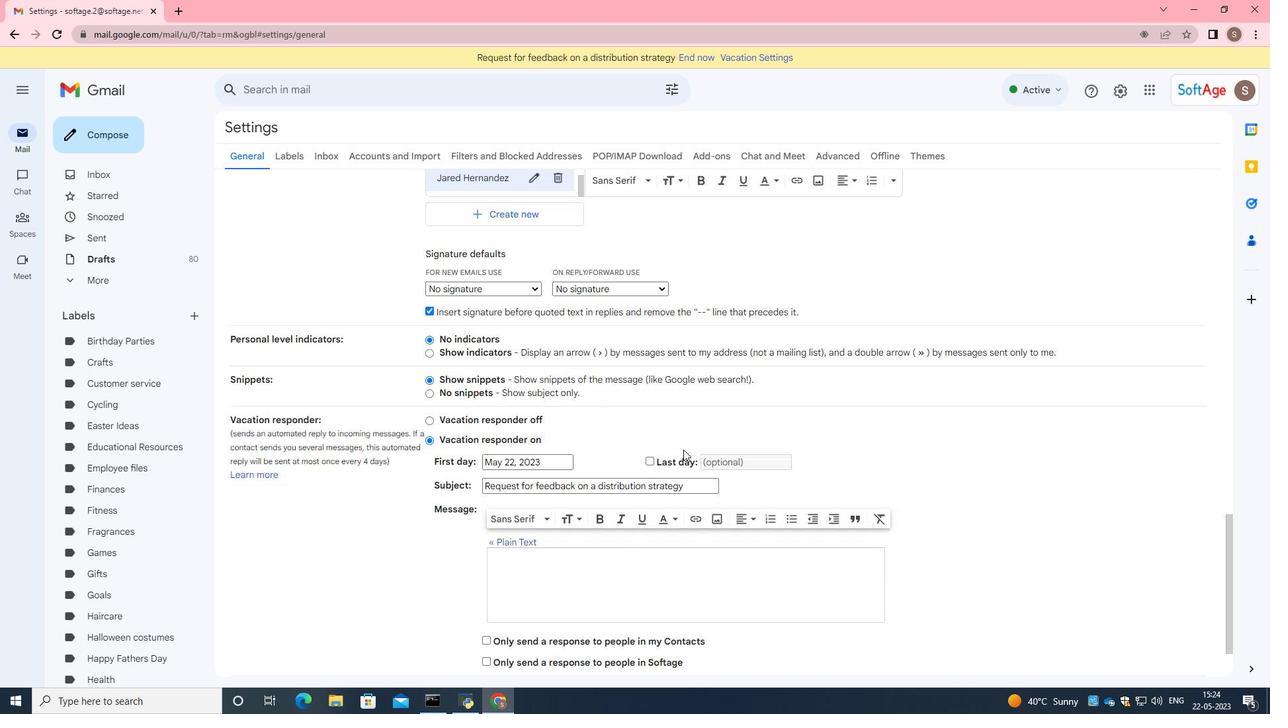 
Action: Mouse scrolled (683, 449) with delta (0, 0)
Screenshot: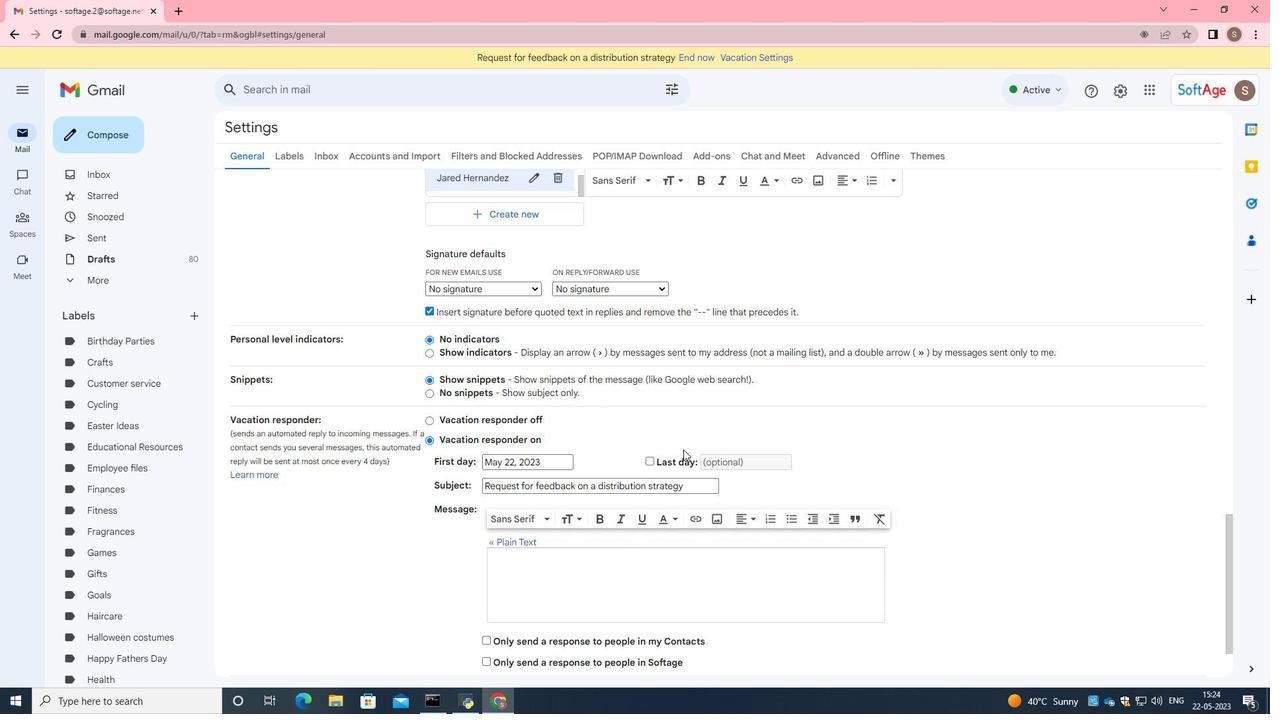 
Action: Mouse moved to (698, 600)
Screenshot: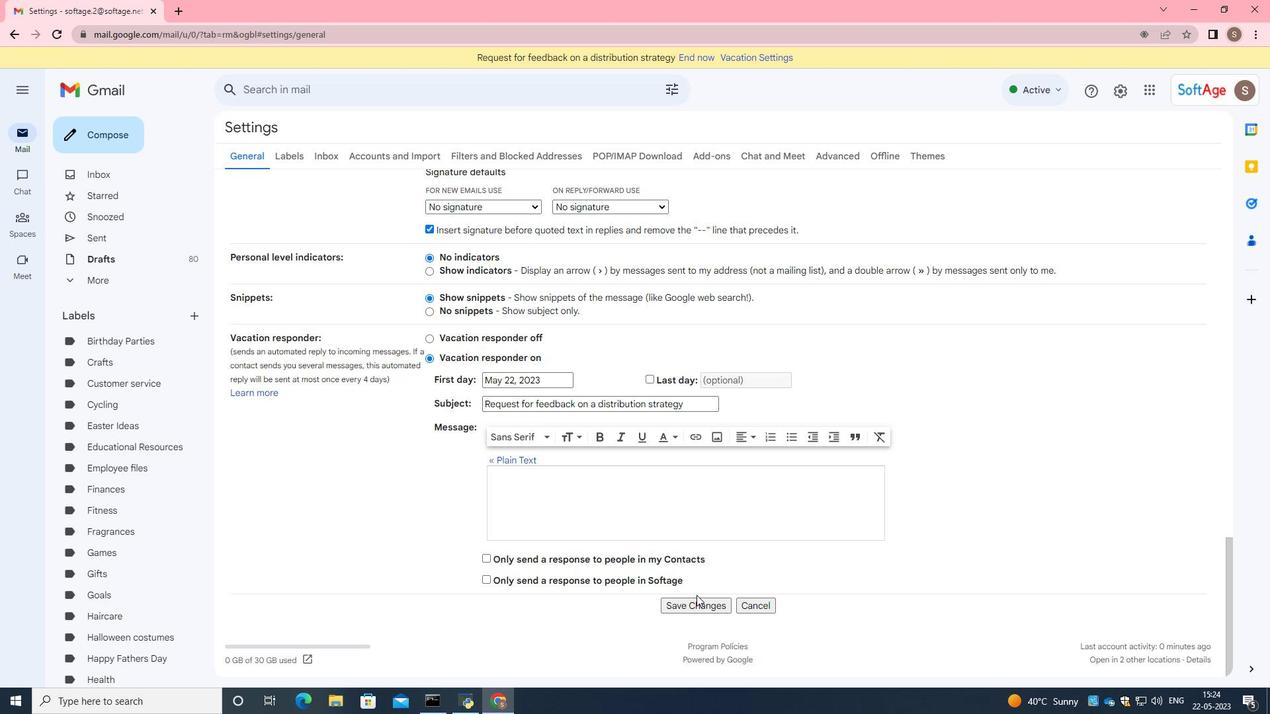 
Action: Mouse pressed left at (698, 600)
Screenshot: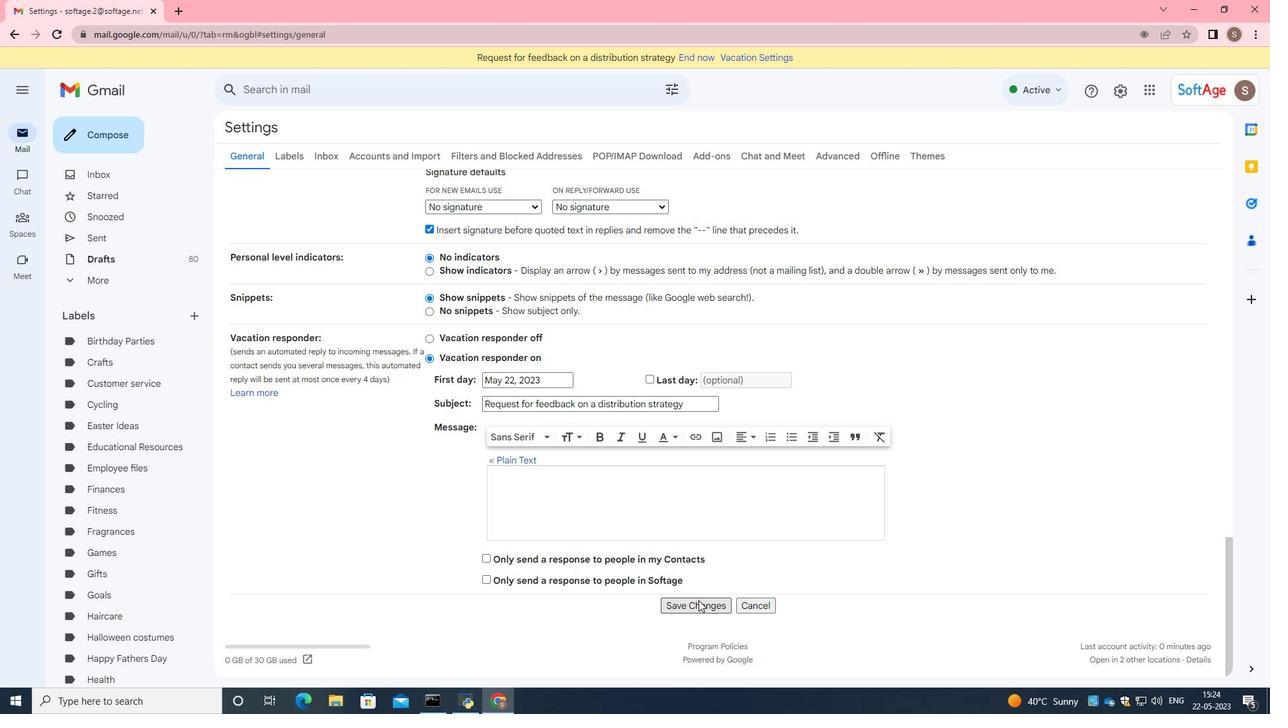 
Action: Mouse moved to (101, 135)
Screenshot: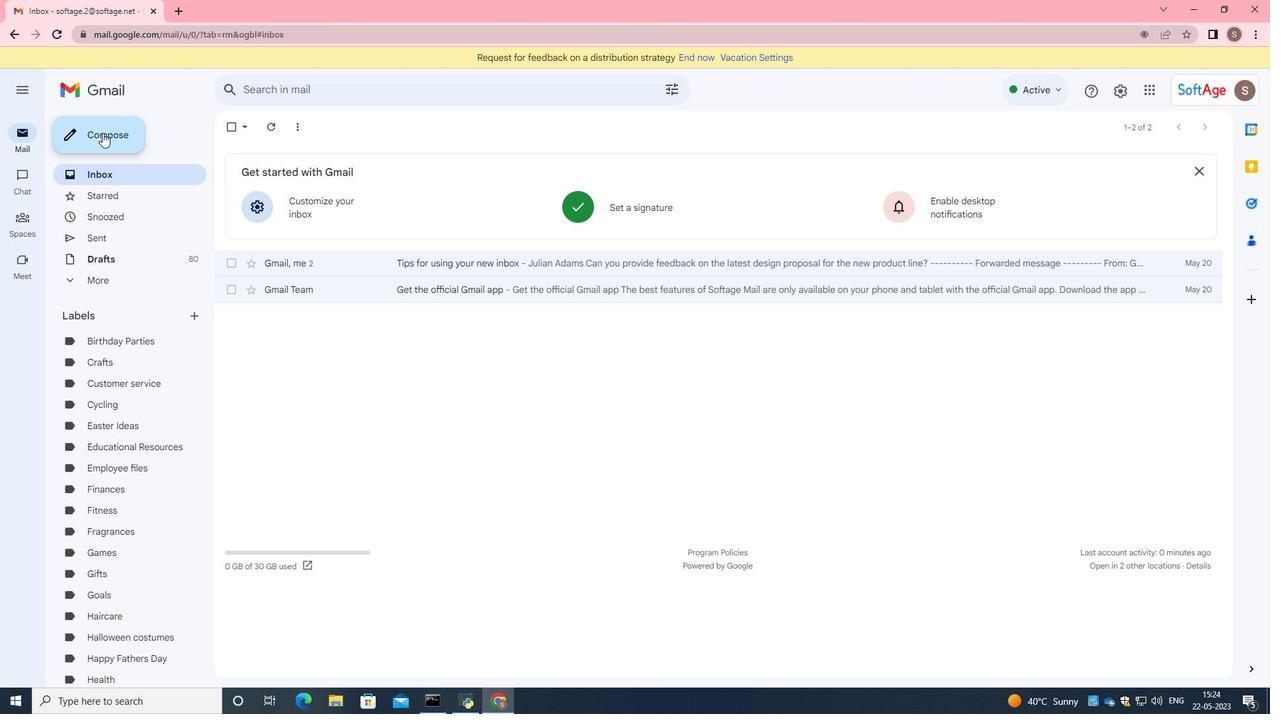 
Action: Mouse pressed left at (101, 135)
Screenshot: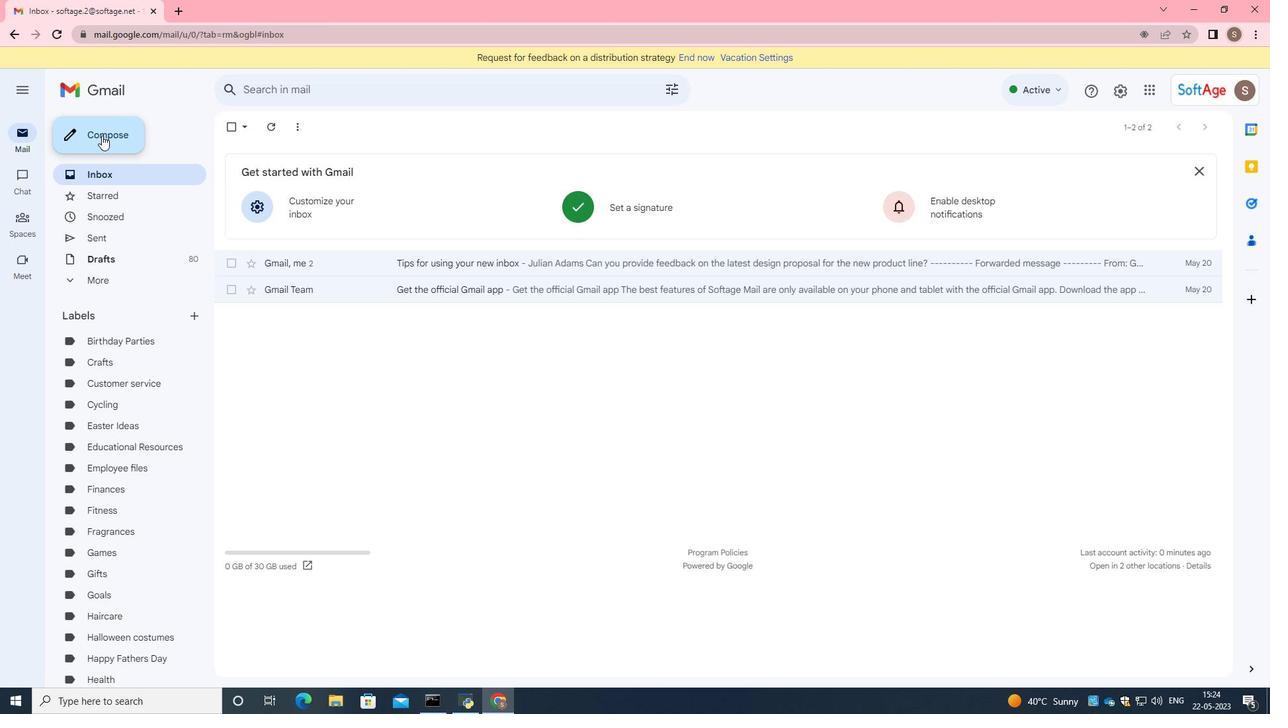 
Action: Mouse moved to (1064, 671)
Screenshot: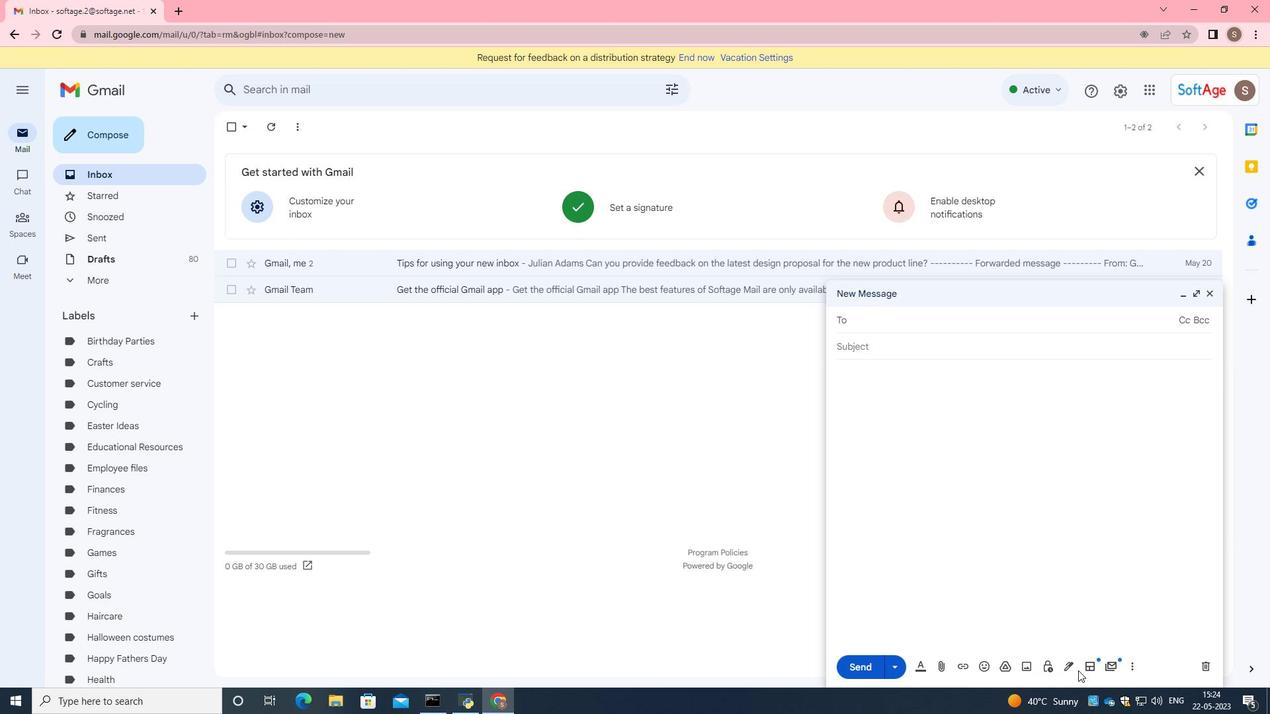 
Action: Mouse pressed left at (1064, 671)
Screenshot: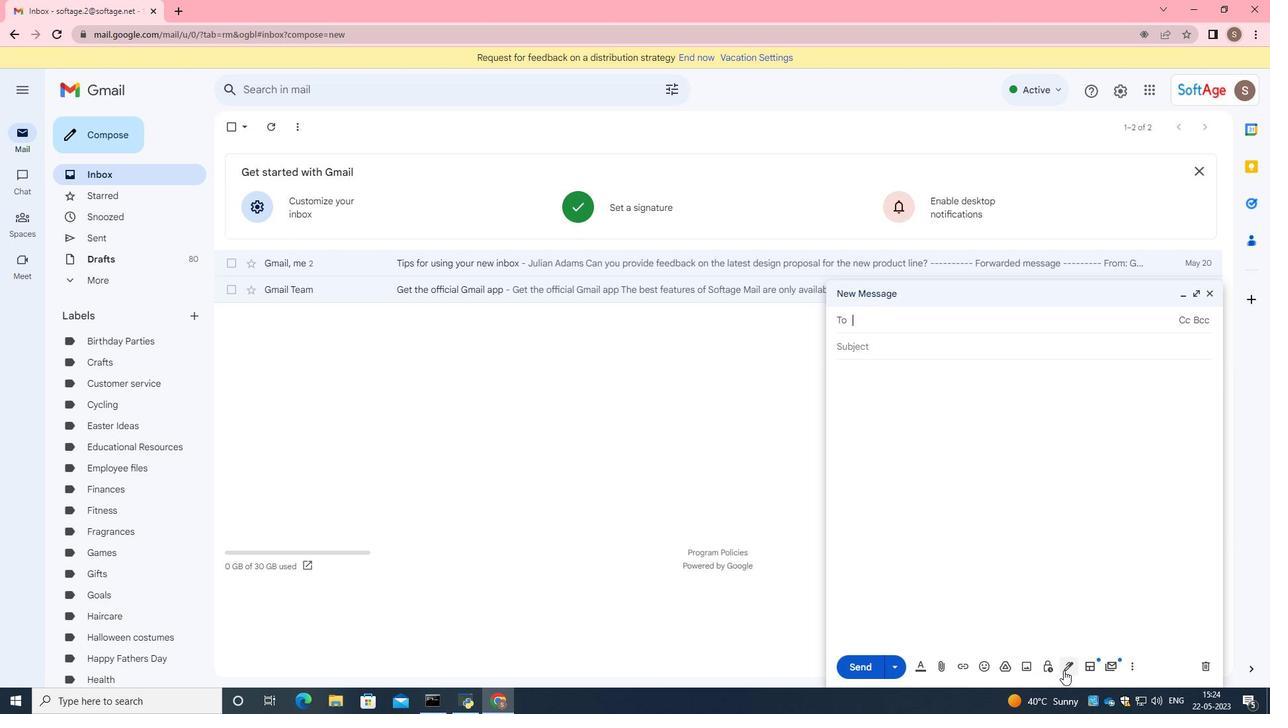 
Action: Mouse moved to (1093, 631)
Screenshot: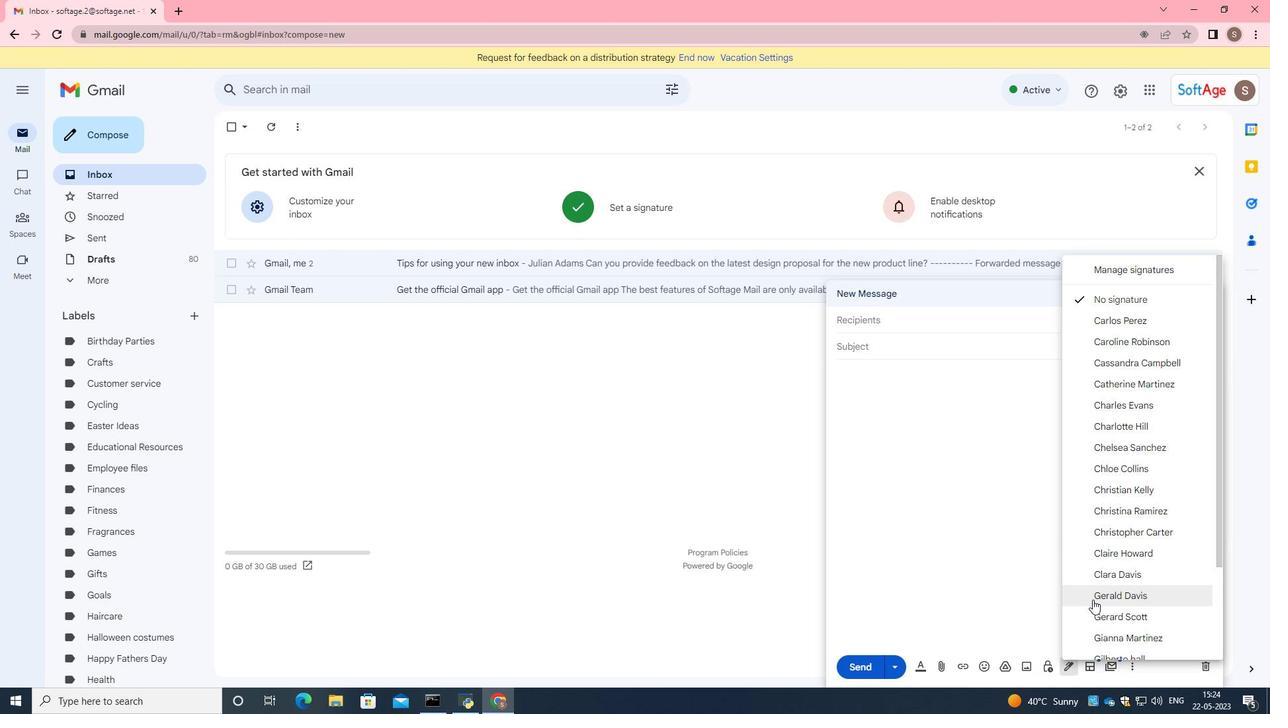 
Action: Mouse scrolled (1093, 630) with delta (0, 0)
Screenshot: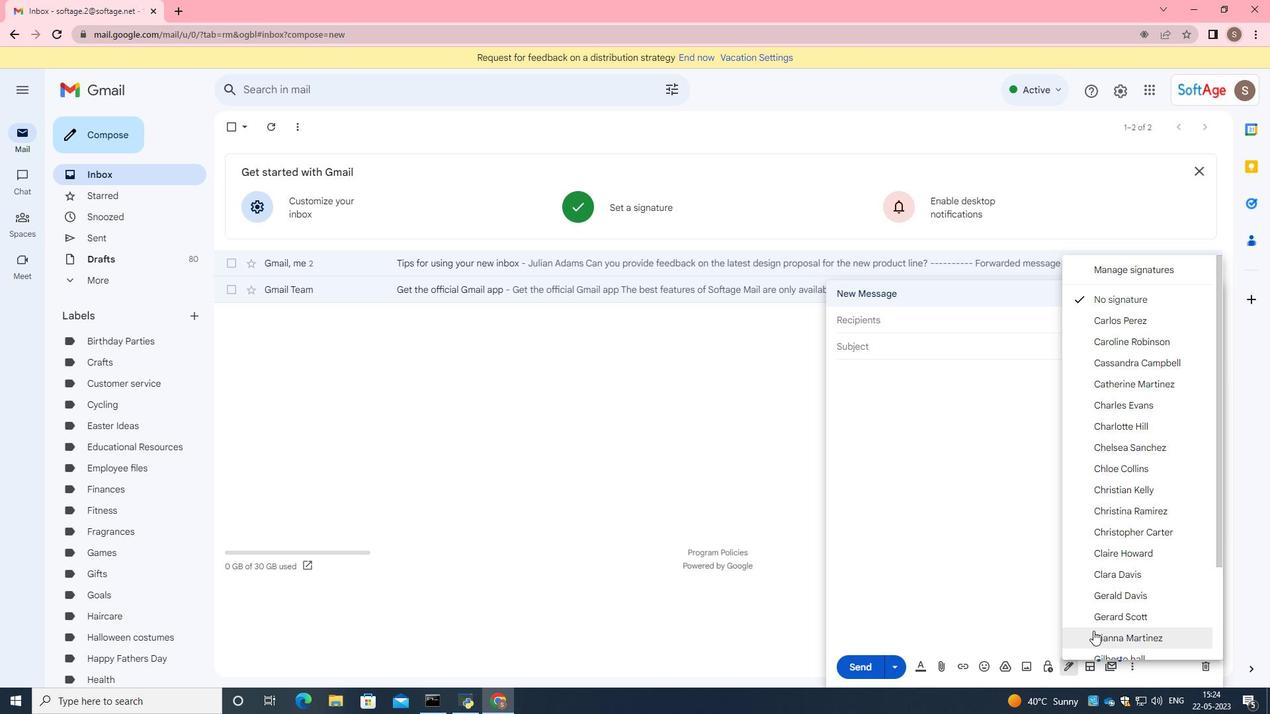 
Action: Mouse scrolled (1093, 630) with delta (0, 0)
Screenshot: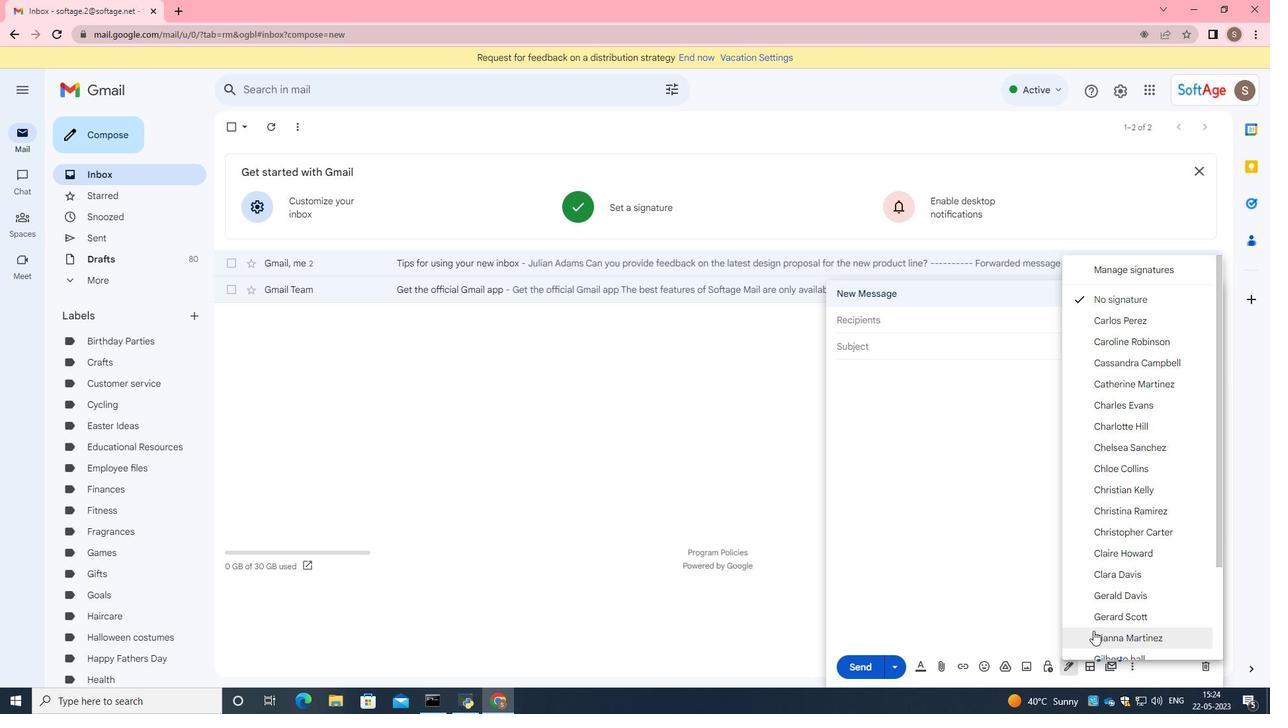 
Action: Mouse scrolled (1093, 630) with delta (0, 0)
Screenshot: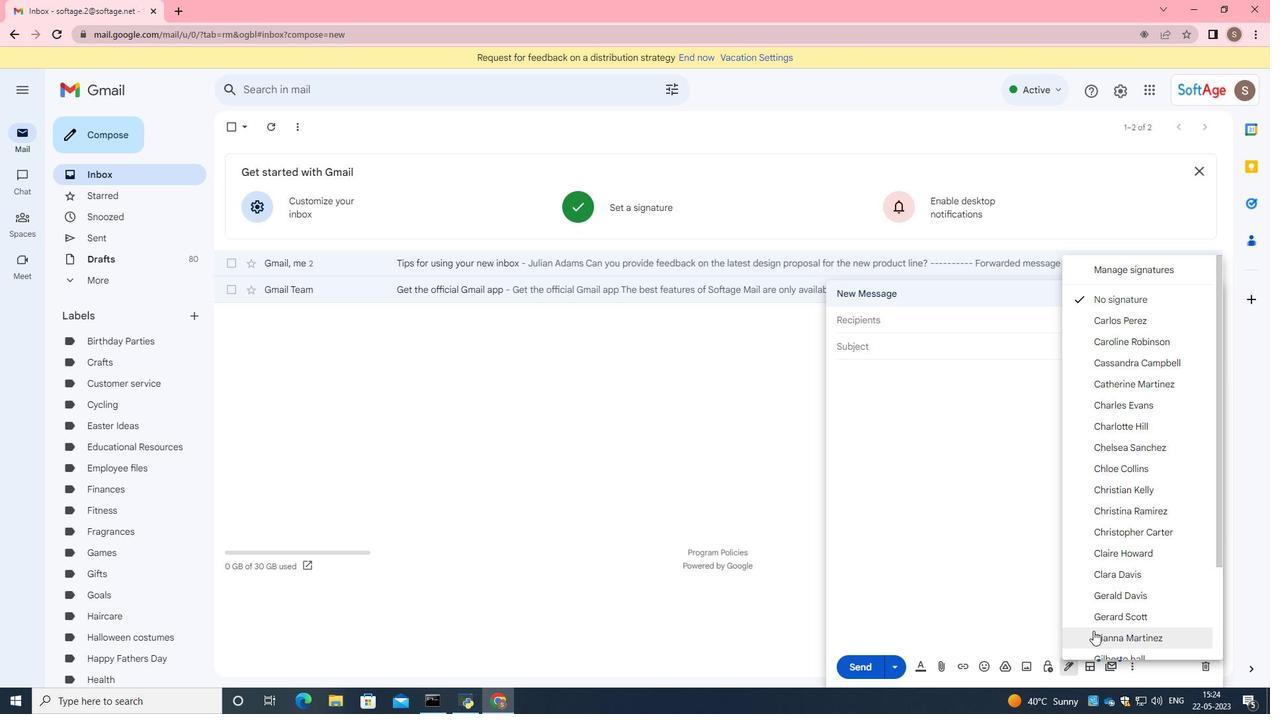 
Action: Mouse moved to (1093, 631)
Screenshot: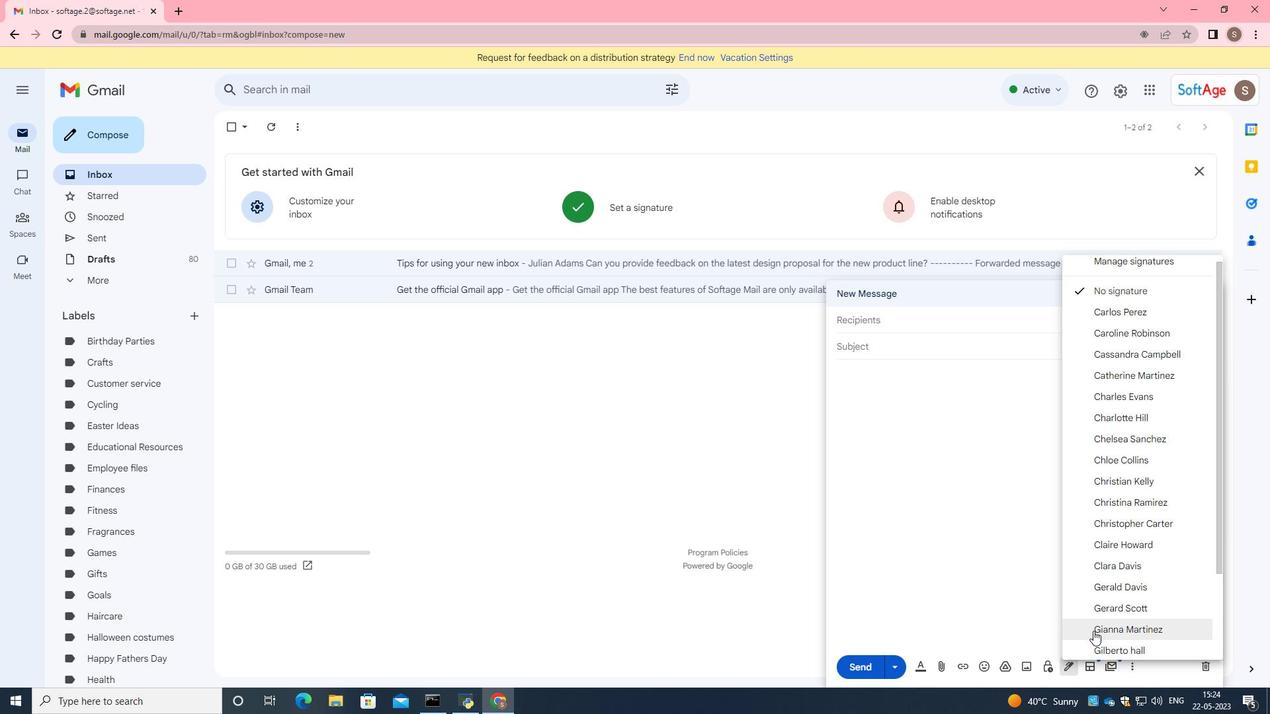 
Action: Mouse scrolled (1093, 630) with delta (0, 0)
Screenshot: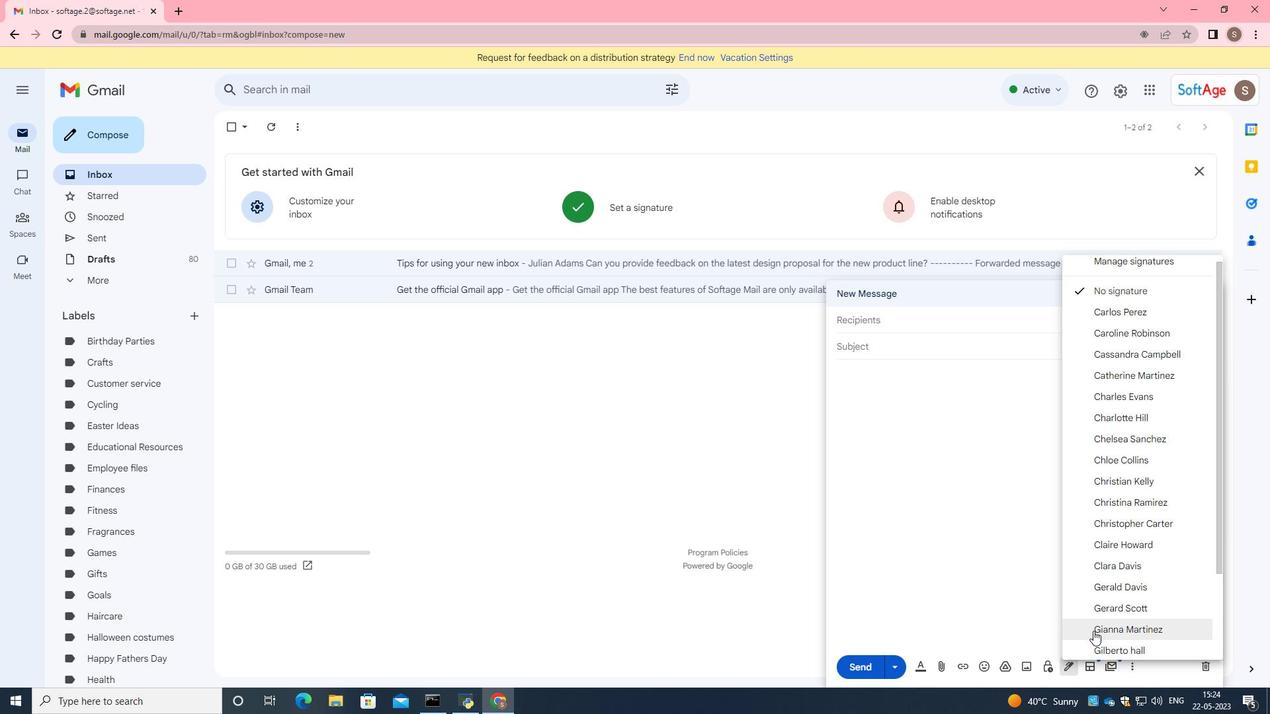 
Action: Mouse moved to (1098, 625)
Screenshot: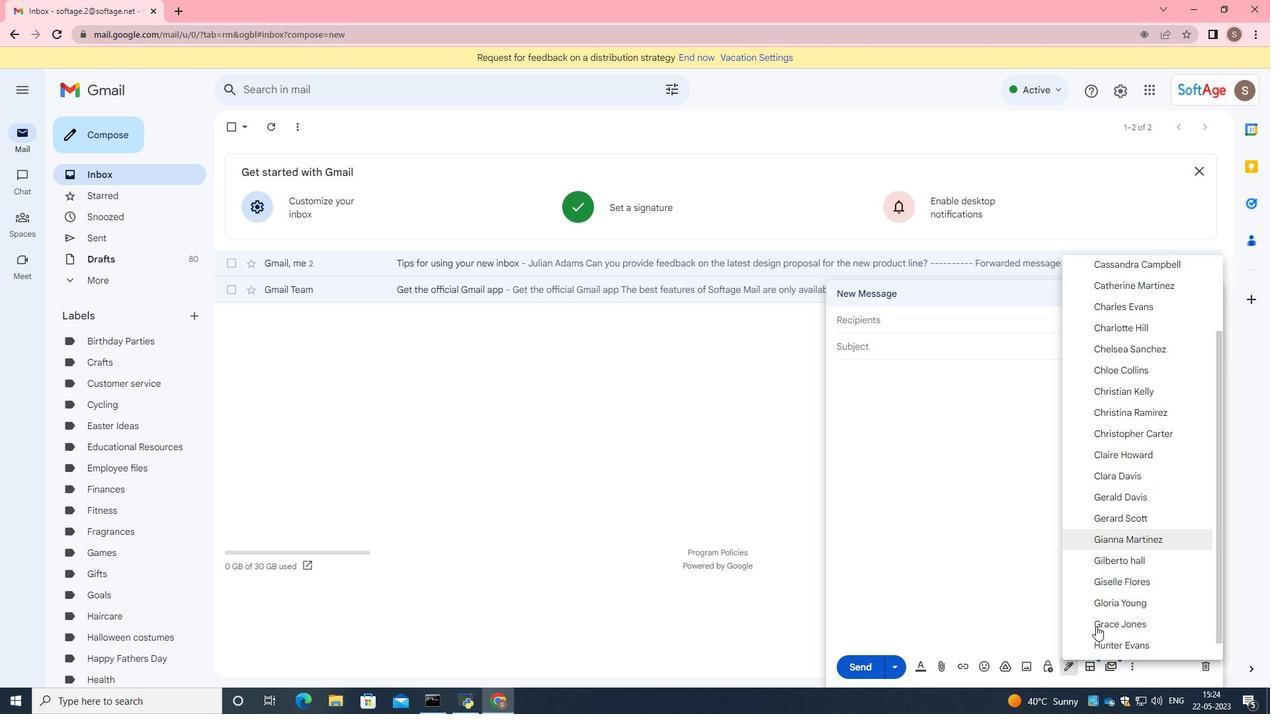 
Action: Mouse scrolled (1098, 624) with delta (0, 0)
Screenshot: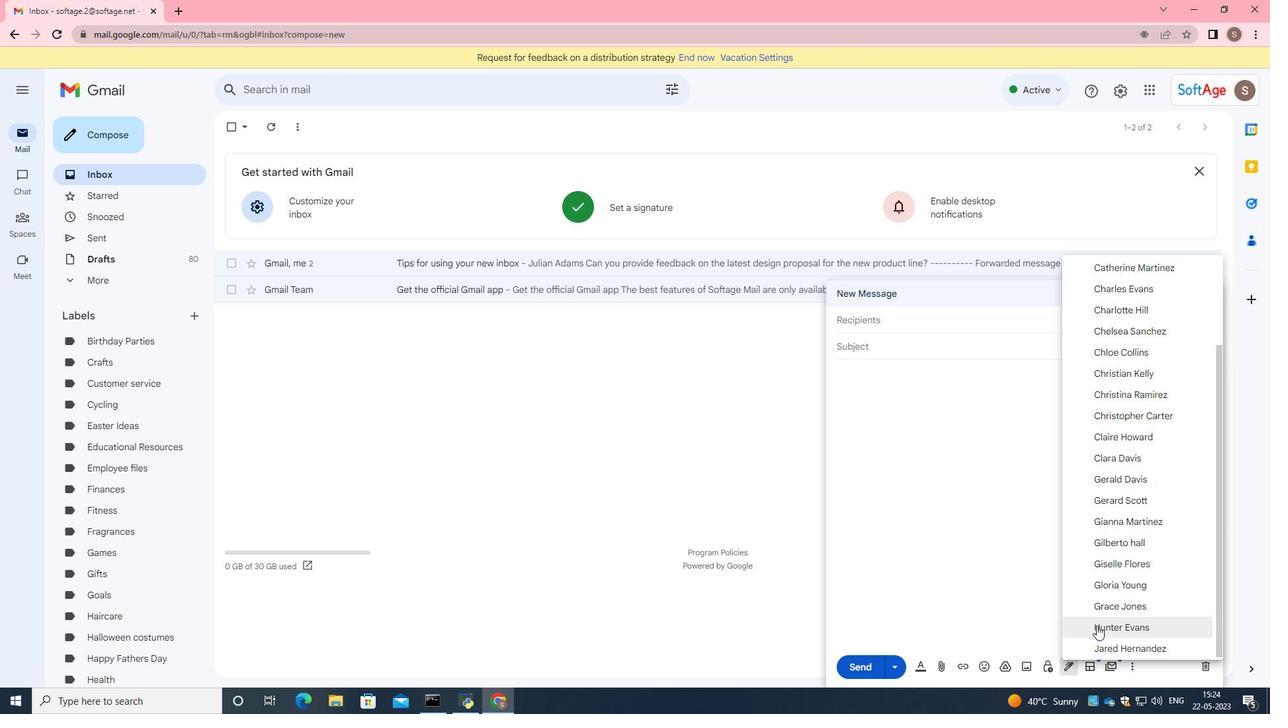 
Action: Mouse scrolled (1098, 624) with delta (0, 0)
Screenshot: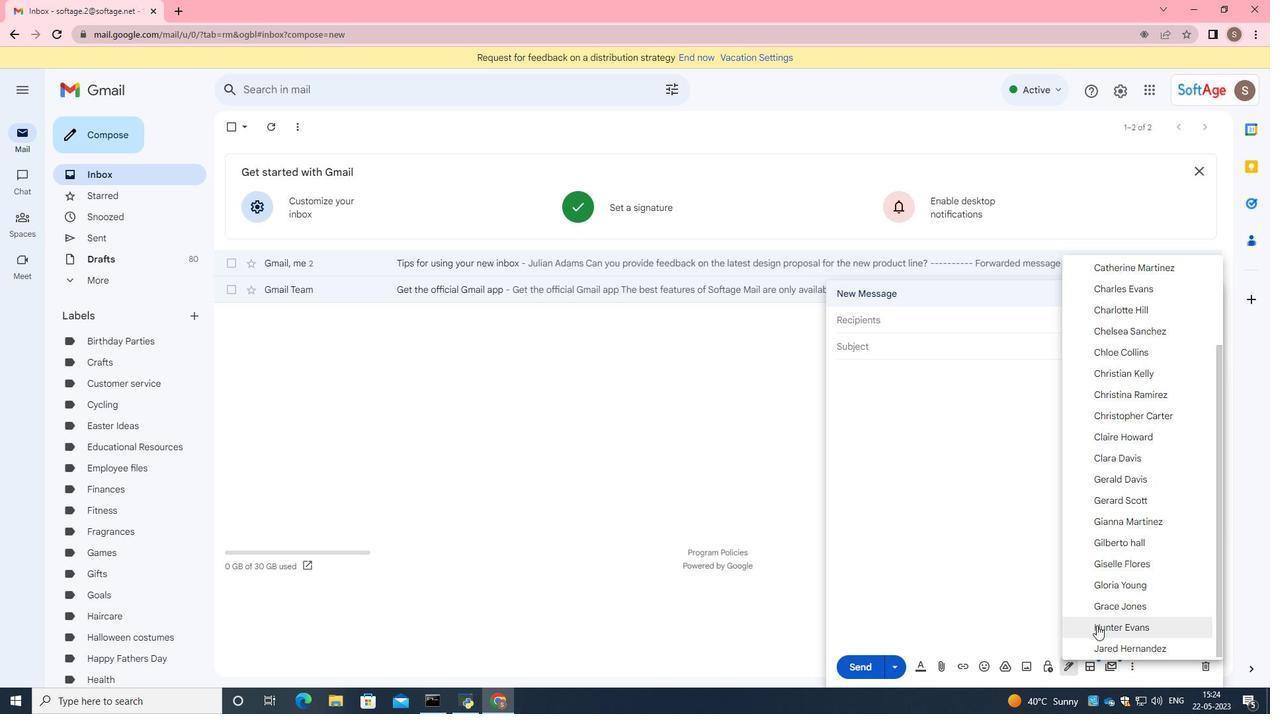 
Action: Mouse scrolled (1098, 624) with delta (0, 0)
Screenshot: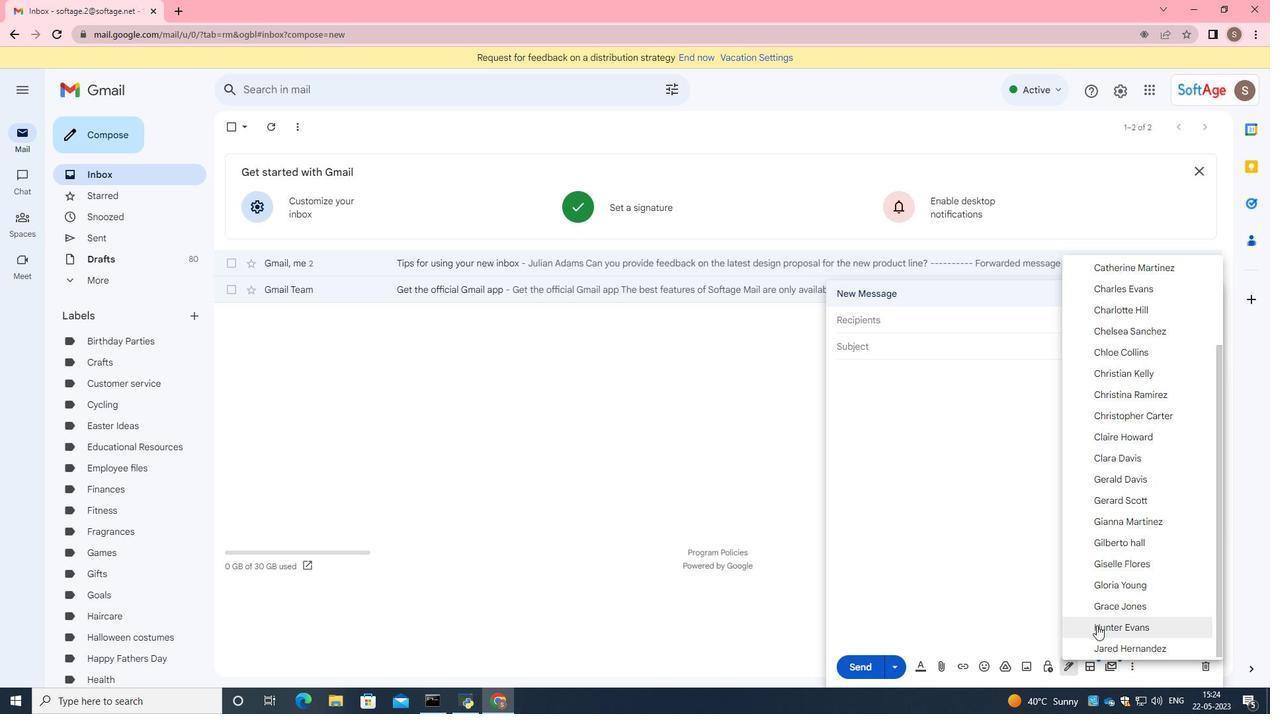 
Action: Mouse scrolled (1098, 624) with delta (0, 0)
Screenshot: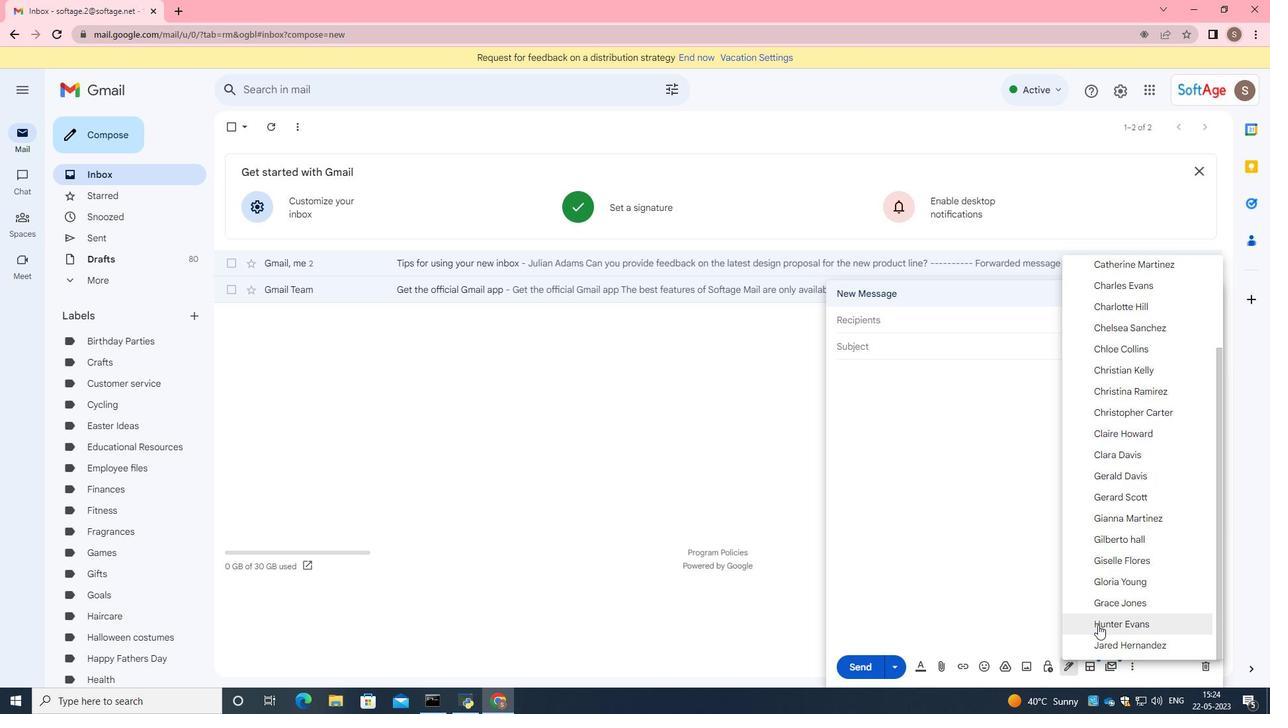 
Action: Mouse moved to (1125, 643)
Screenshot: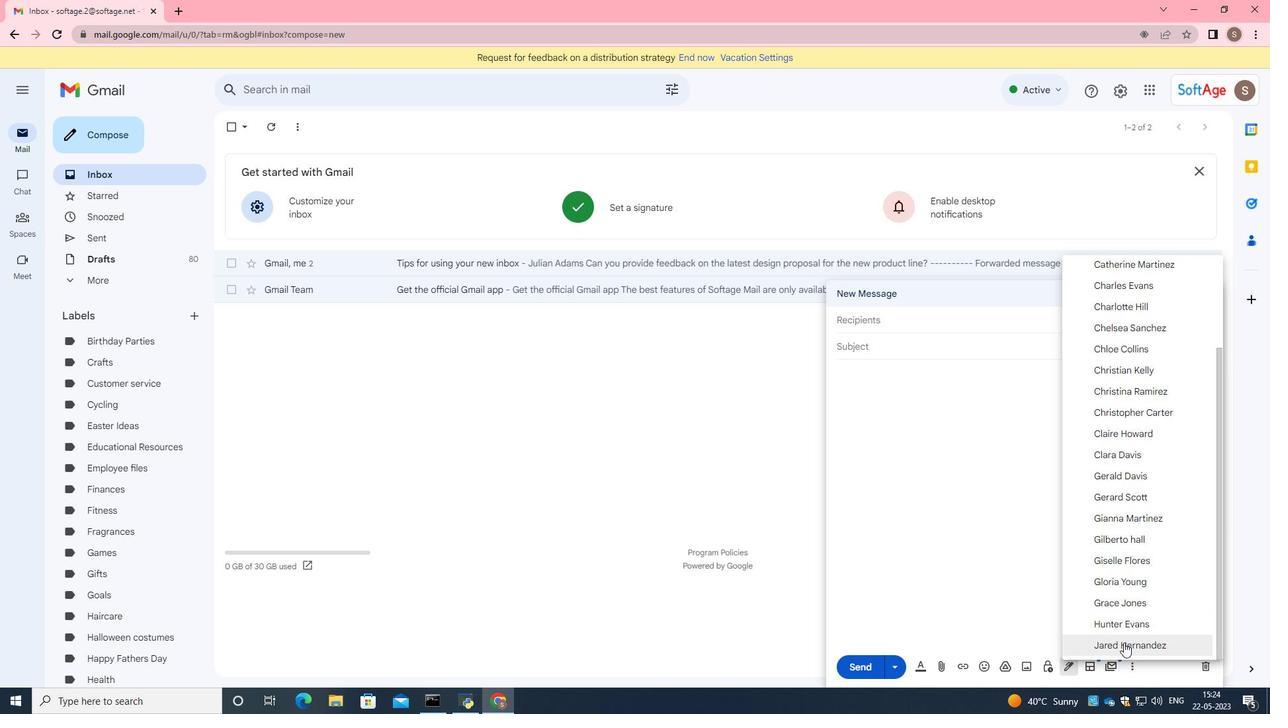 
Action: Mouse pressed left at (1125, 643)
Screenshot: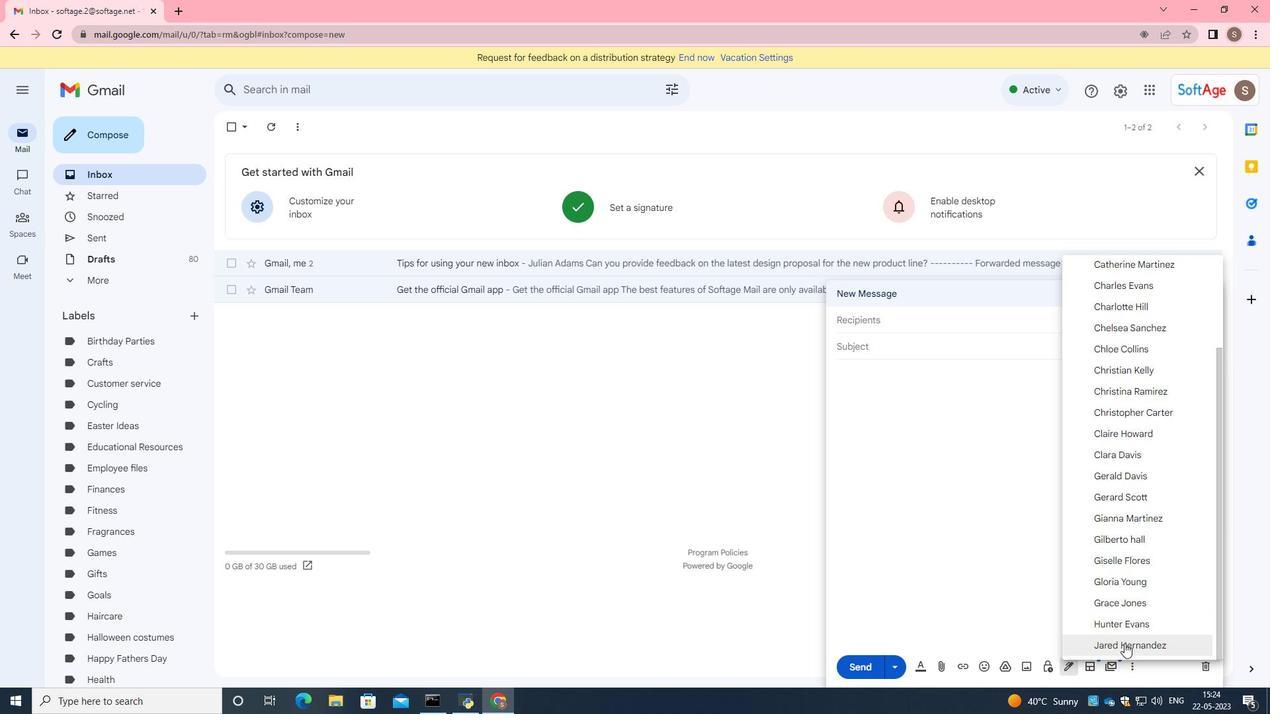 
Action: Mouse moved to (890, 324)
Screenshot: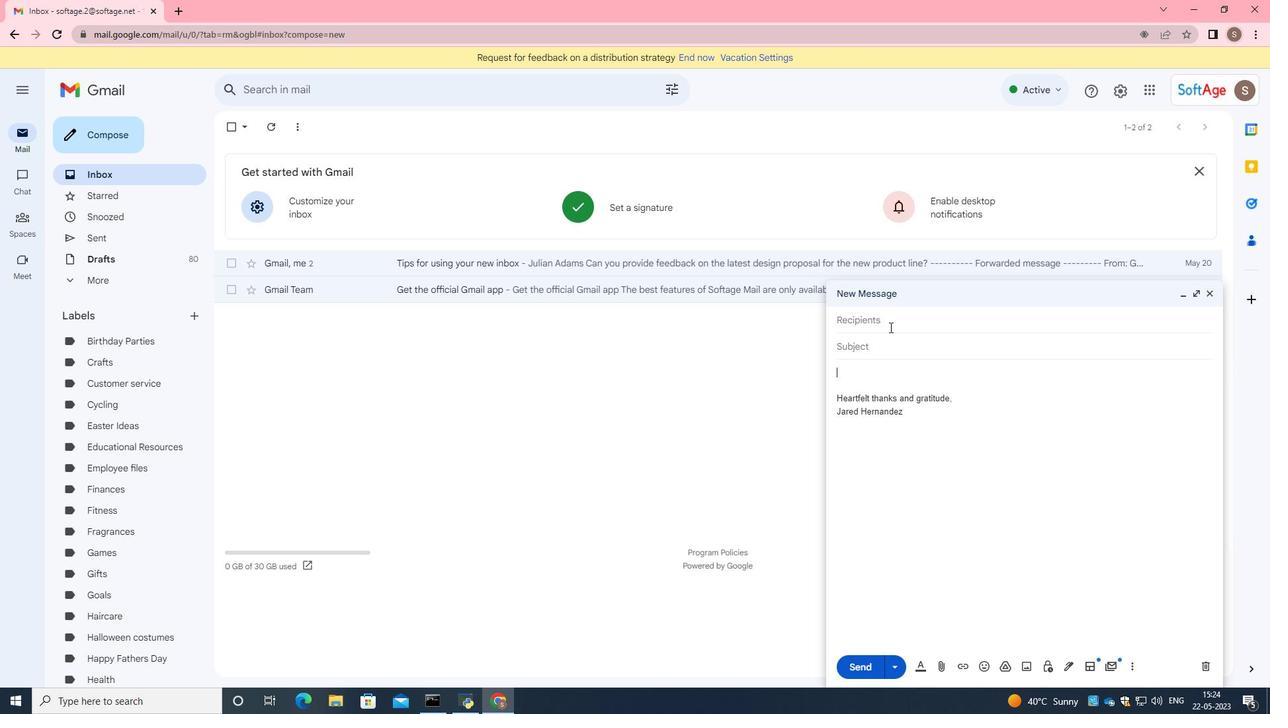 
Action: Mouse pressed left at (890, 324)
Screenshot: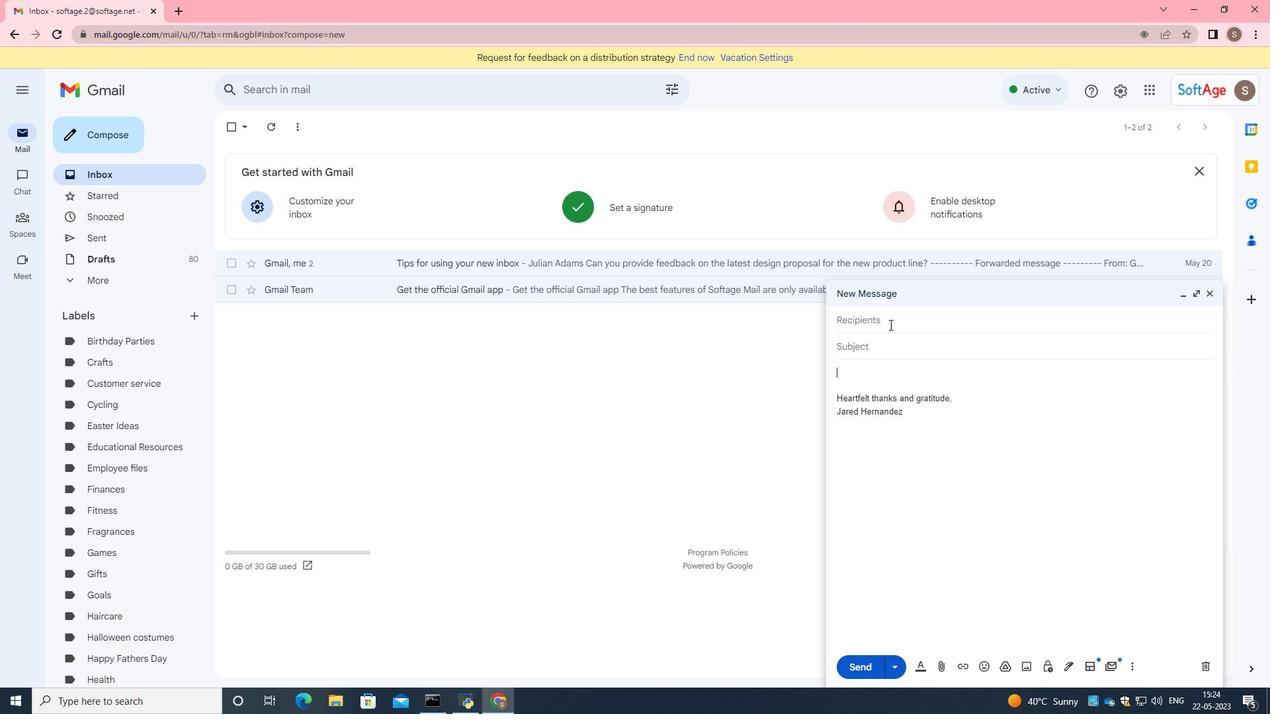 
Action: Key pressed <Key.caps_lock>S<Key.caps_lock>o<Key.backspace><Key.backspace><Key.caps_lock>SOFT=<Key.backspace><Key.backspace><Key.backspace><Key.backspace><Key.backspace><Key.caps_lock>softage.5<Key.shift>@softage.net
Screenshot: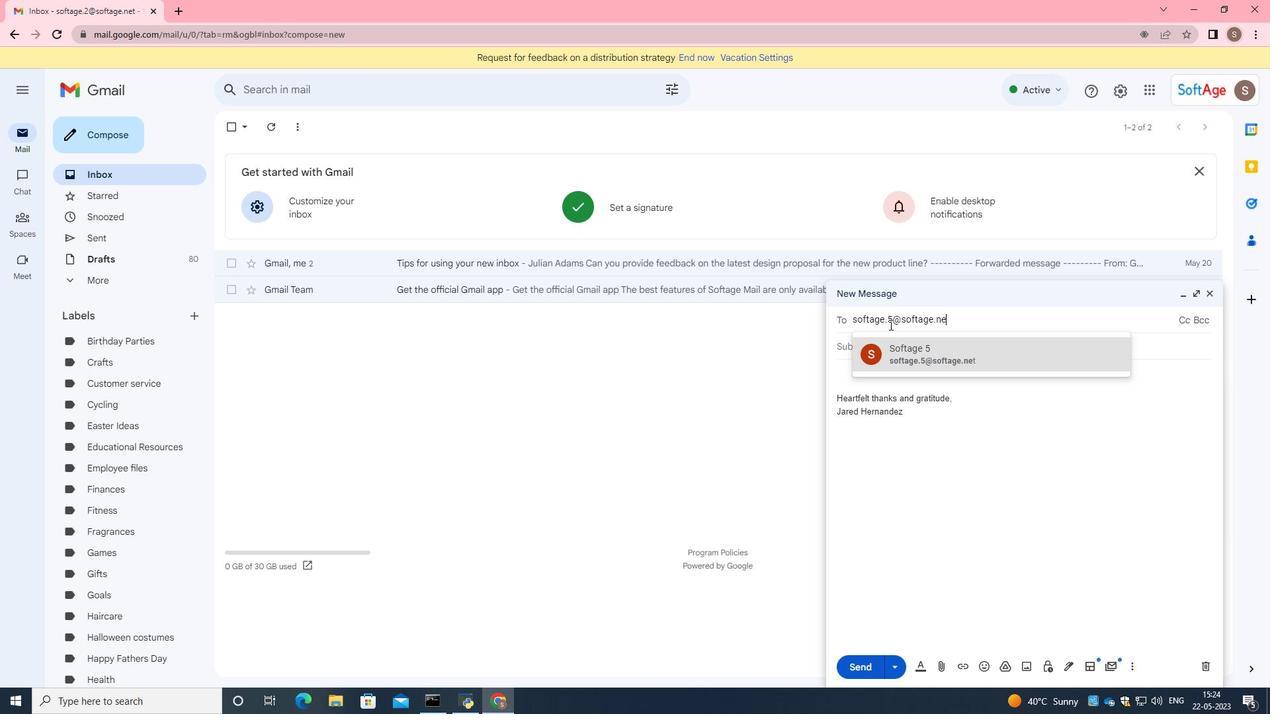 
Action: Mouse moved to (910, 350)
Screenshot: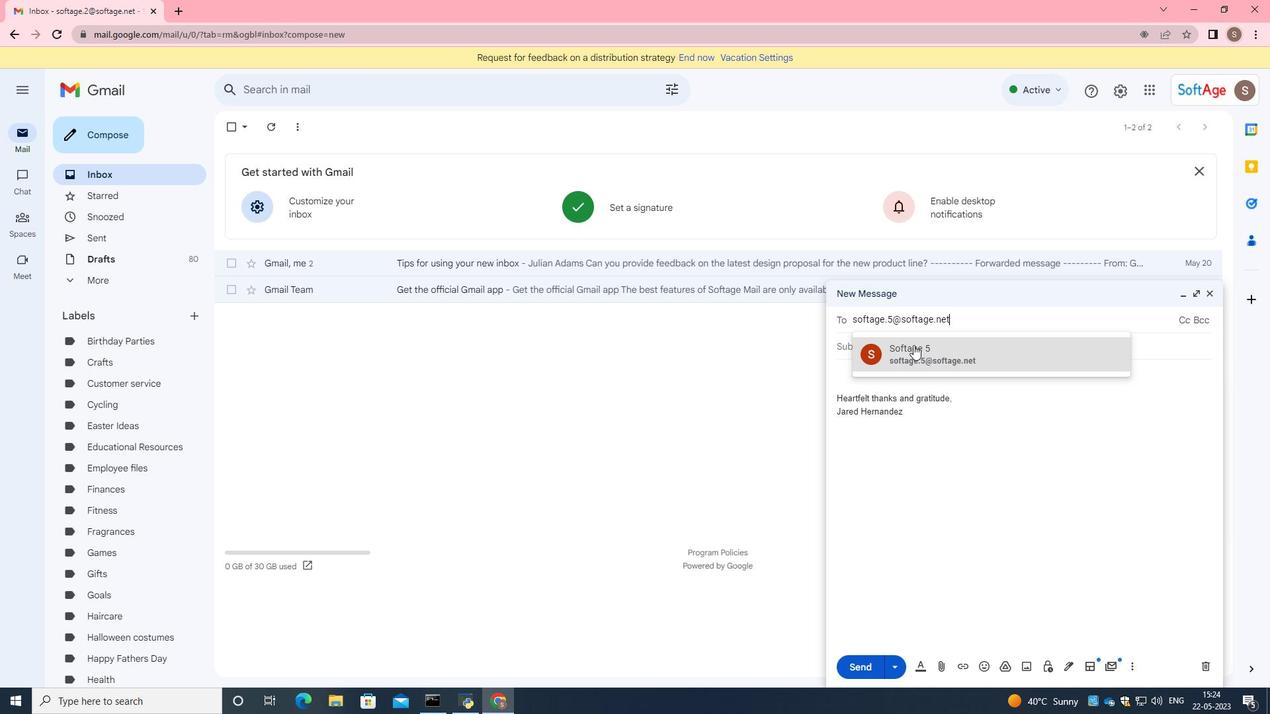 
Action: Mouse pressed left at (910, 350)
Screenshot: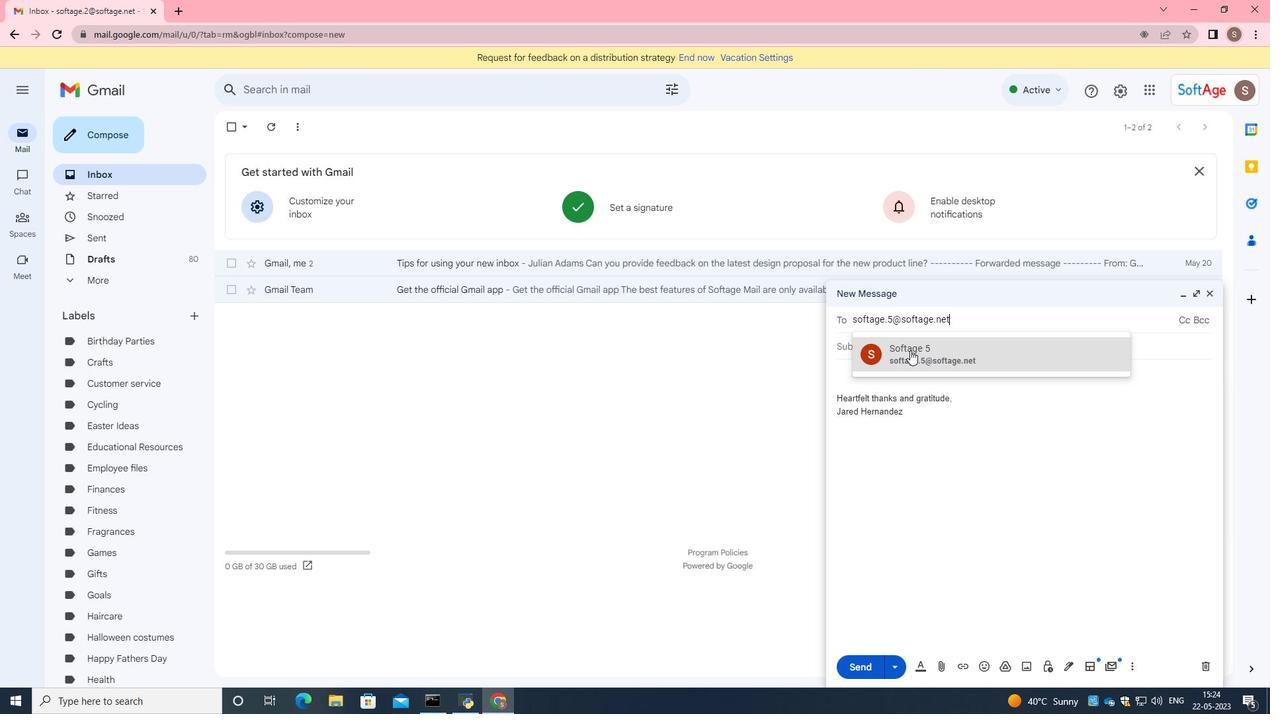 
Action: Mouse moved to (1068, 651)
Screenshot: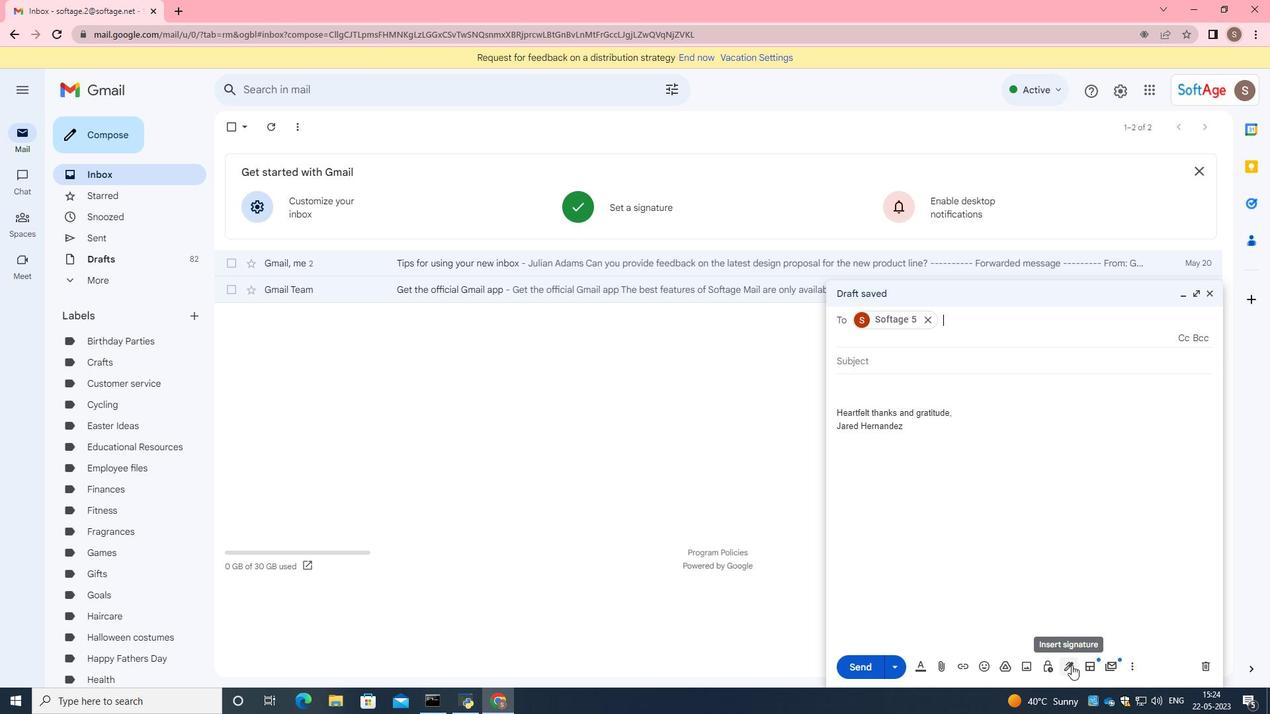 
Action: Mouse pressed left at (1067, 661)
Screenshot: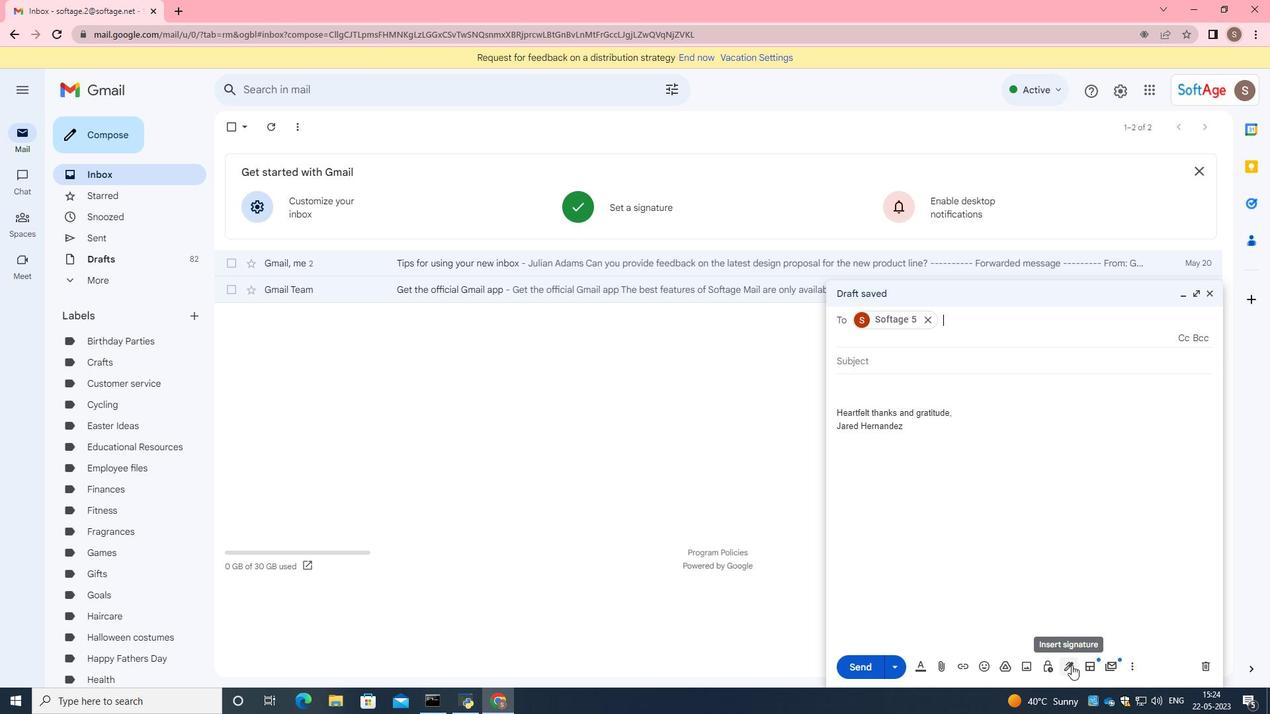 
Action: Mouse moved to (1103, 645)
Screenshot: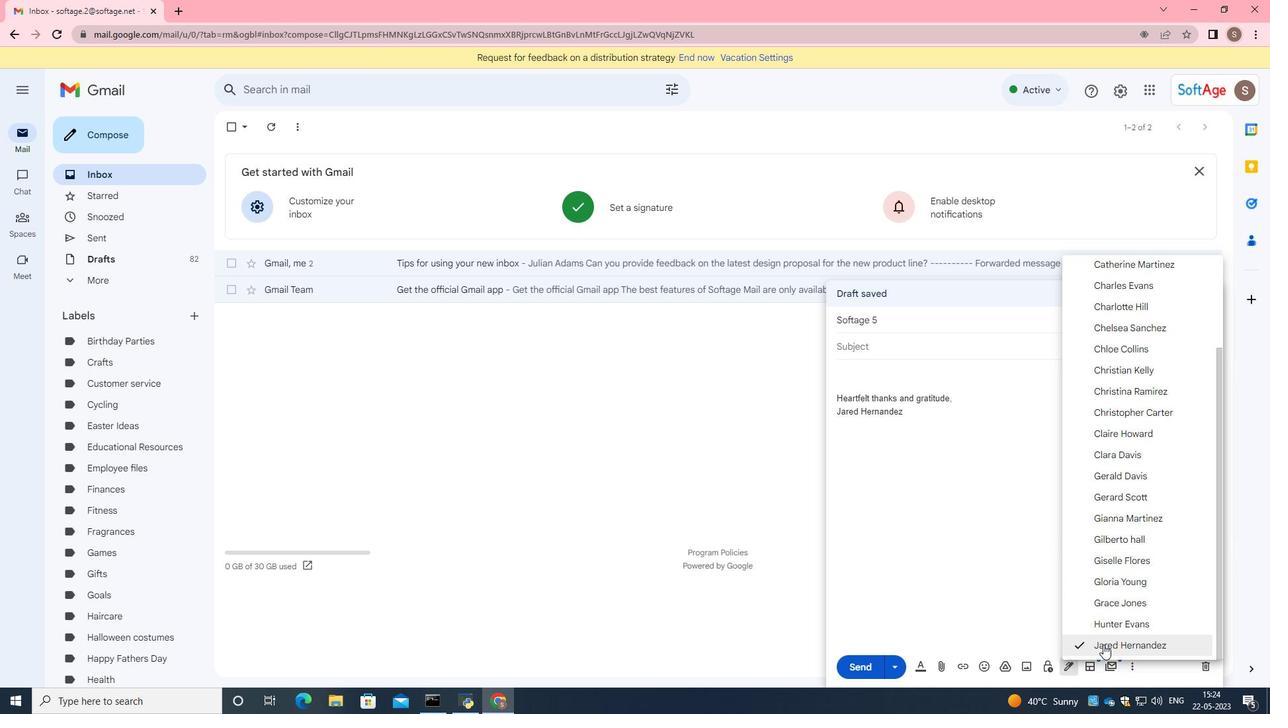 
Action: Mouse pressed left at (1103, 645)
Screenshot: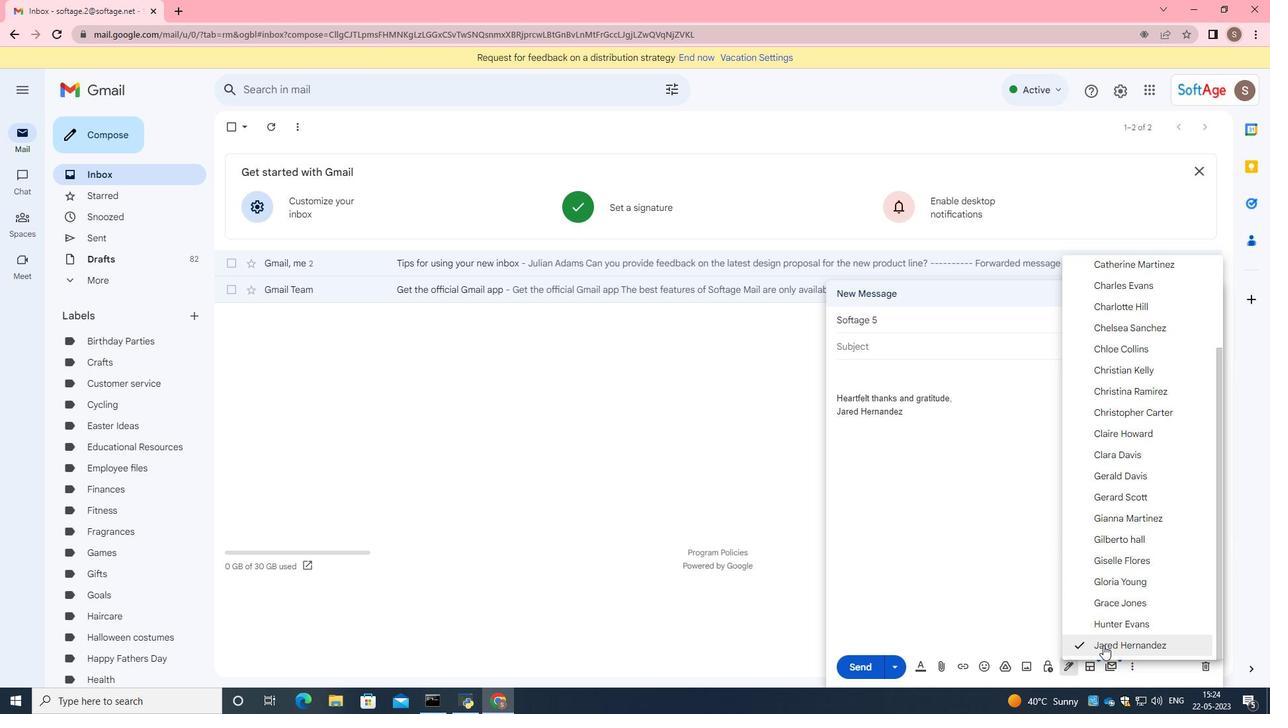 
Action: Mouse moved to (1129, 667)
Screenshot: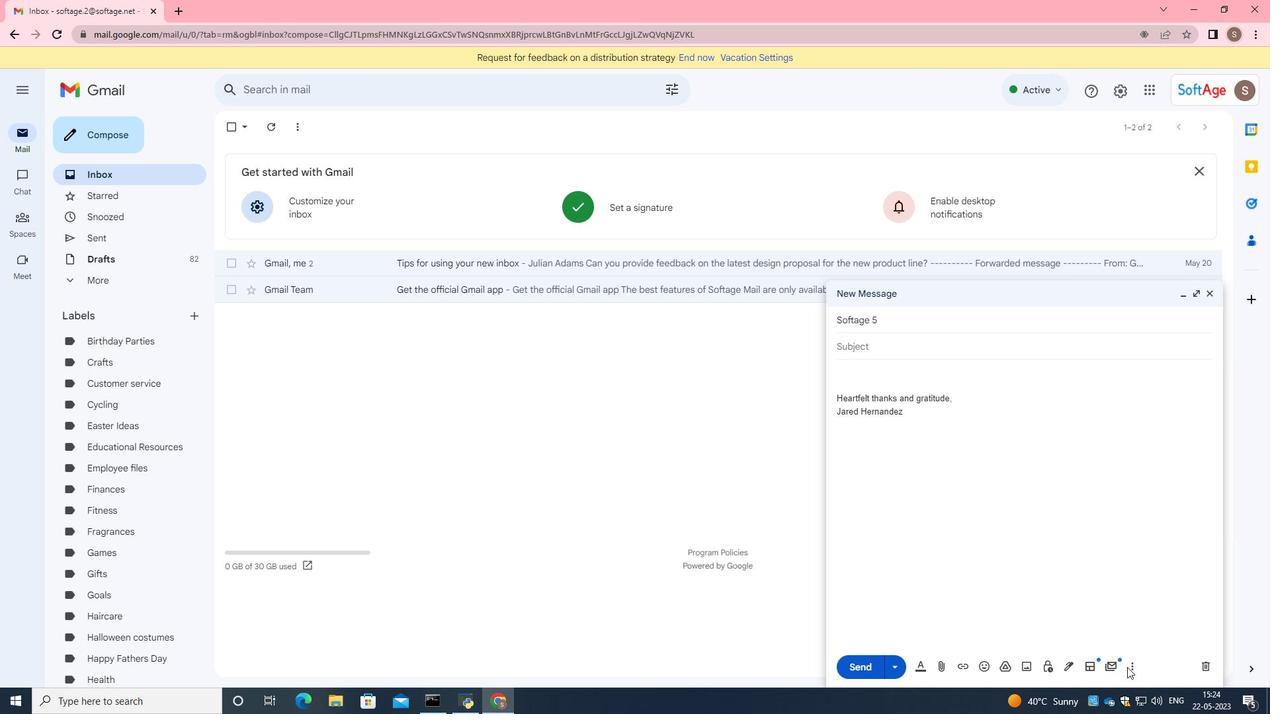 
Action: Mouse pressed left at (1129, 667)
Screenshot: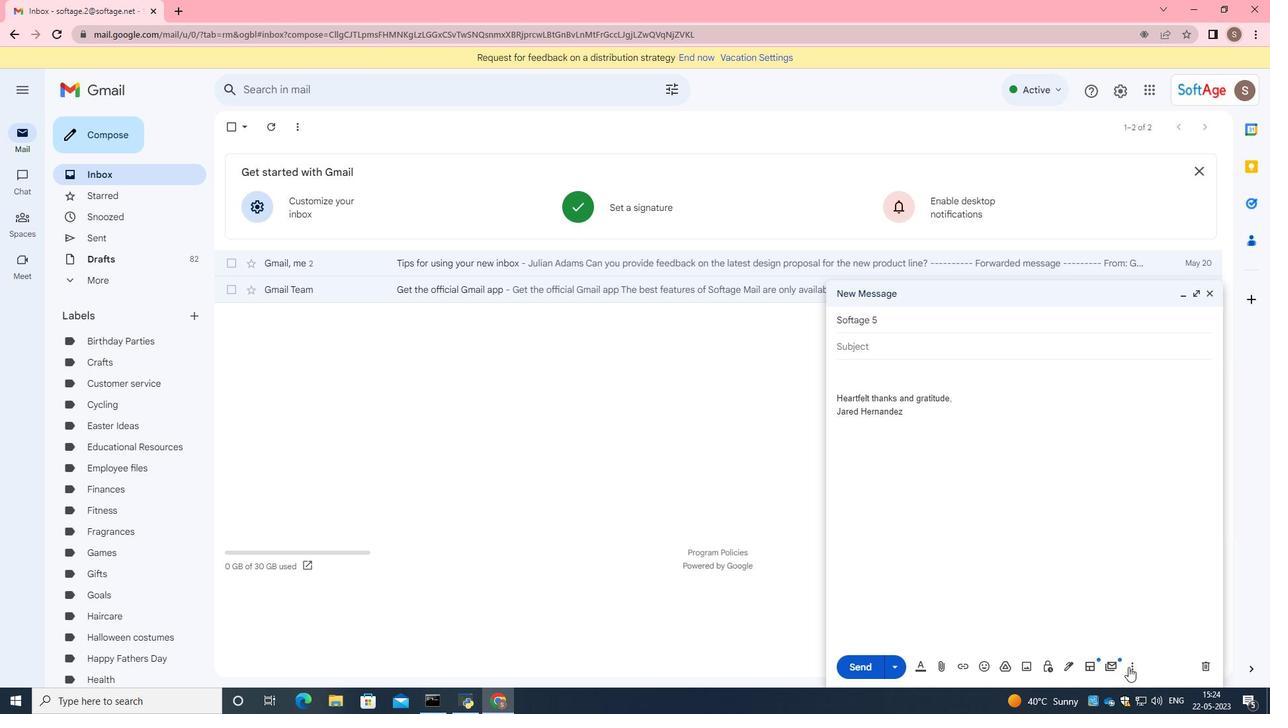 
Action: Mouse moved to (815, 526)
Screenshot: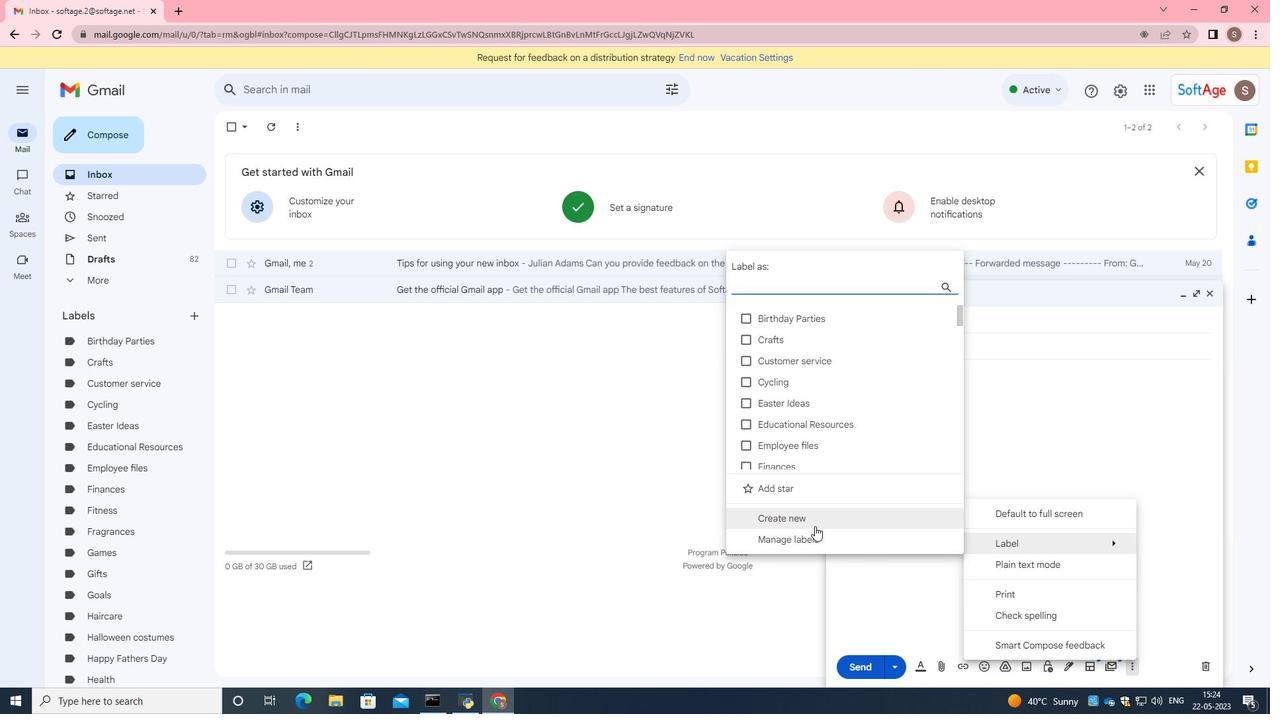 
Action: Mouse pressed left at (815, 526)
Screenshot: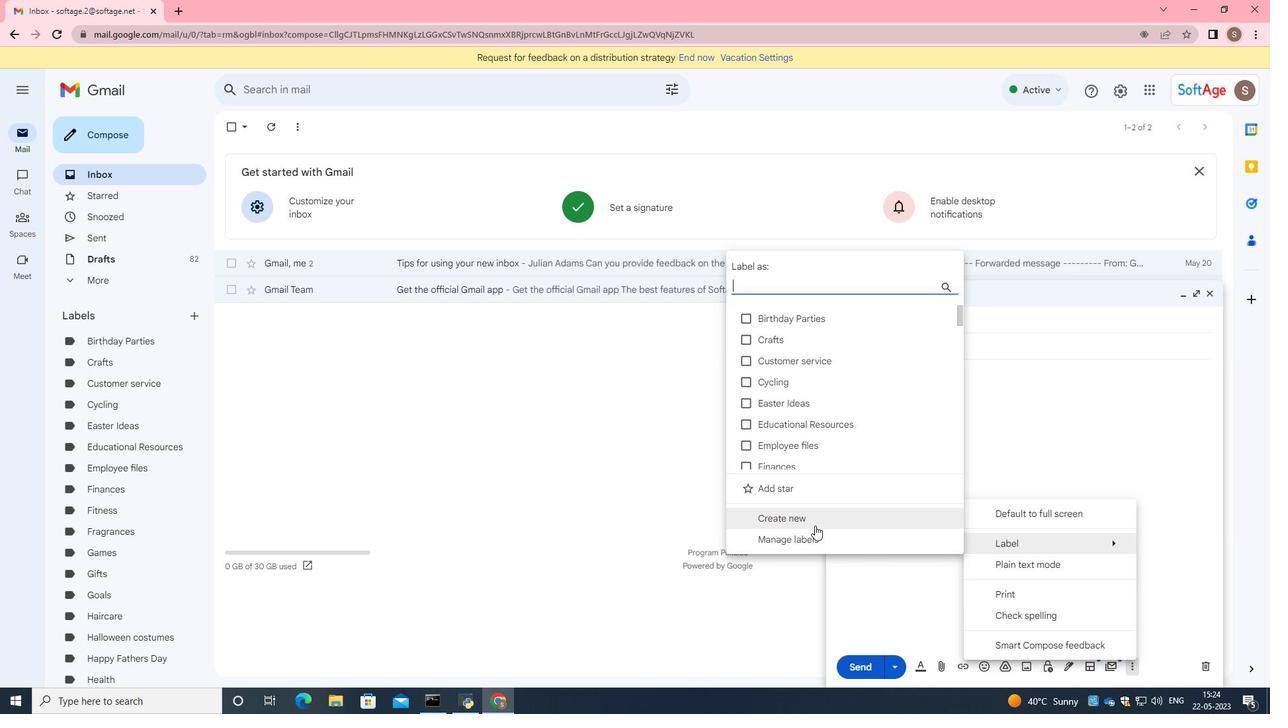 
Action: Mouse moved to (573, 357)
Screenshot: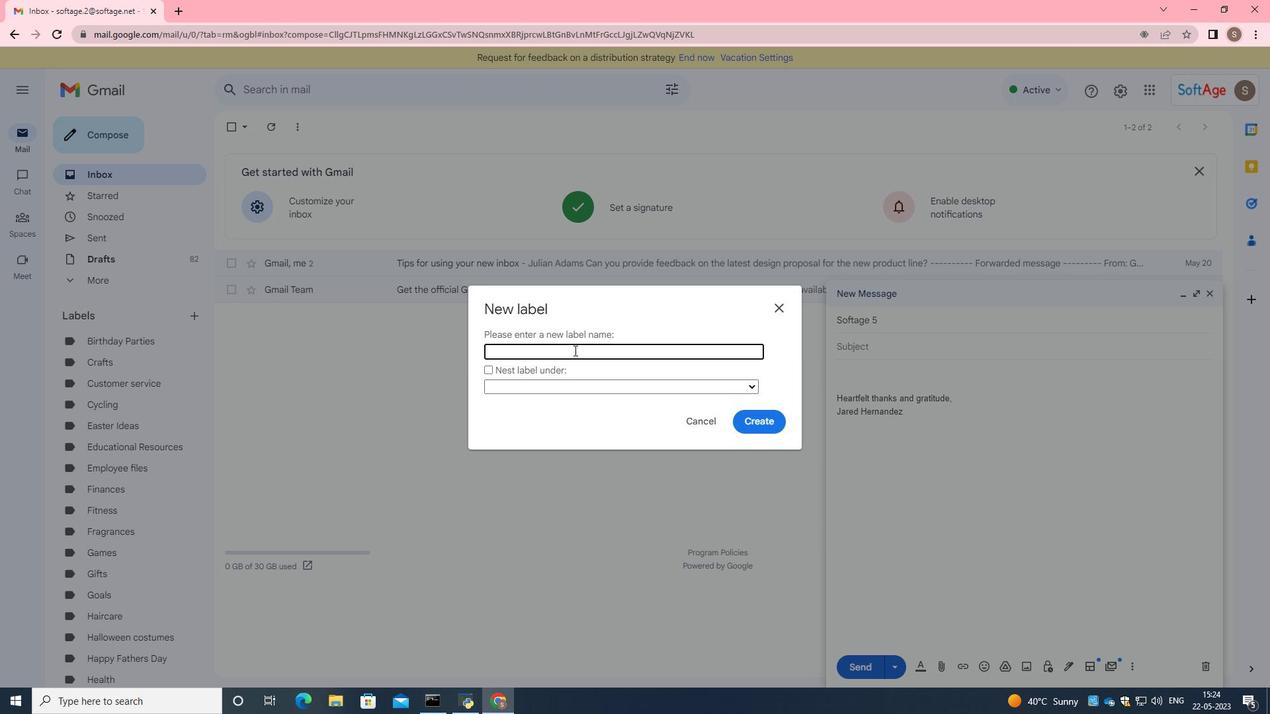 
Action: Key pressed <Key.caps_lock>G<Key.caps_lock>ifts
Screenshot: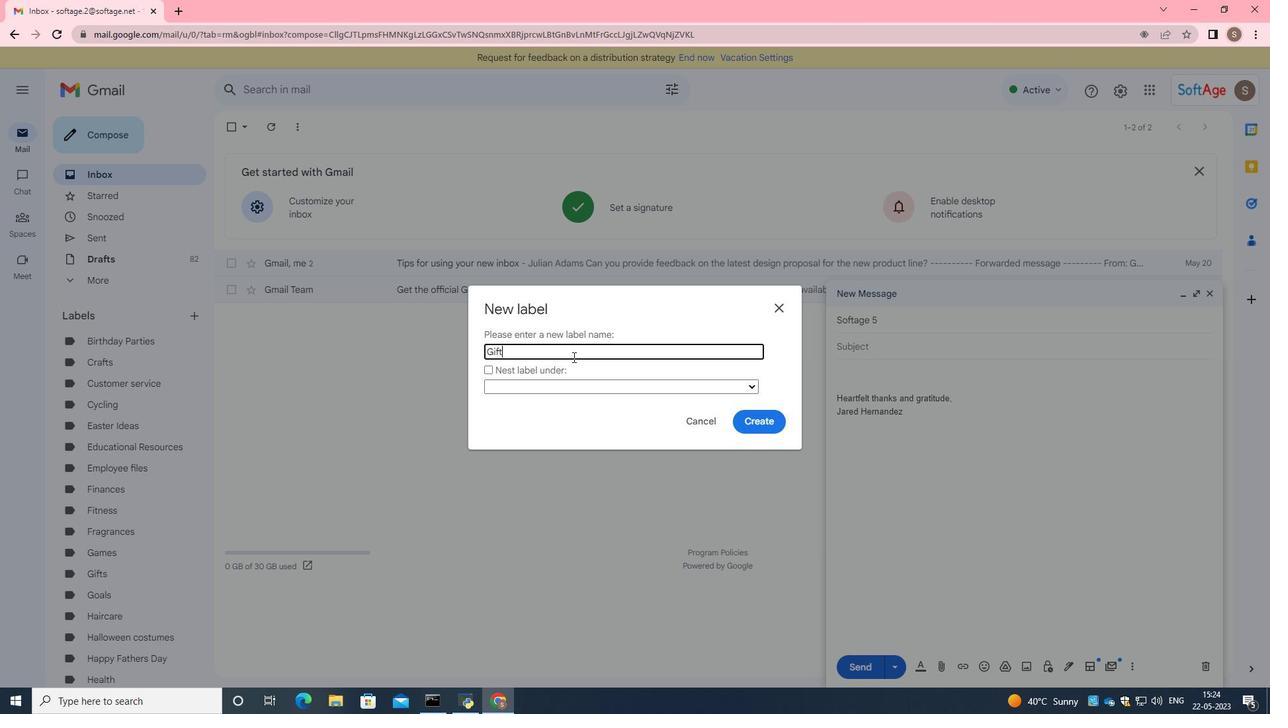 
Action: Mouse moved to (765, 424)
Screenshot: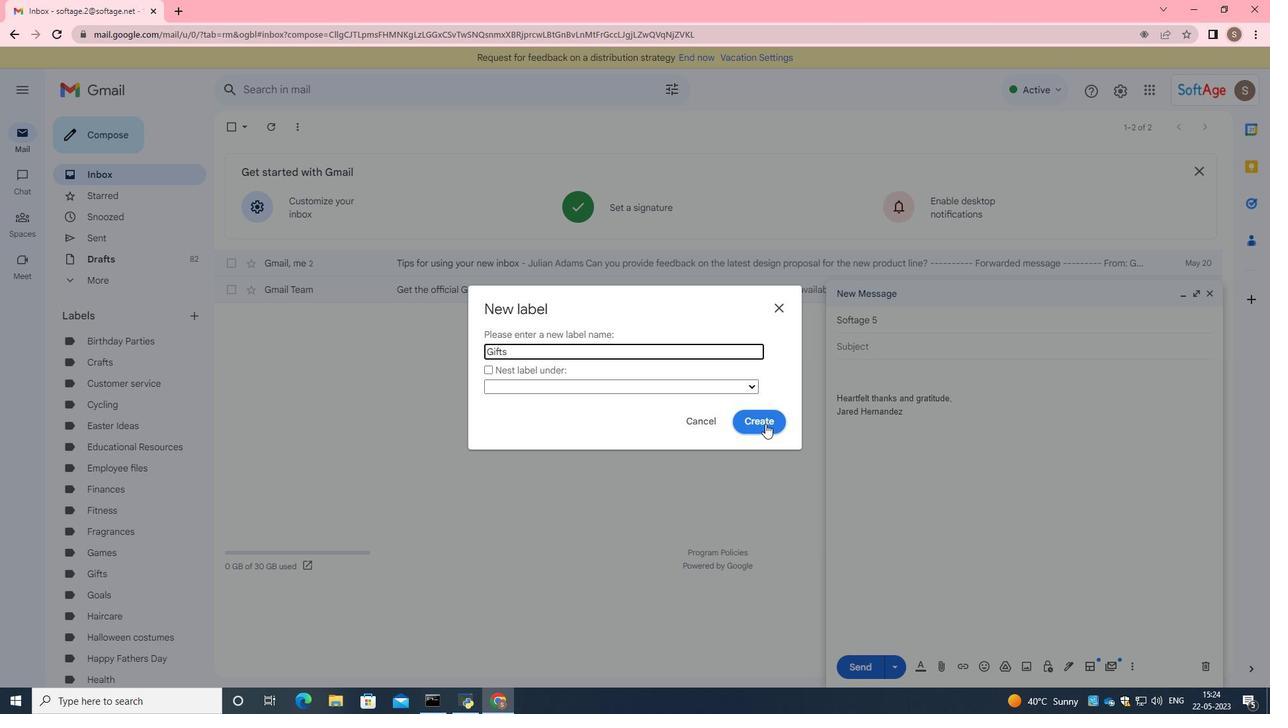 
Action: Mouse pressed left at (765, 424)
Screenshot: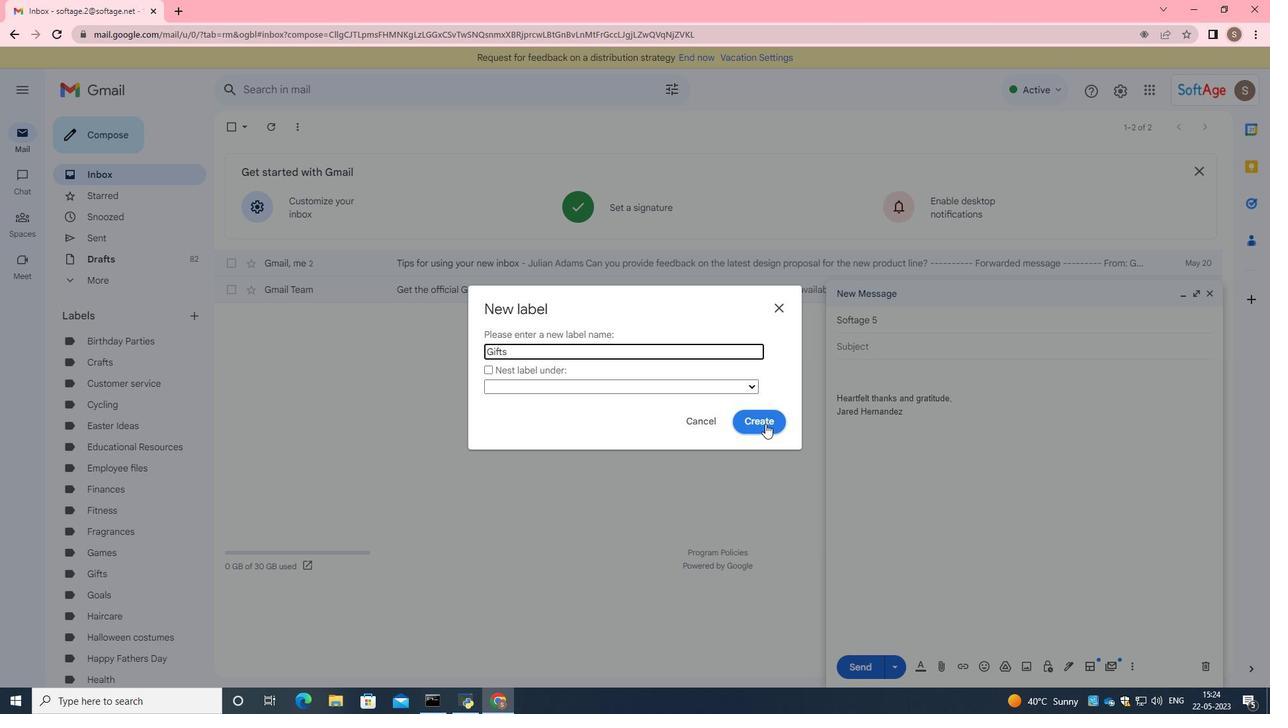 
Action: Mouse moved to (710, 437)
Screenshot: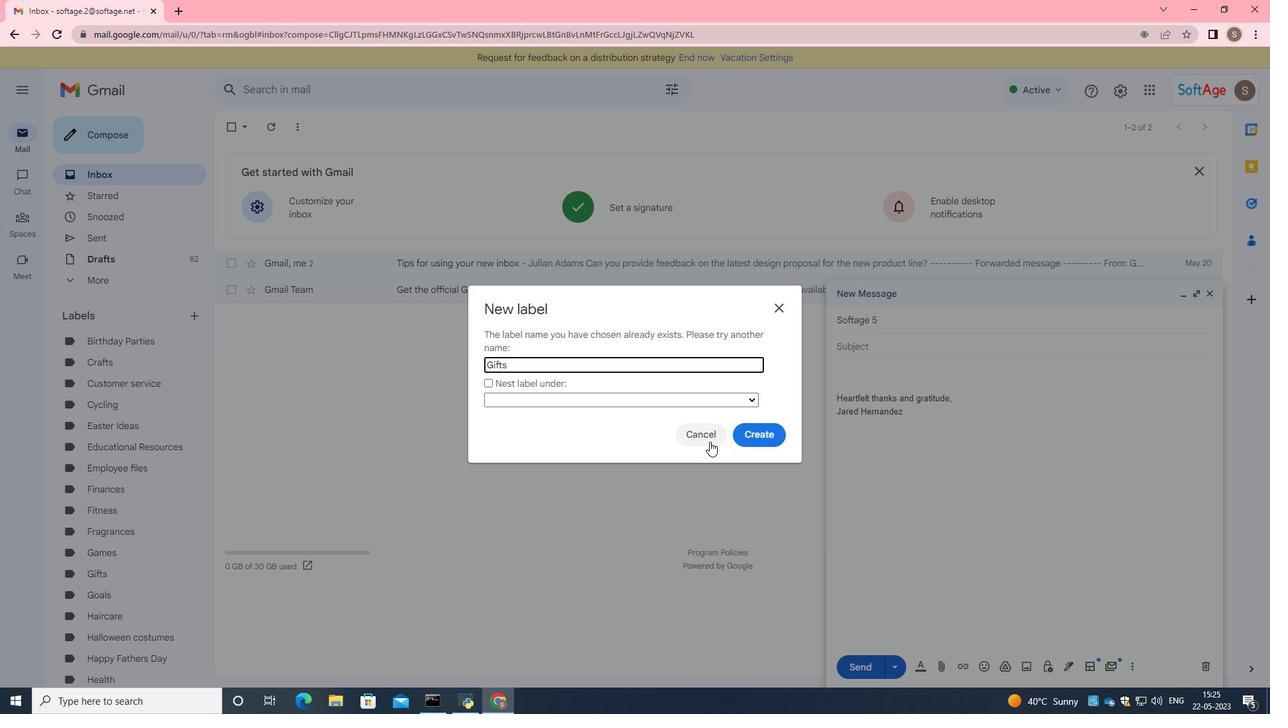 
Action: Mouse pressed left at (710, 437)
Screenshot: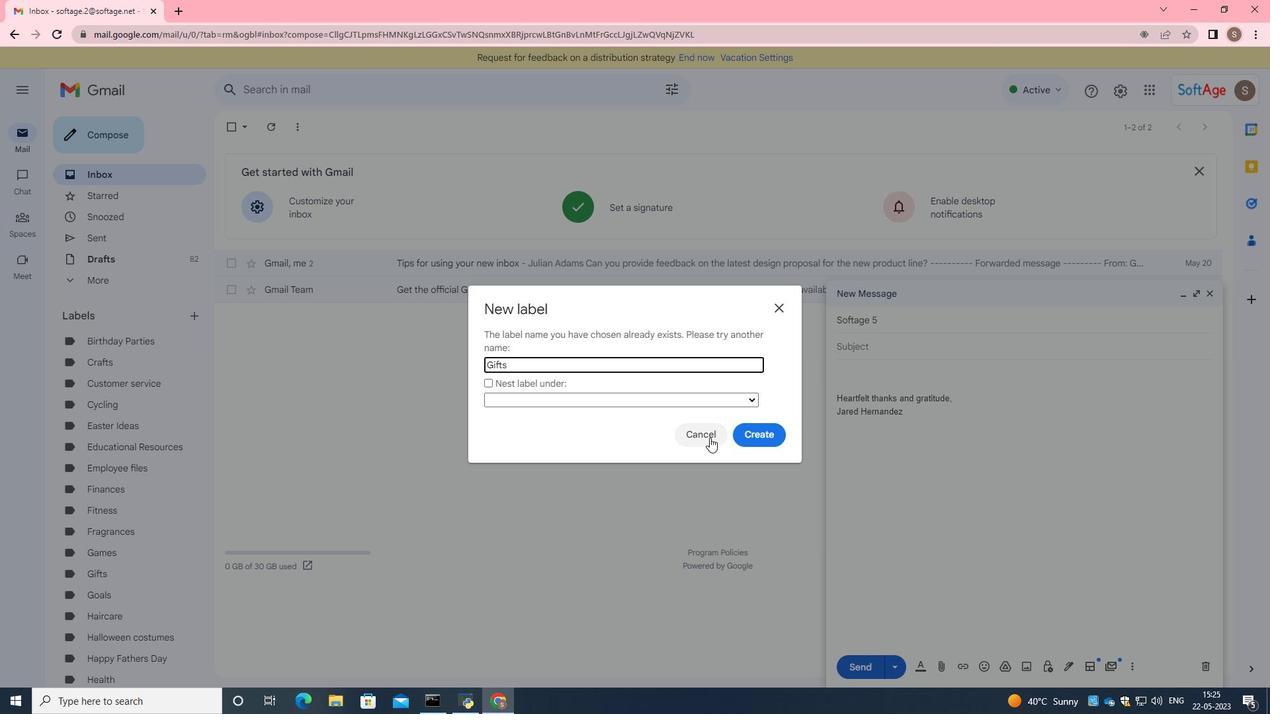 
Action: Mouse moved to (1140, 669)
Screenshot: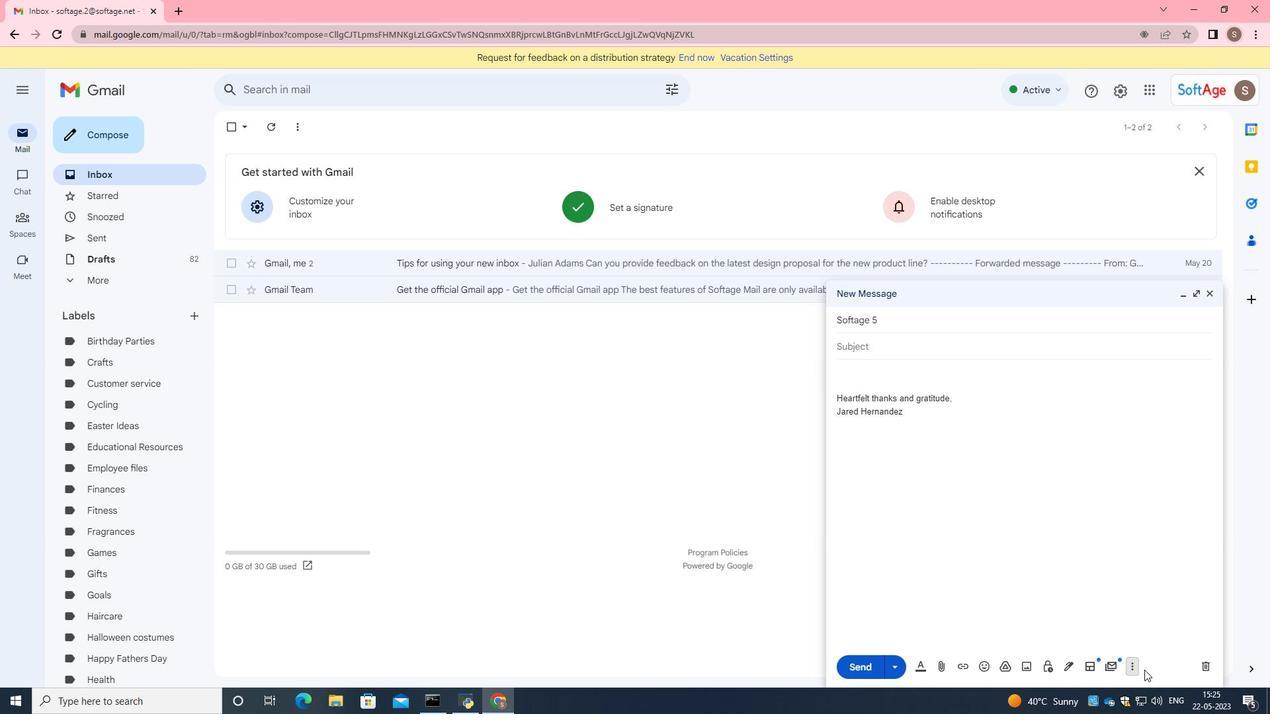 
Action: Mouse pressed left at (1140, 669)
Screenshot: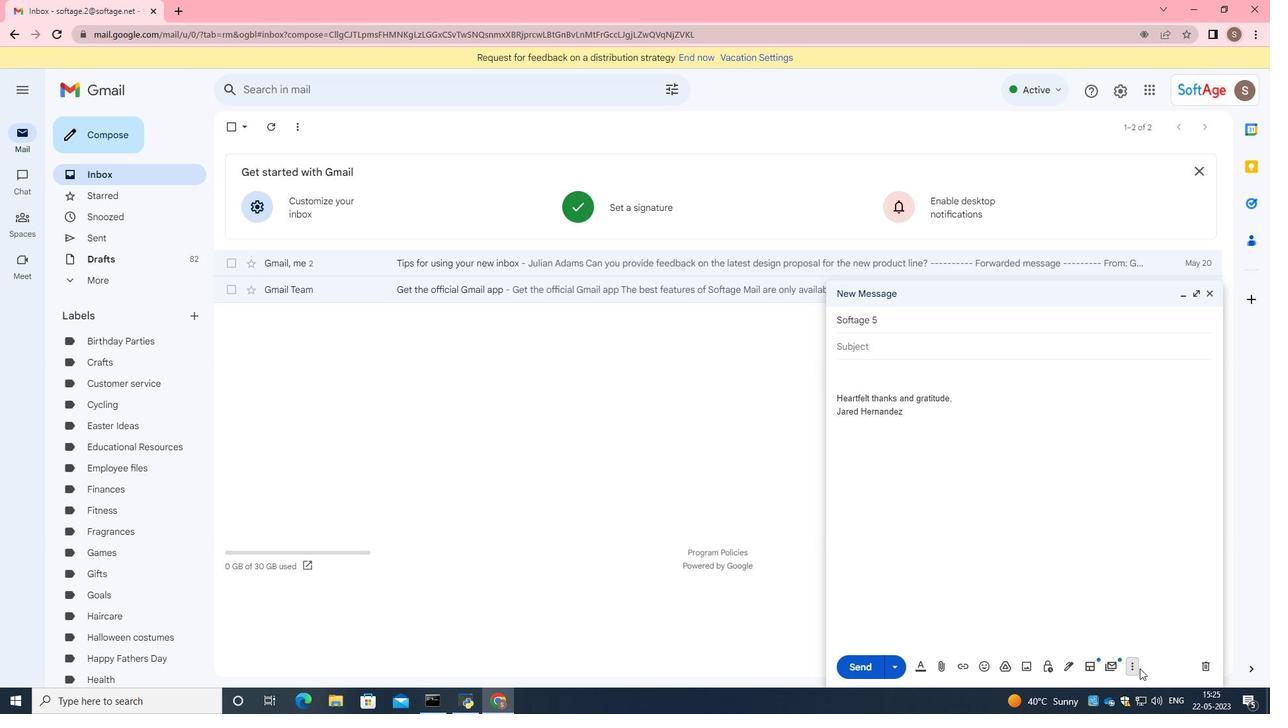 
Action: Mouse moved to (1135, 671)
Screenshot: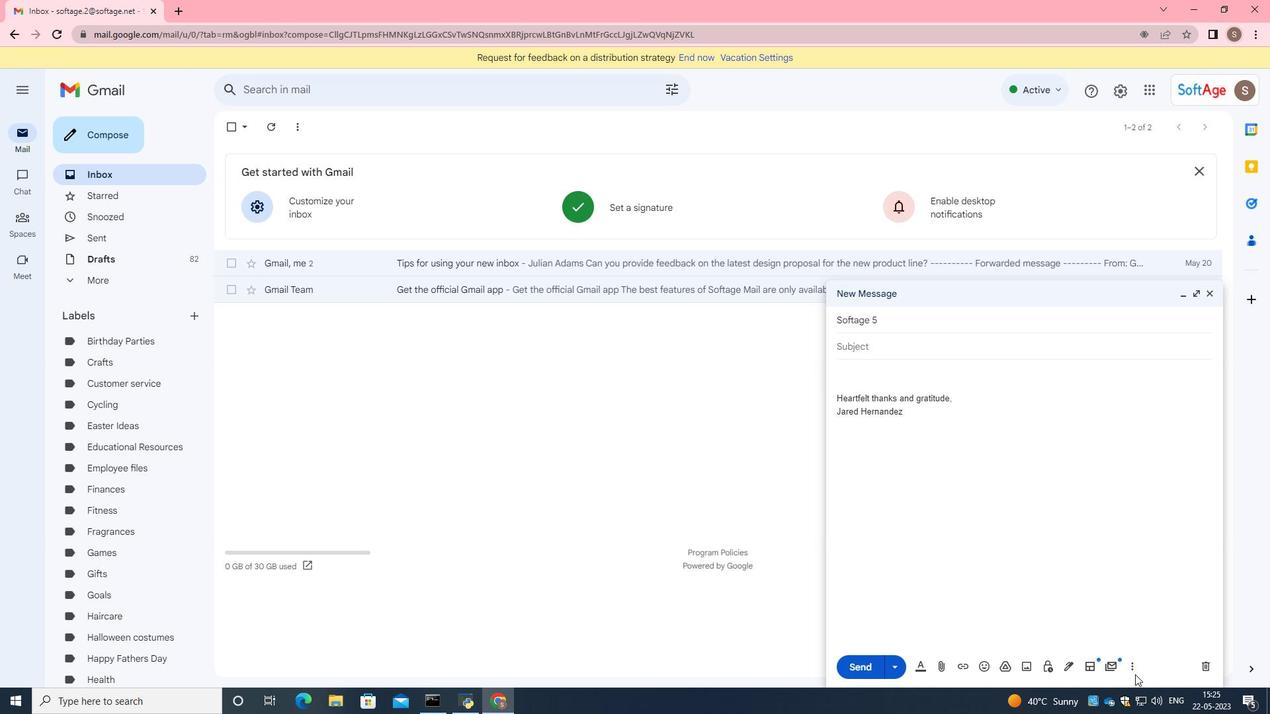 
Action: Mouse pressed left at (1135, 671)
Screenshot: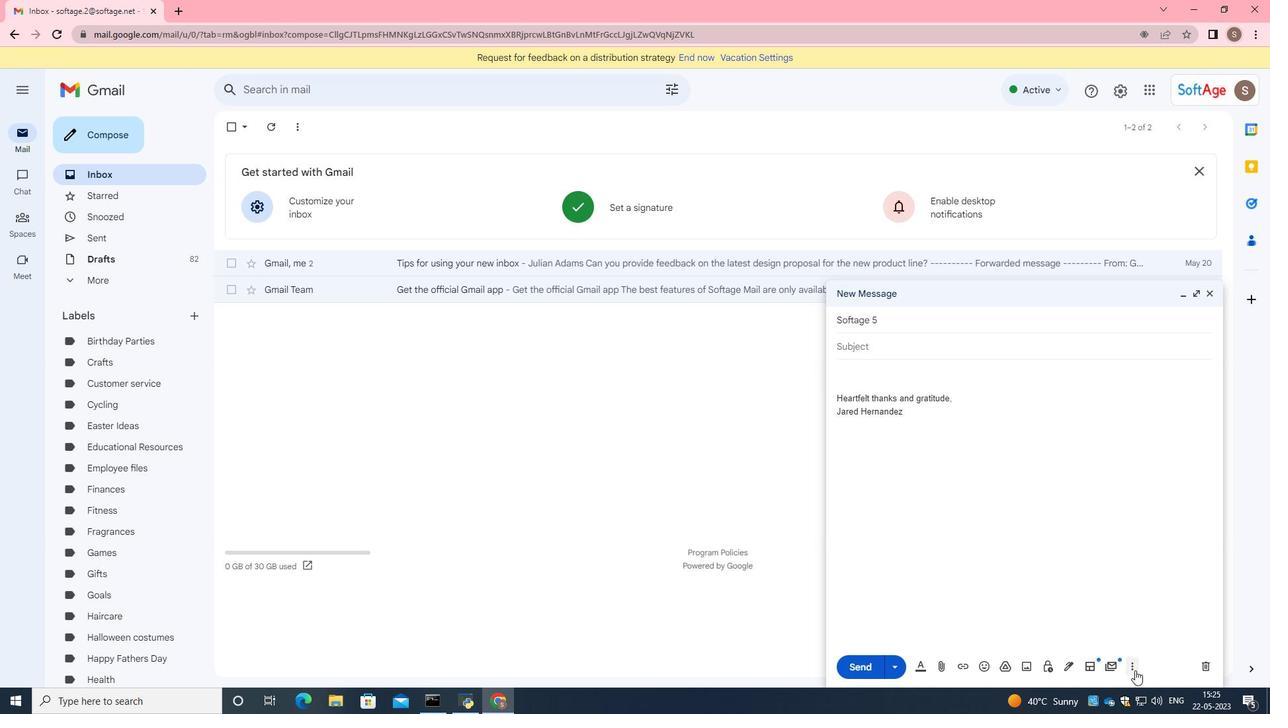 
Action: Mouse moved to (802, 309)
Screenshot: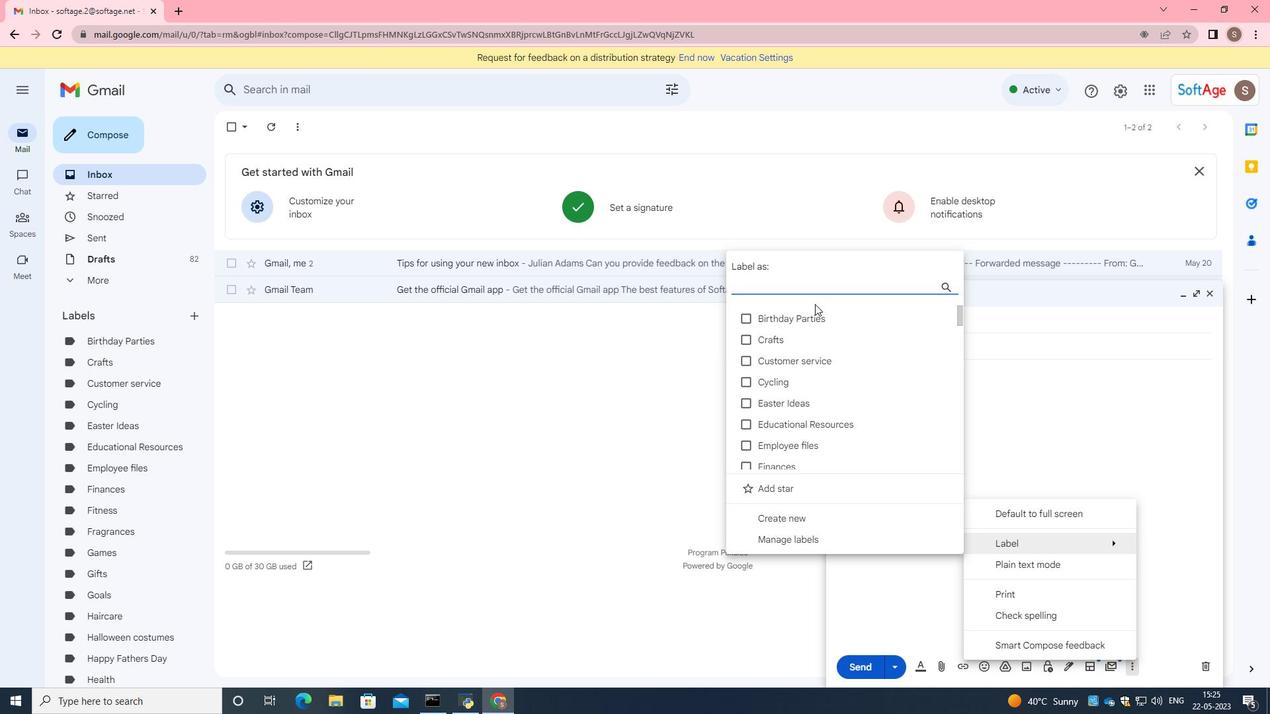 
Action: Key pressed gig<Key.backspace>fts
Screenshot: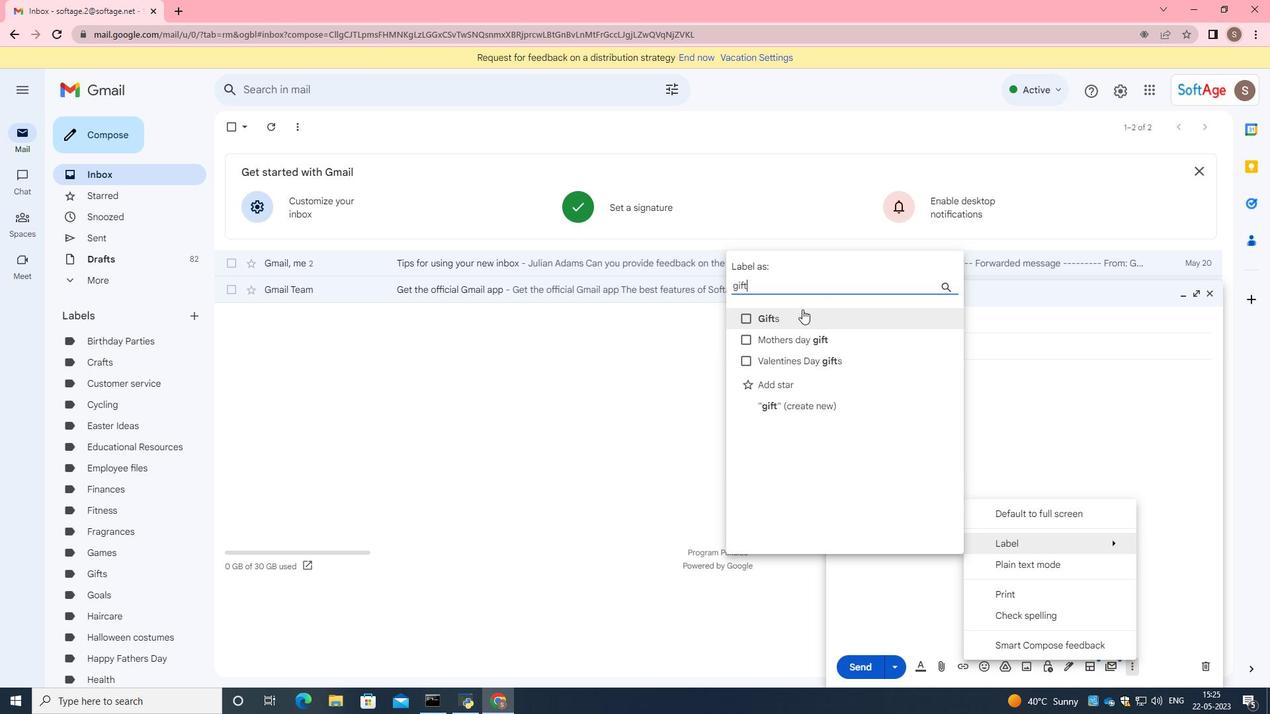
Action: Mouse moved to (802, 322)
Screenshot: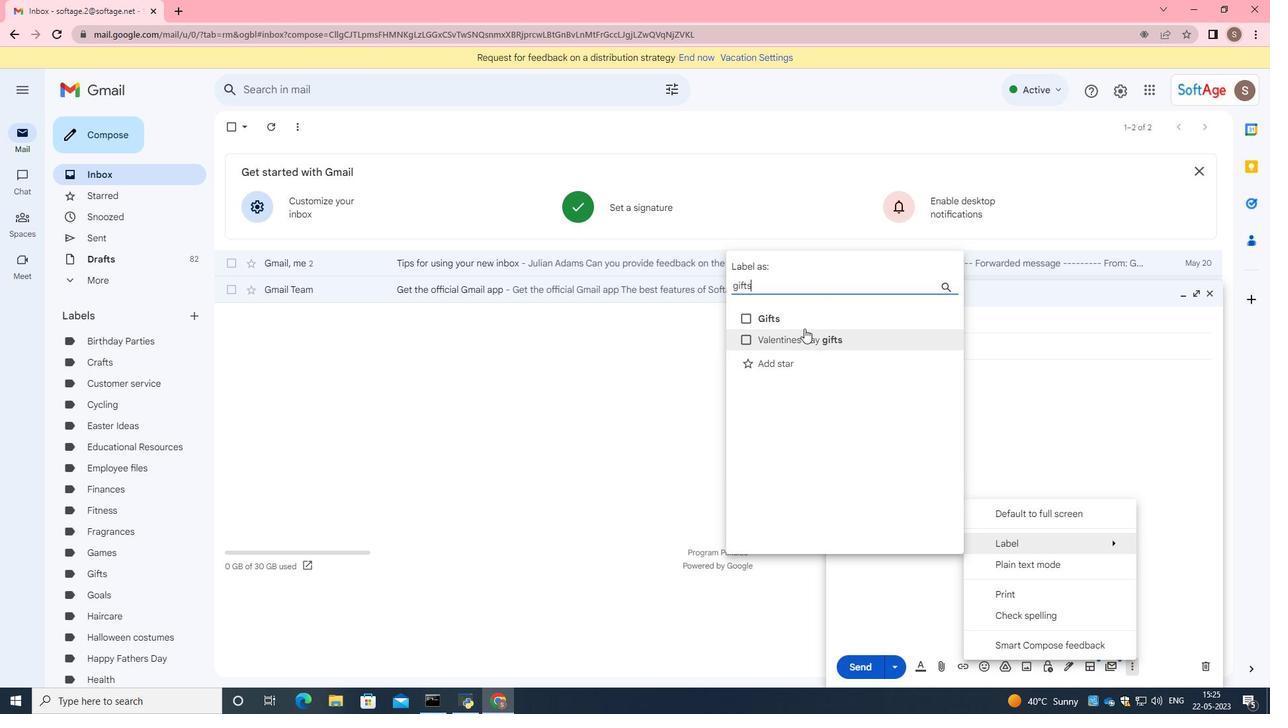 
Action: Mouse pressed left at (802, 322)
Screenshot: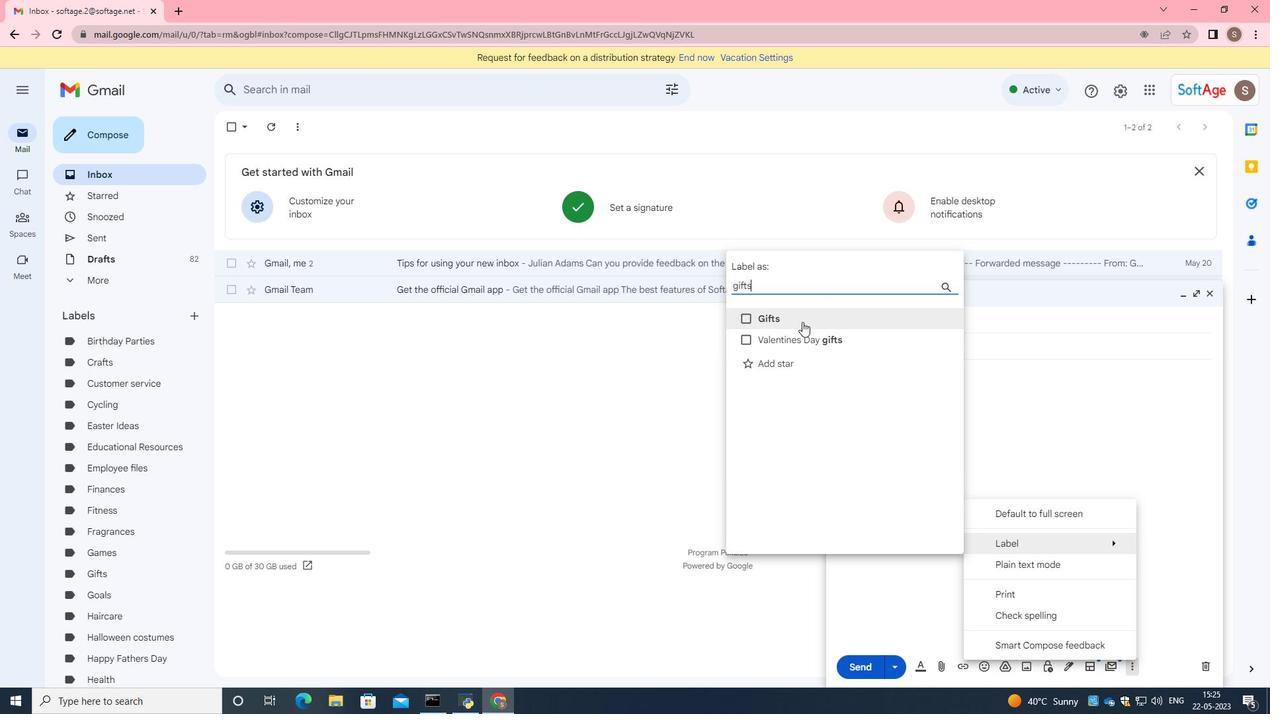 
Action: Mouse moved to (880, 667)
Screenshot: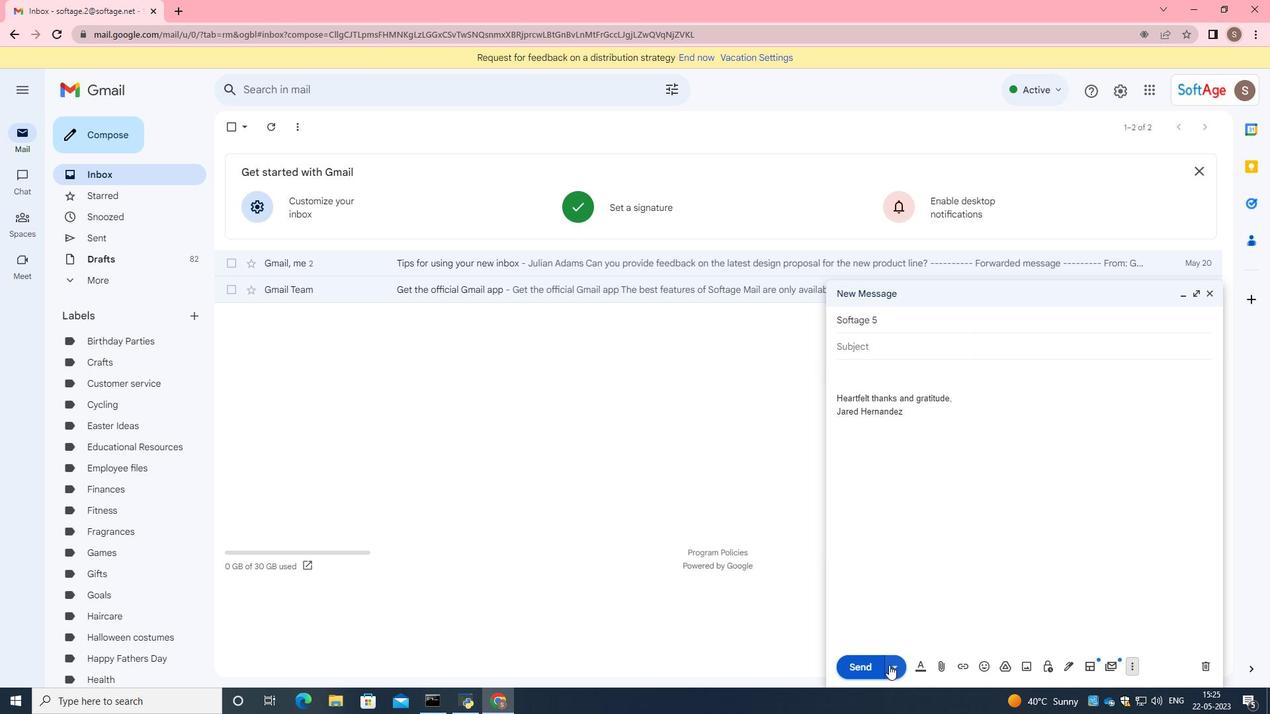 
Action: Mouse pressed left at (880, 667)
Screenshot: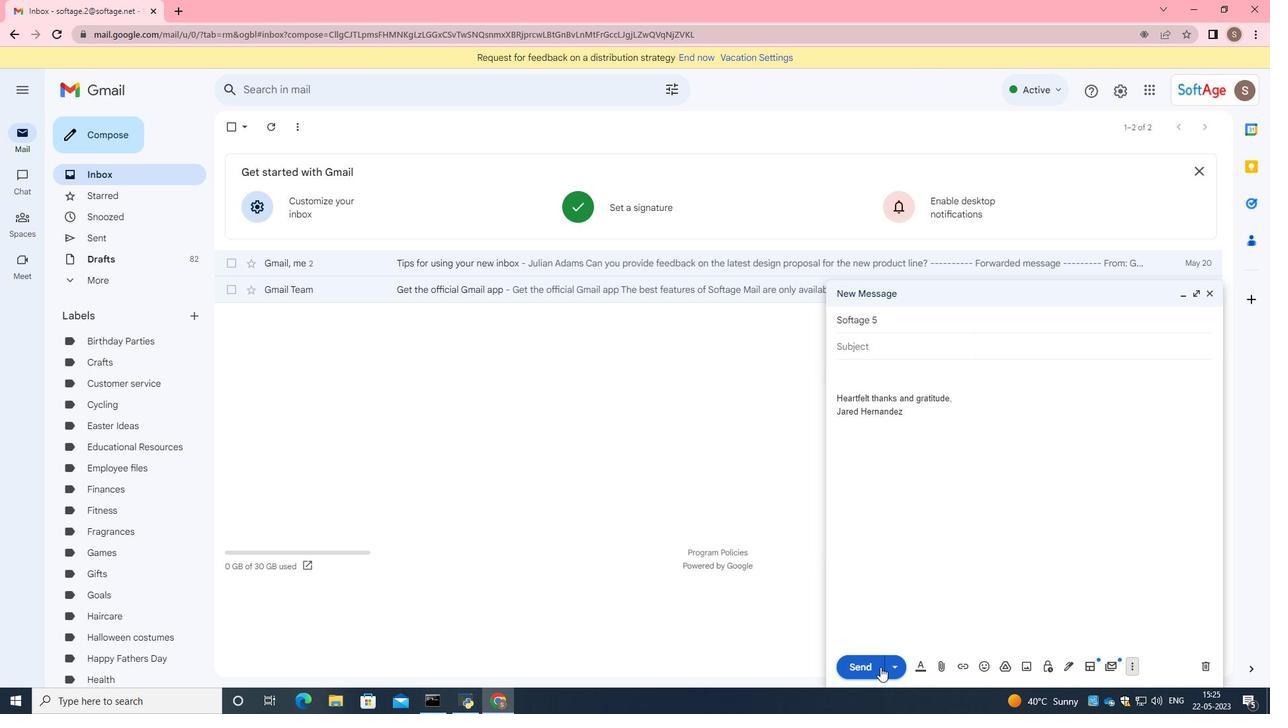 
Action: Mouse moved to (810, 539)
Screenshot: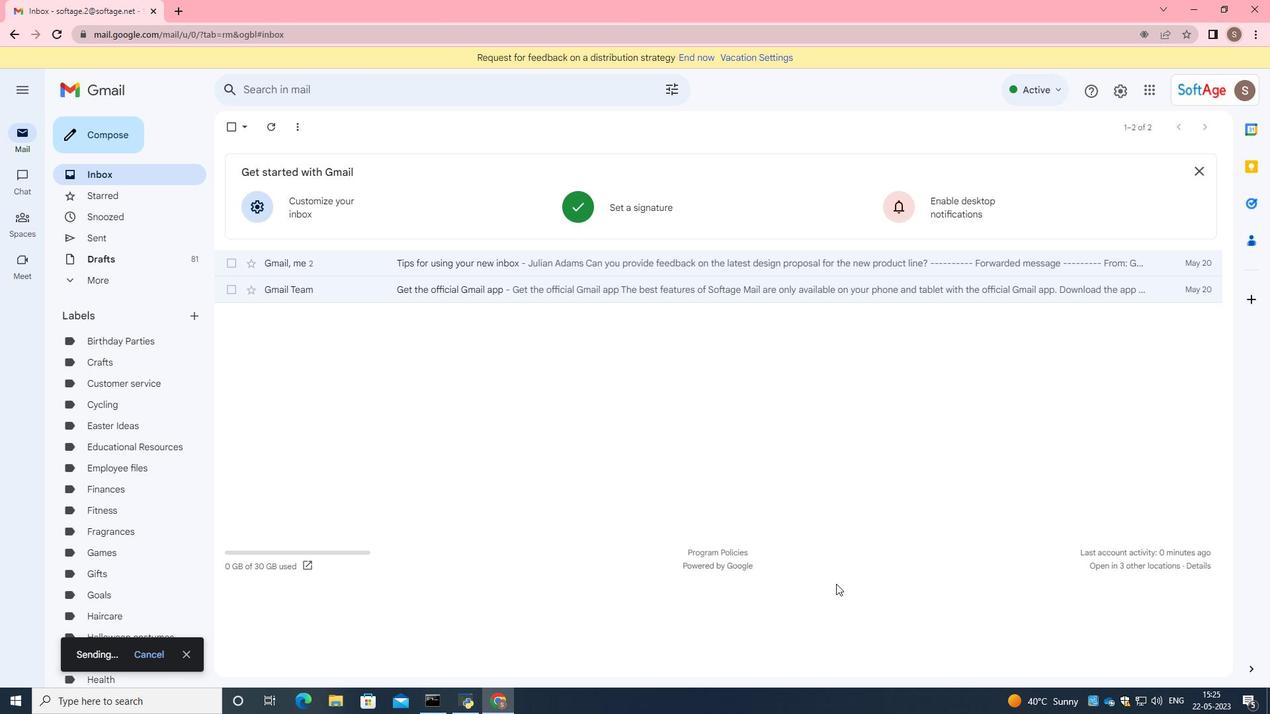 
